 Task: Look for space in Parchim, Germany from 2nd August, 2023 to 12th August, 2023 for 2 adults in price range Rs.5000 to Rs.10000. Place can be private room with 1  bedroom having 1 bed and 1 bathroom. Property type can be house, flat, guest house, hotel. Booking option can be shelf check-in. Required host language is English.
Action: Mouse moved to (316, 157)
Screenshot: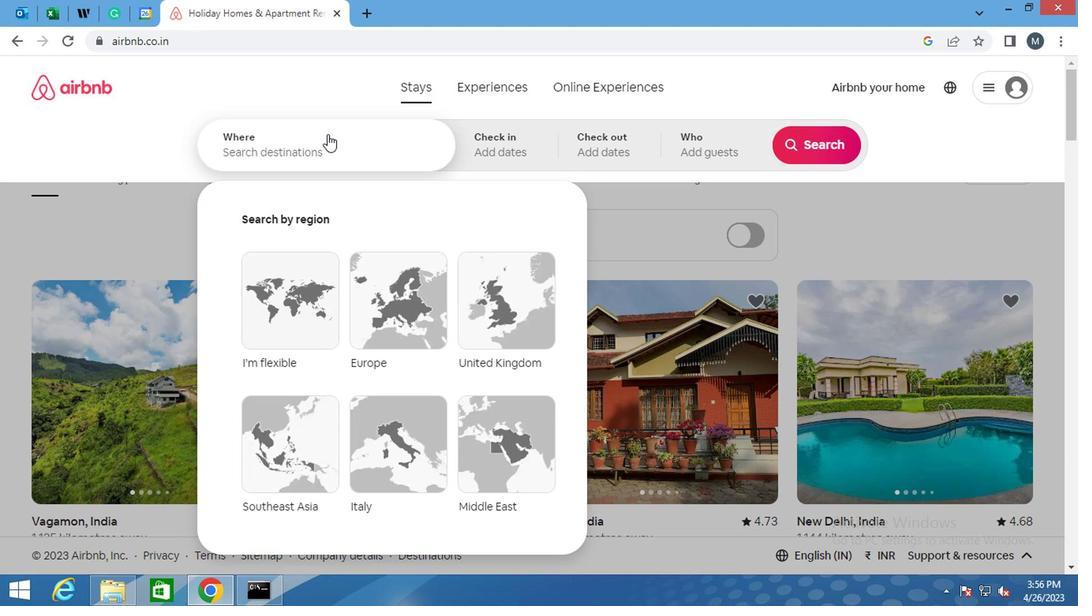 
Action: Mouse pressed left at (316, 157)
Screenshot: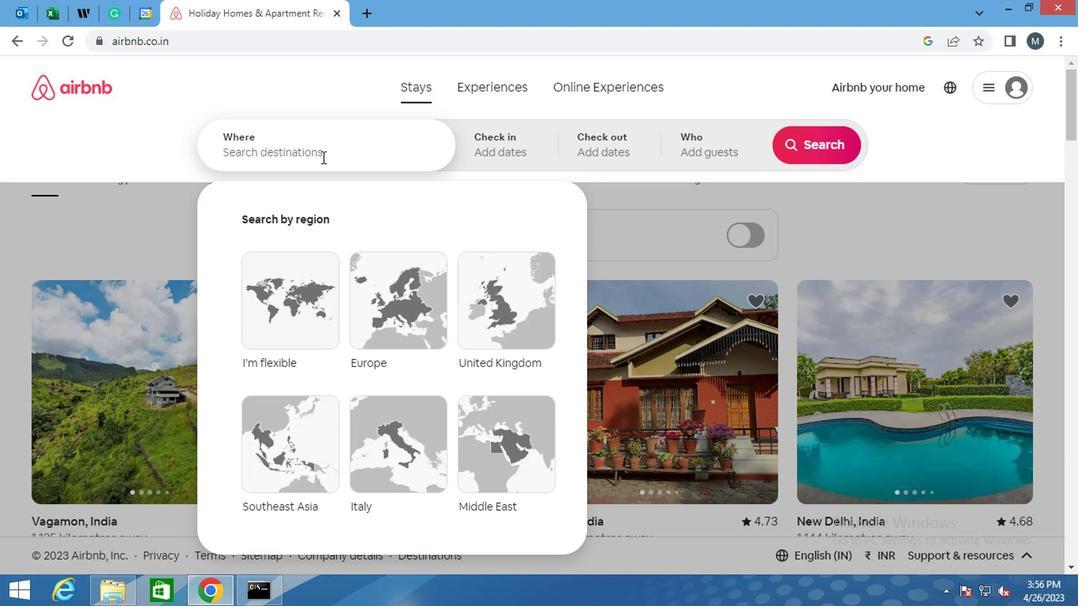 
Action: Mouse moved to (316, 156)
Screenshot: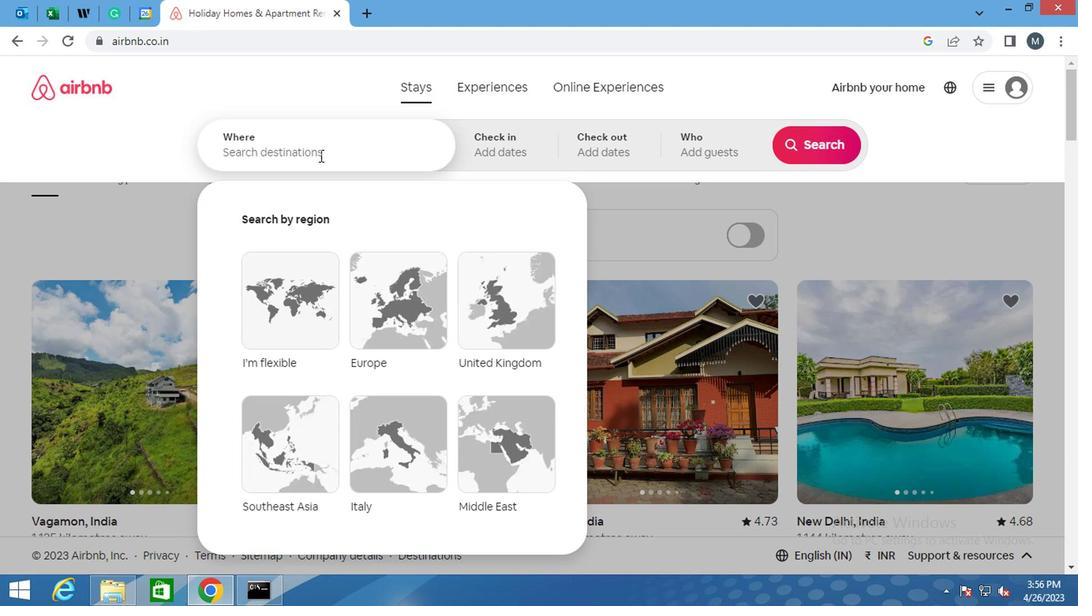 
Action: Key pressed <Key.shift>PARCHIM,<Key.space><Key.shift><Key.shift><Key.shift><Key.shift><Key.shift><Key.shift><Key.shift><Key.shift><Key.shift>GERM
Screenshot: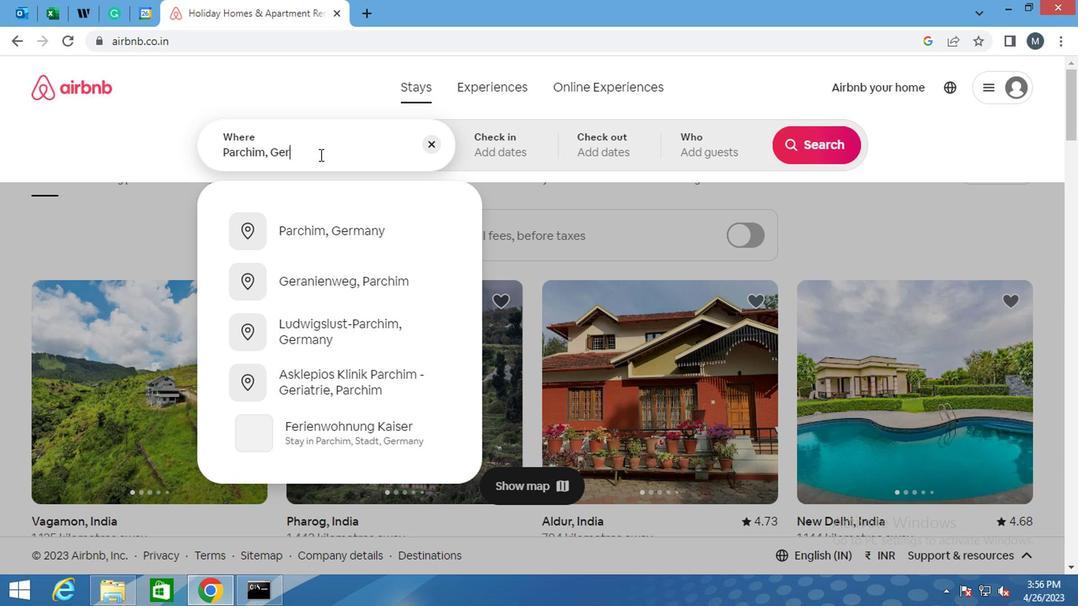 
Action: Mouse moved to (353, 229)
Screenshot: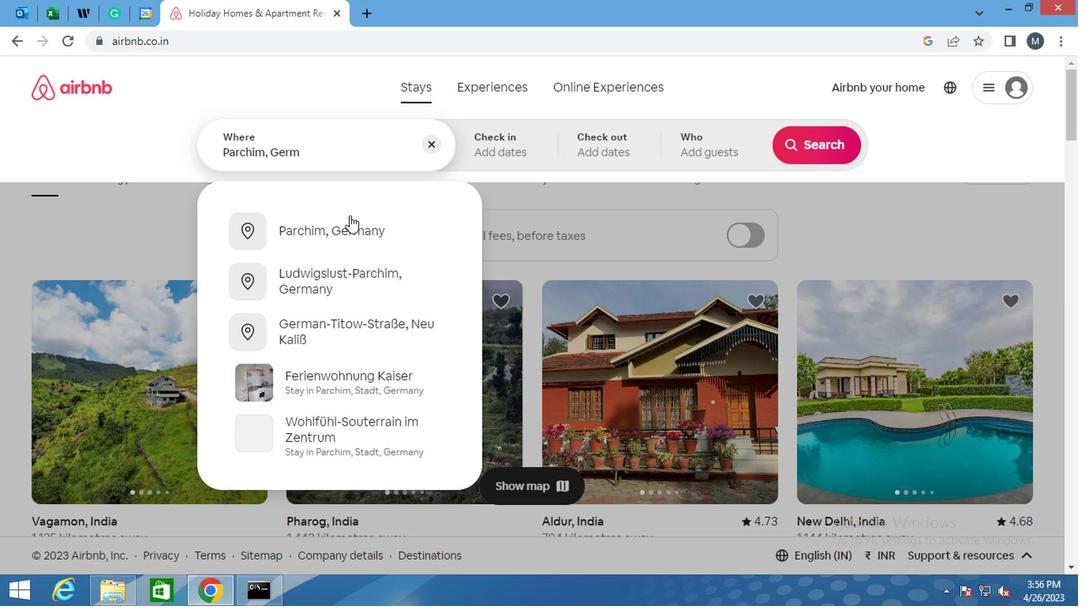 
Action: Mouse pressed left at (353, 229)
Screenshot: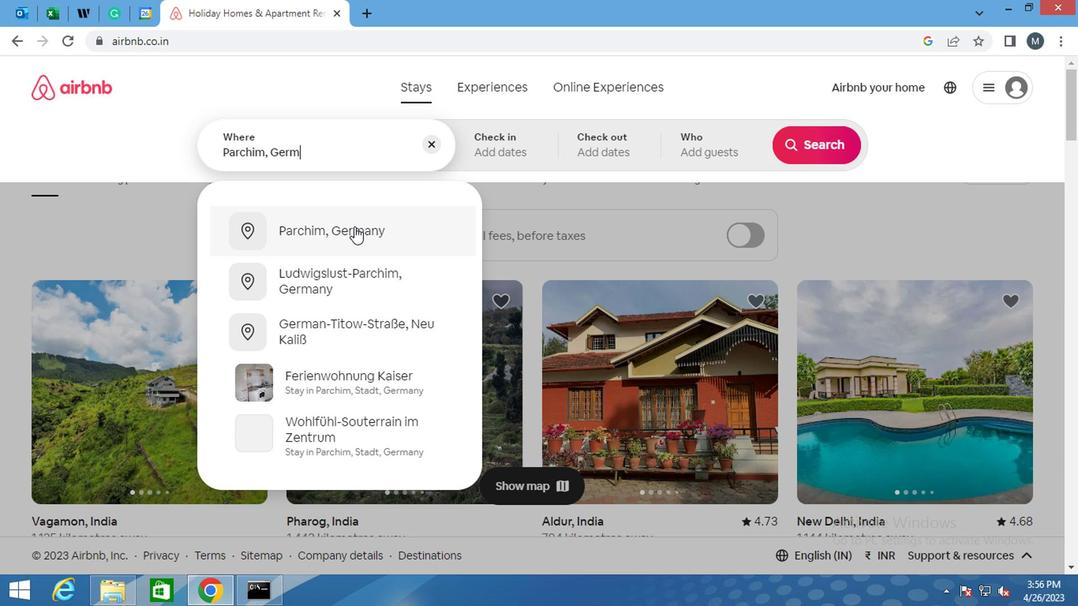 
Action: Mouse moved to (802, 274)
Screenshot: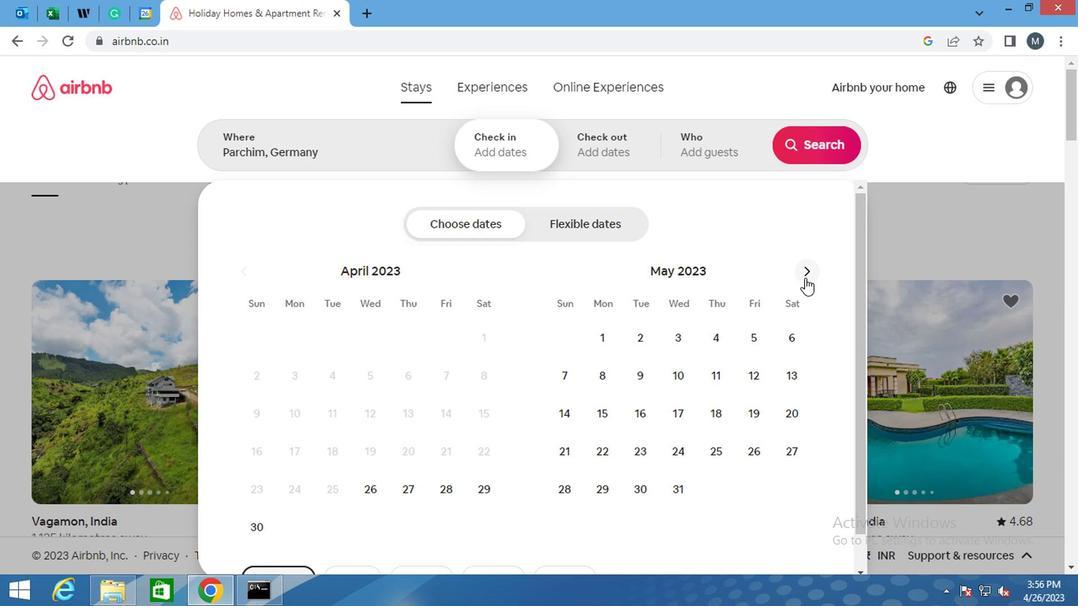 
Action: Mouse pressed left at (802, 274)
Screenshot: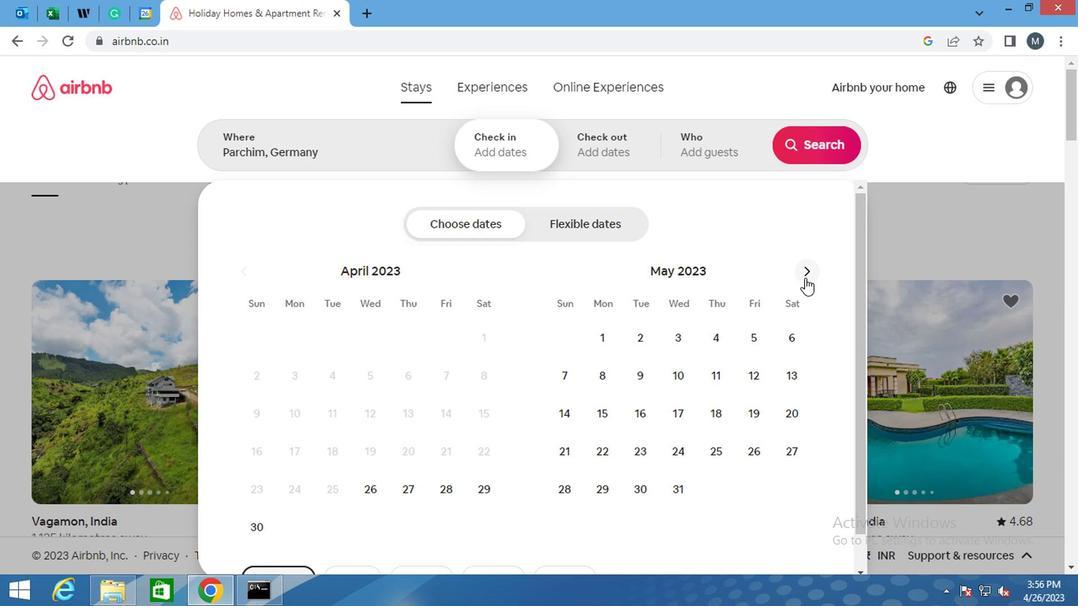 
Action: Mouse pressed left at (802, 274)
Screenshot: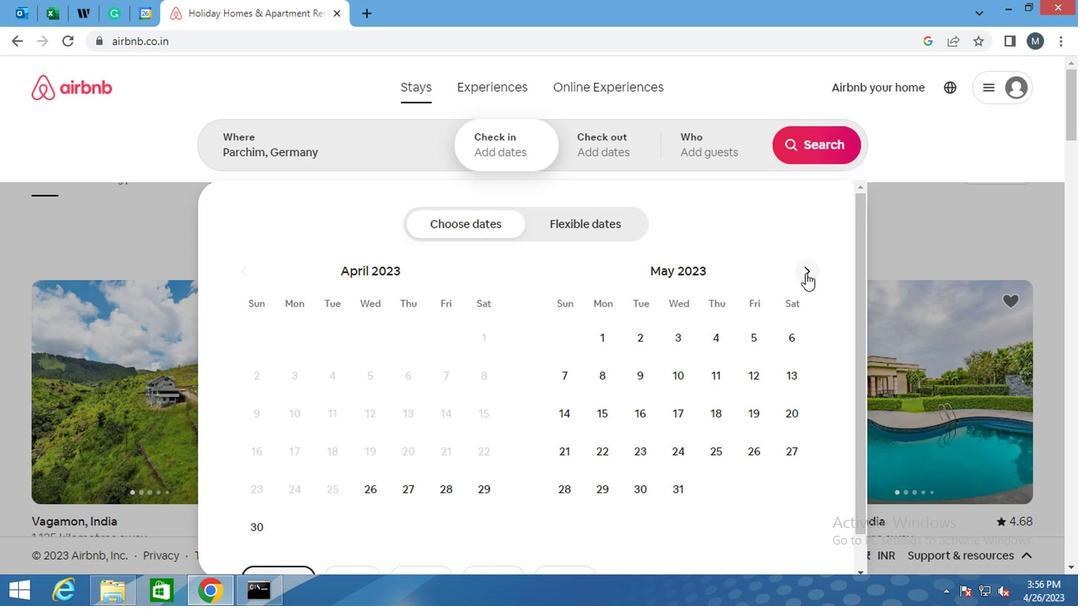 
Action: Mouse pressed left at (802, 274)
Screenshot: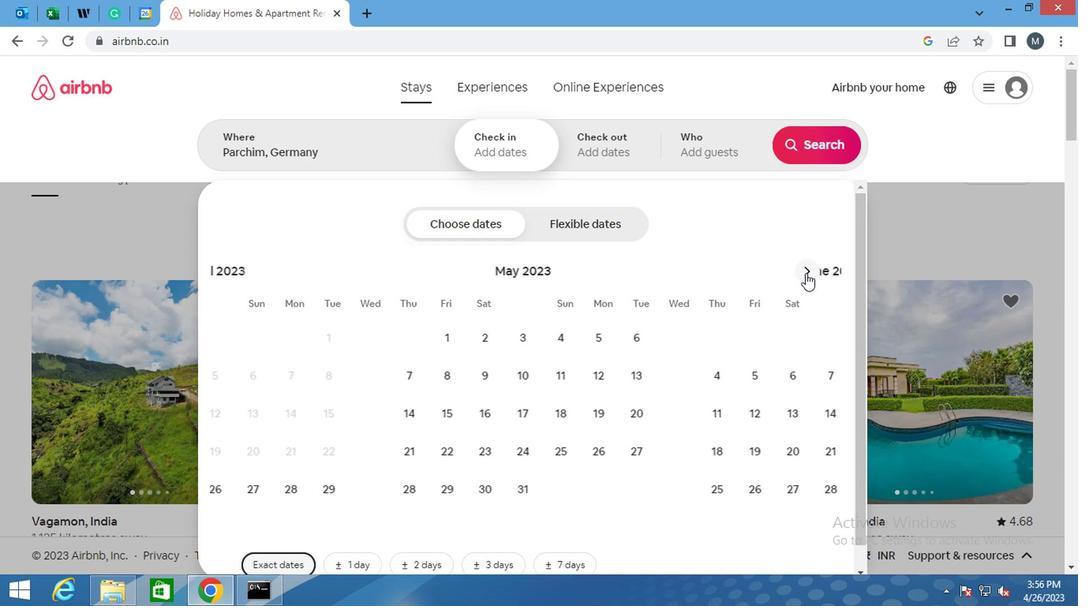 
Action: Mouse pressed left at (802, 274)
Screenshot: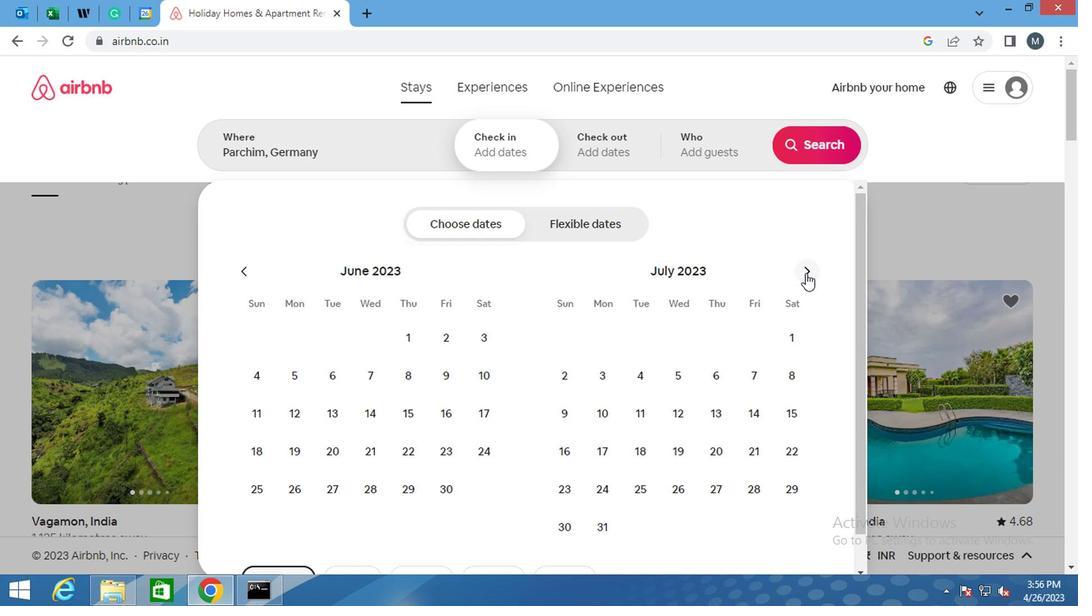 
Action: Mouse moved to (676, 333)
Screenshot: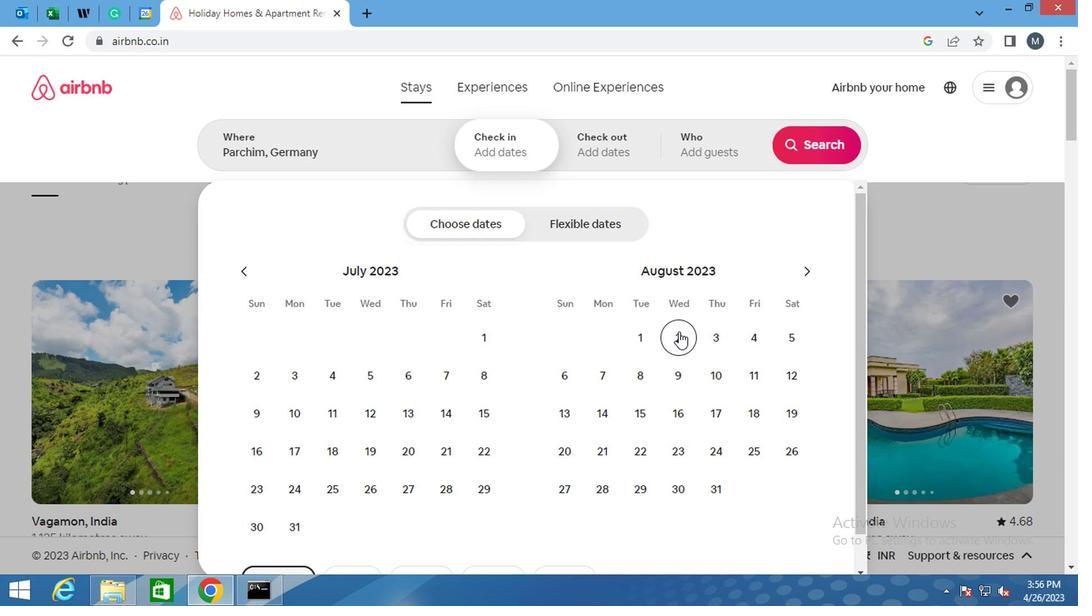 
Action: Mouse pressed left at (676, 333)
Screenshot: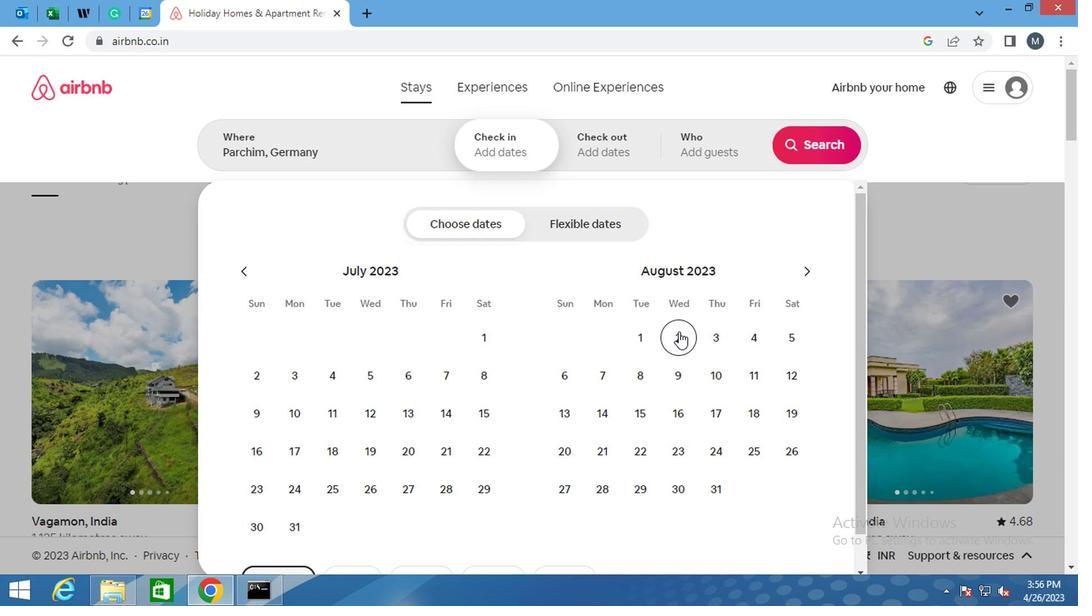 
Action: Mouse moved to (784, 383)
Screenshot: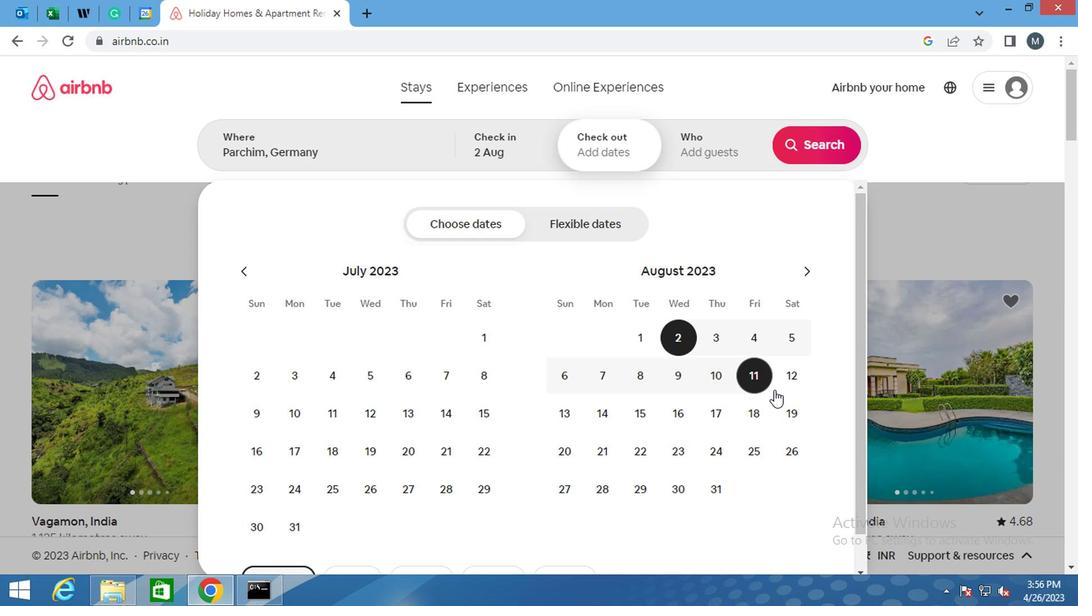 
Action: Mouse pressed left at (784, 383)
Screenshot: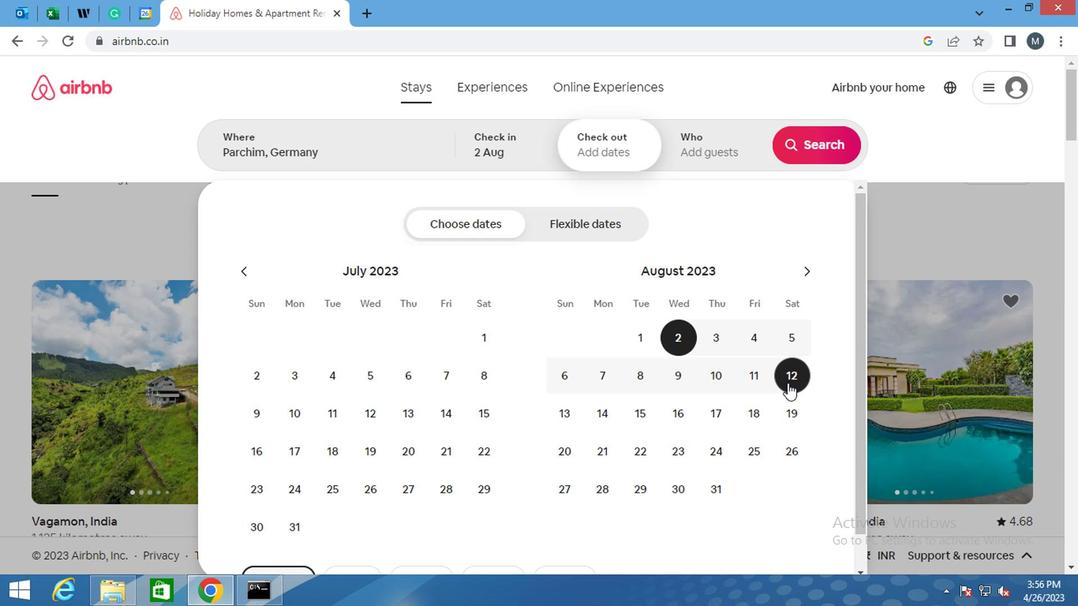 
Action: Mouse moved to (723, 156)
Screenshot: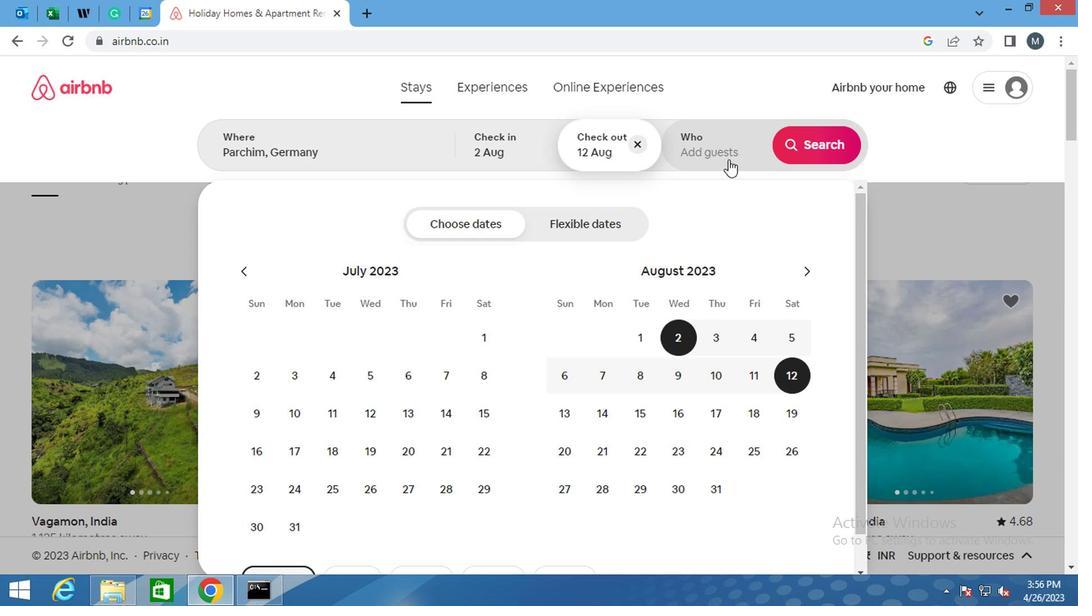 
Action: Mouse pressed left at (723, 156)
Screenshot: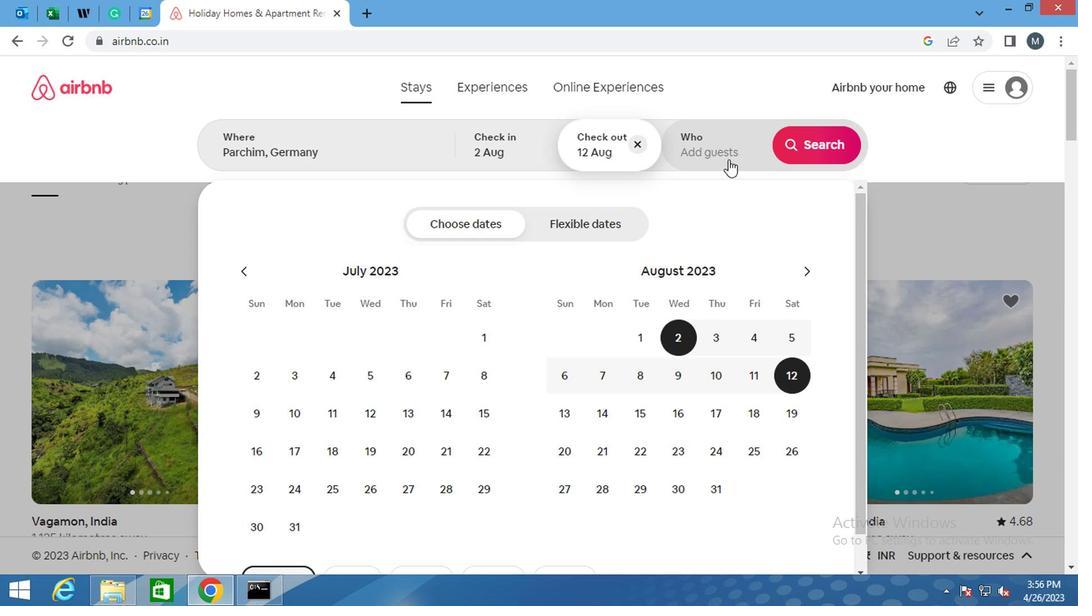 
Action: Mouse moved to (808, 233)
Screenshot: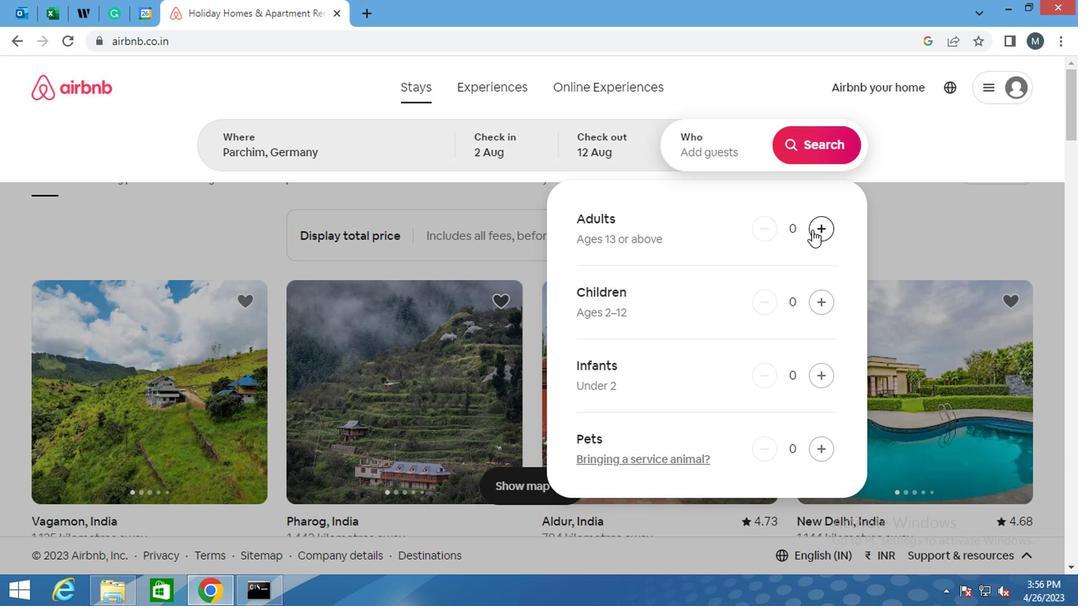 
Action: Mouse pressed left at (808, 233)
Screenshot: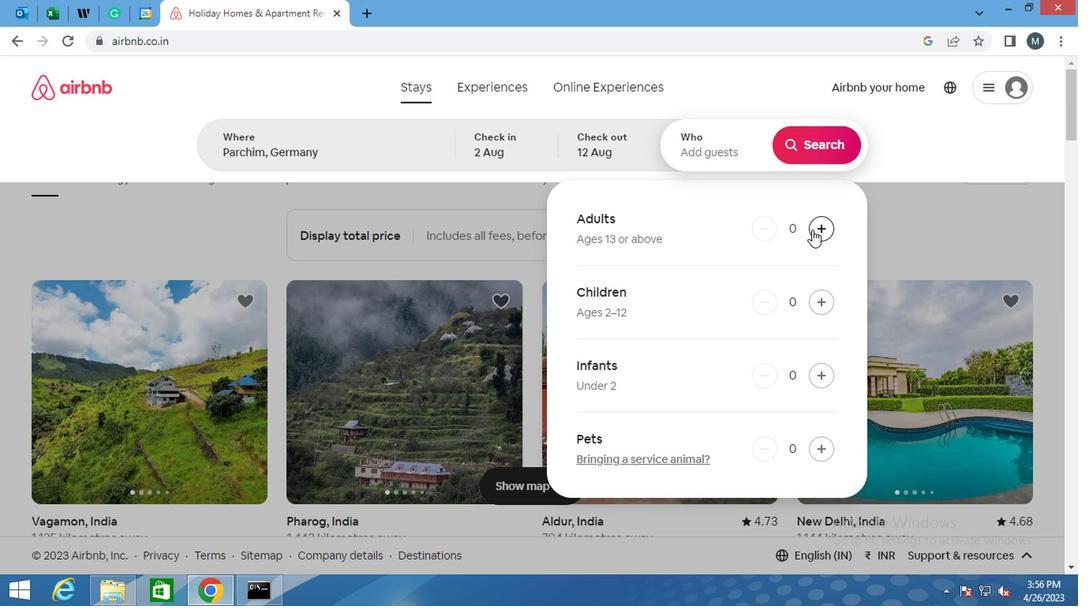 
Action: Mouse moved to (809, 233)
Screenshot: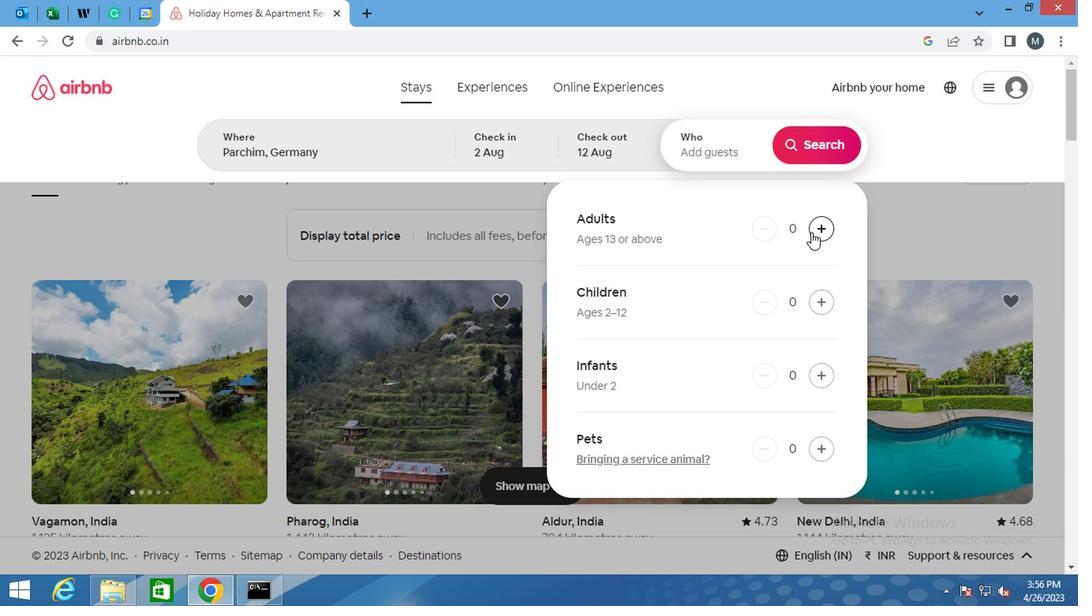 
Action: Mouse pressed left at (809, 233)
Screenshot: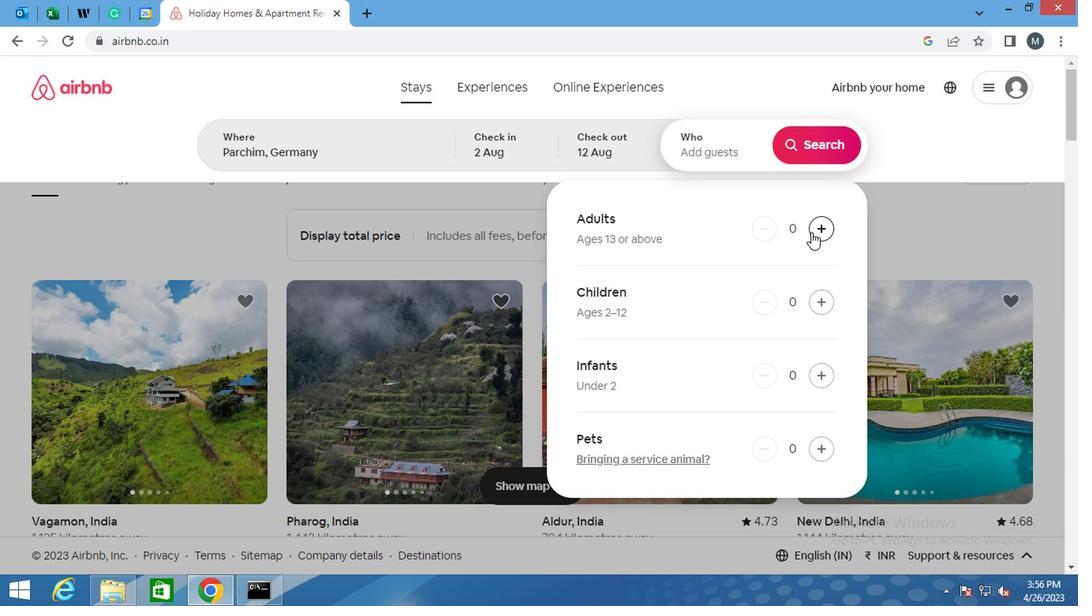 
Action: Mouse moved to (808, 146)
Screenshot: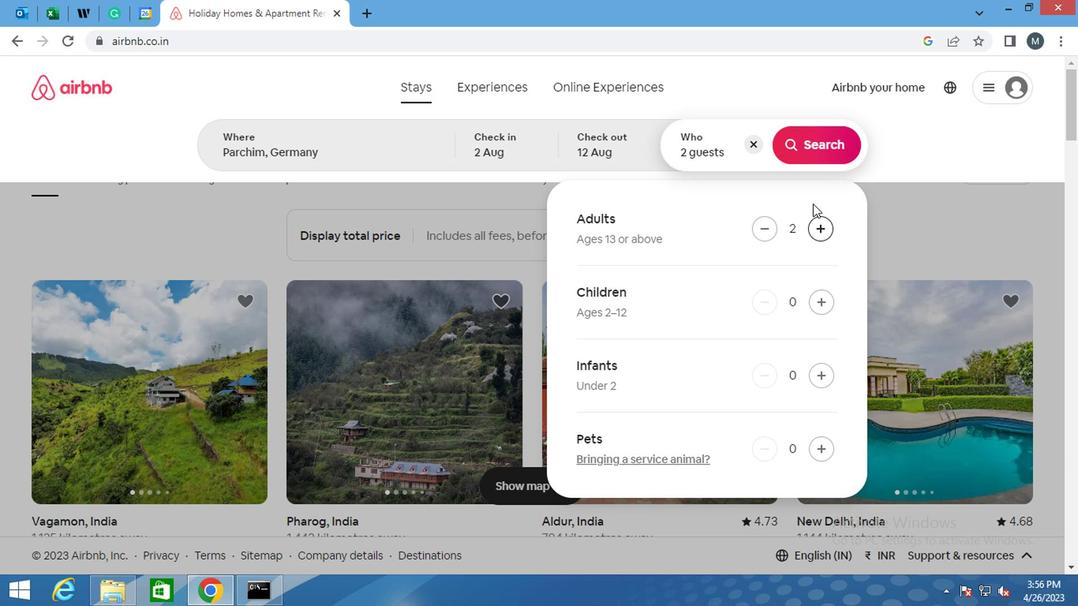 
Action: Mouse pressed left at (808, 146)
Screenshot: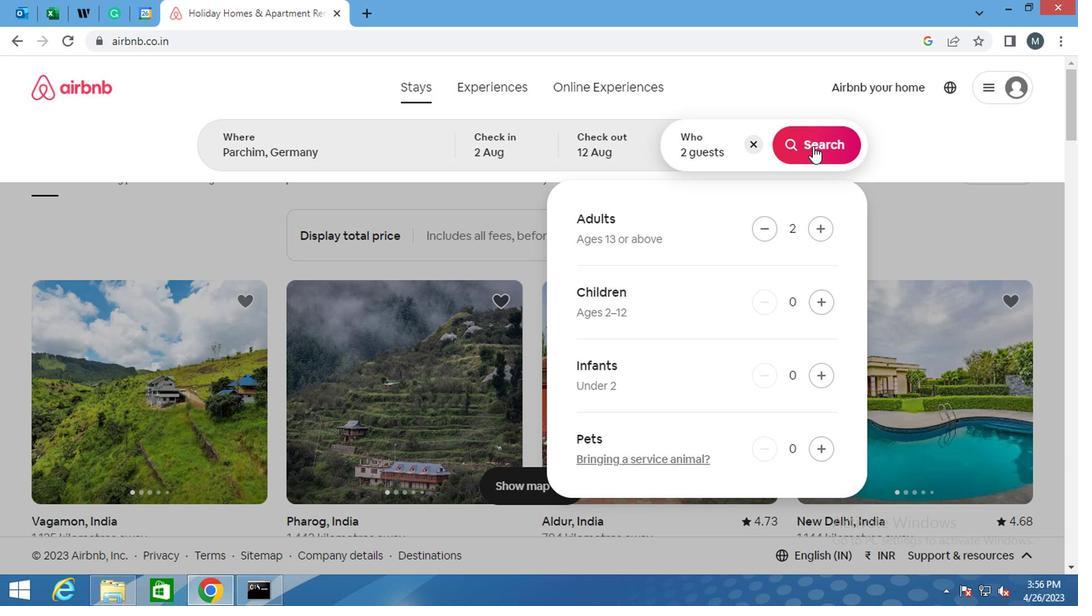 
Action: Mouse moved to (1016, 158)
Screenshot: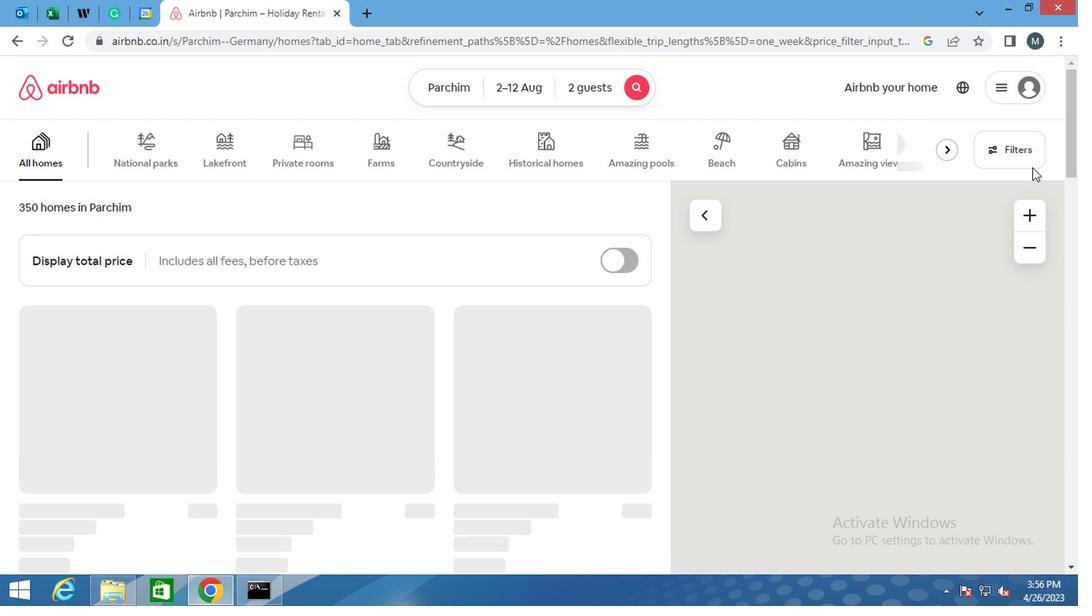 
Action: Mouse pressed left at (1016, 158)
Screenshot: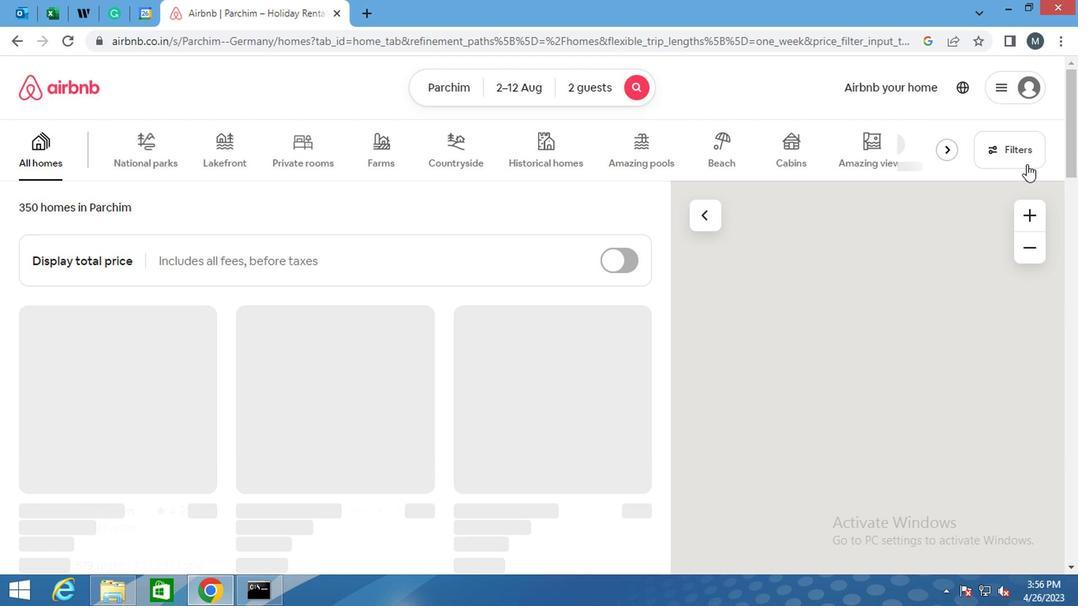 
Action: Mouse moved to (394, 345)
Screenshot: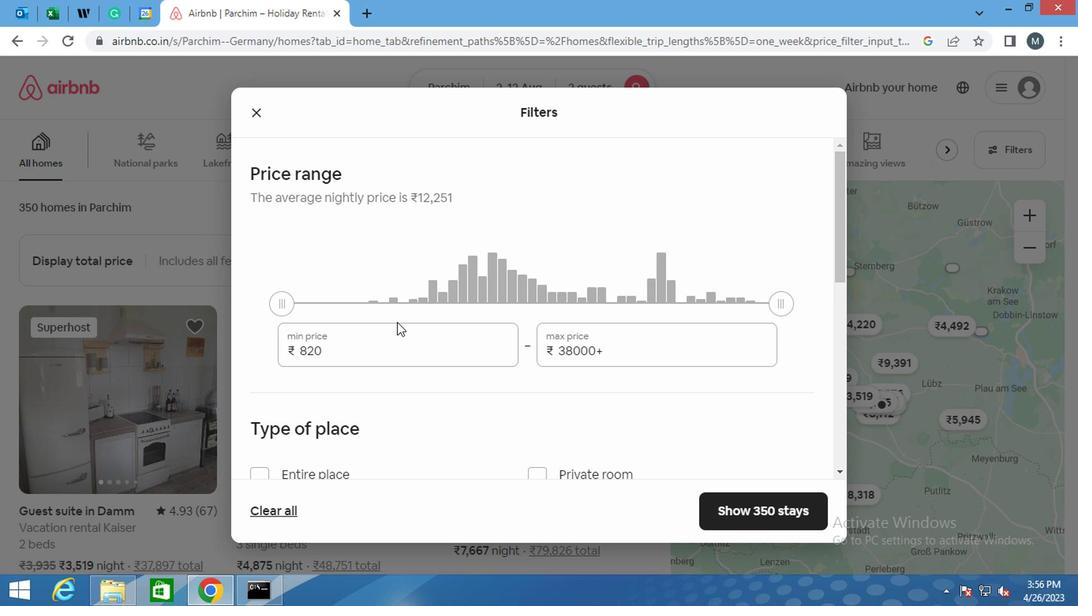 
Action: Mouse pressed left at (394, 345)
Screenshot: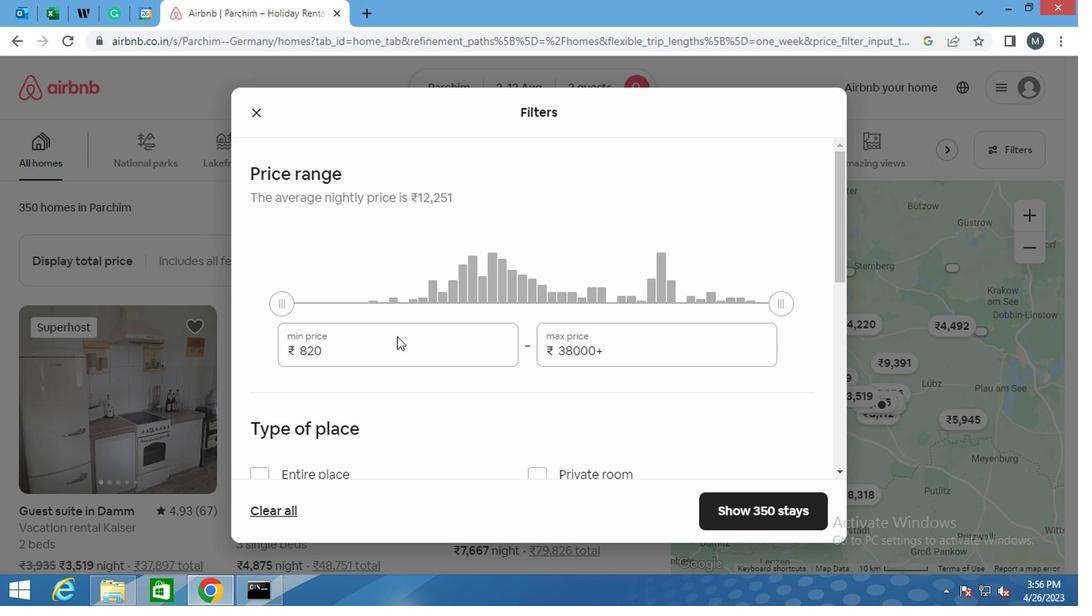 
Action: Mouse moved to (391, 346)
Screenshot: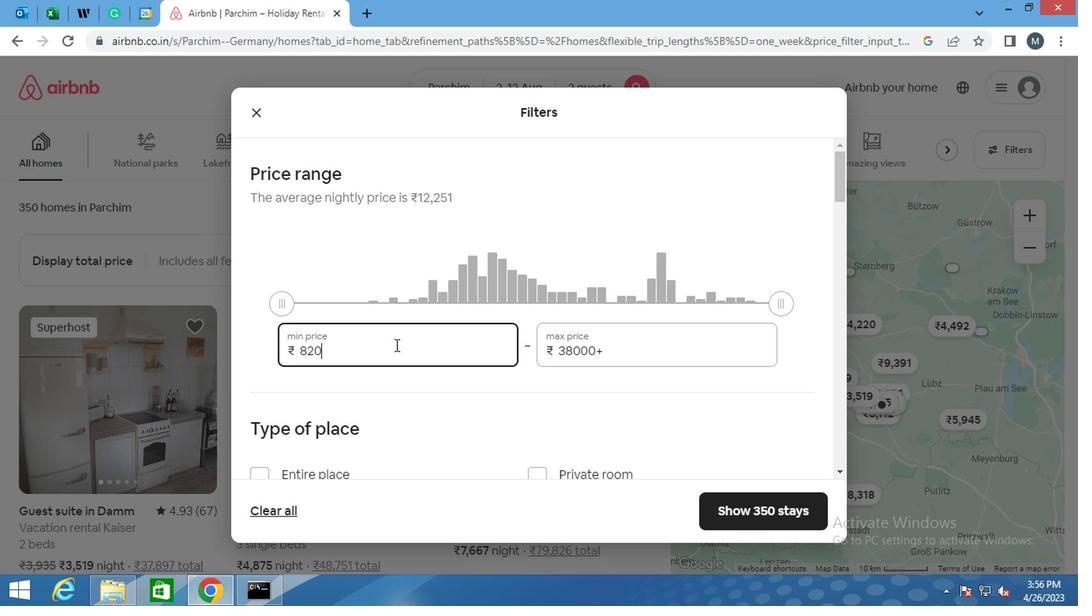 
Action: Key pressed <Key.backspace><Key.backspace><Key.backspace>5000
Screenshot: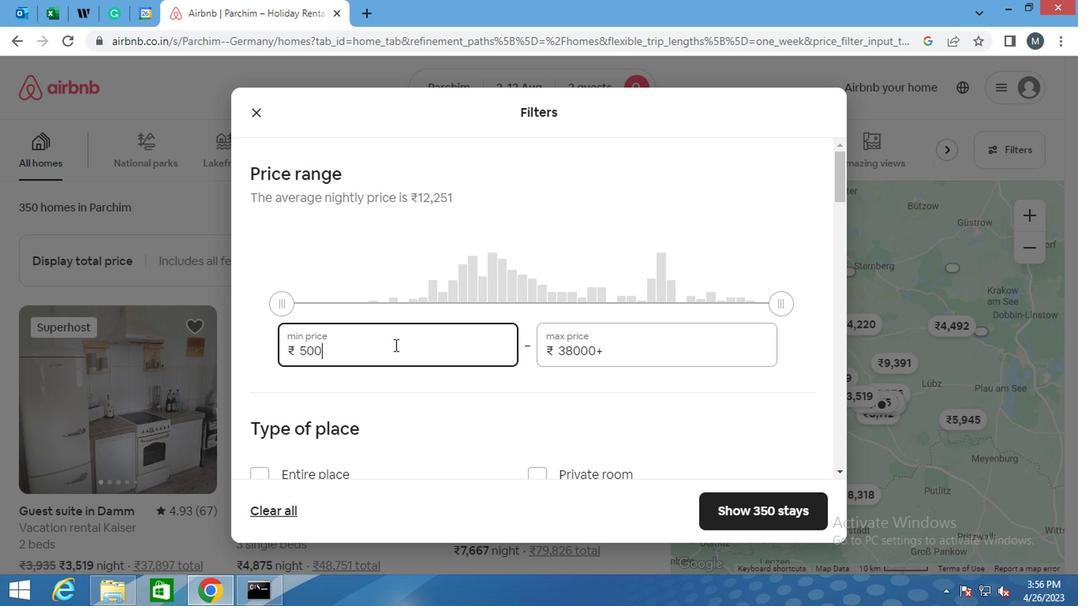 
Action: Mouse moved to (637, 350)
Screenshot: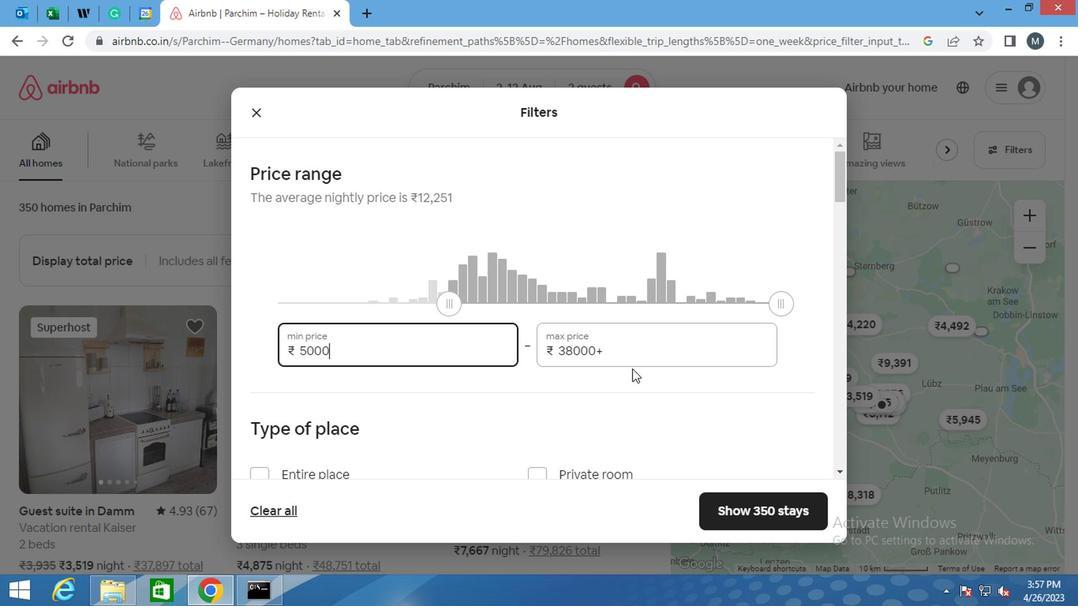 
Action: Mouse pressed left at (637, 350)
Screenshot: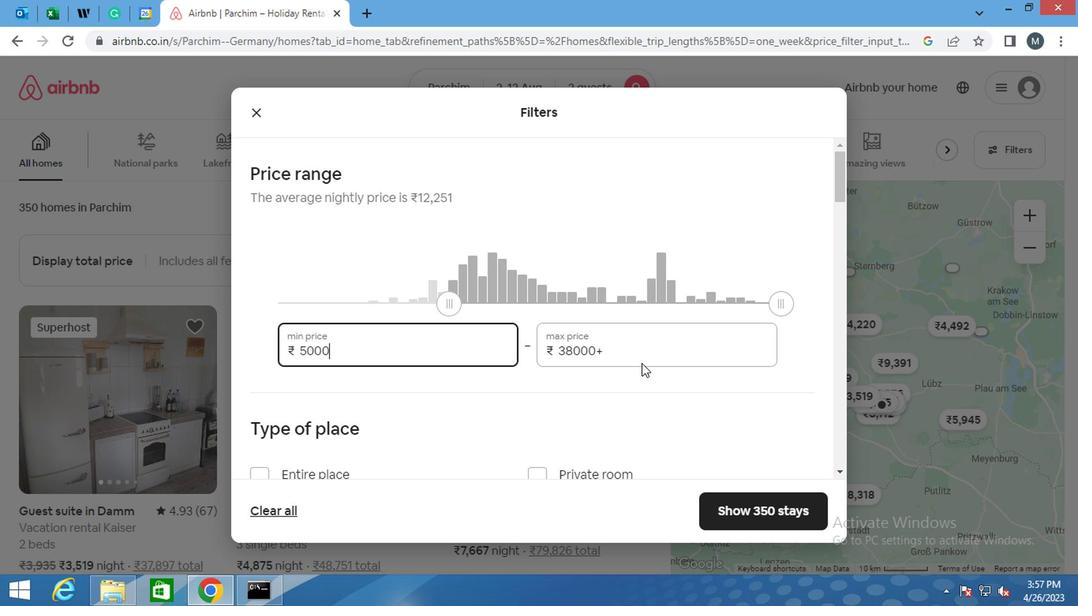 
Action: Mouse moved to (636, 350)
Screenshot: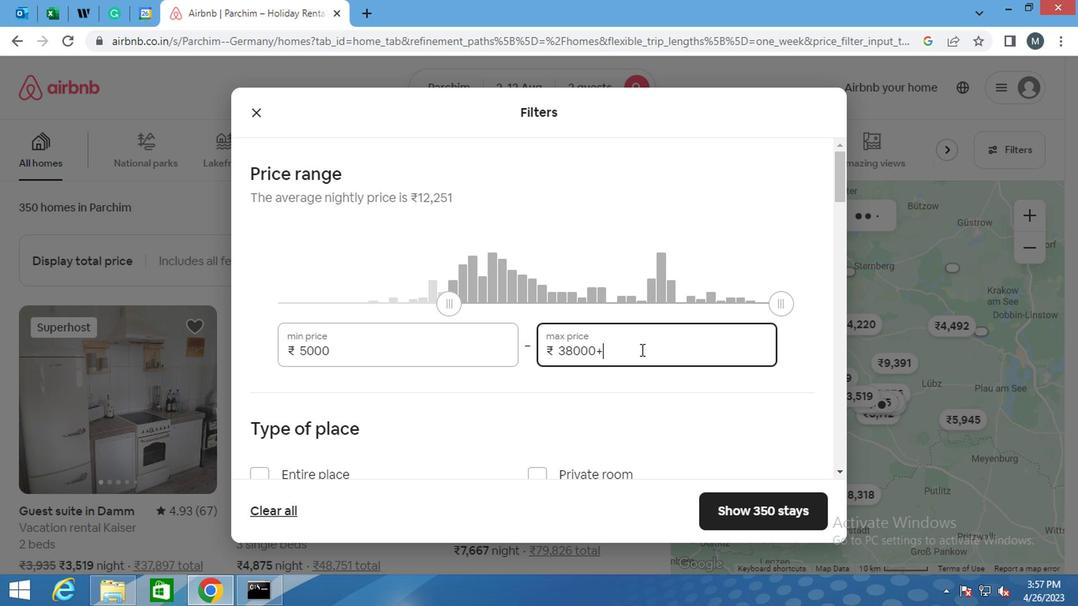 
Action: Key pressed <Key.backspace><Key.backspace><Key.backspace><Key.backspace><Key.backspace><Key.backspace><Key.backspace><Key.backspace><Key.backspace><Key.backspace><Key.backspace><Key.backspace><Key.backspace><Key.backspace><Key.backspace>1
Screenshot: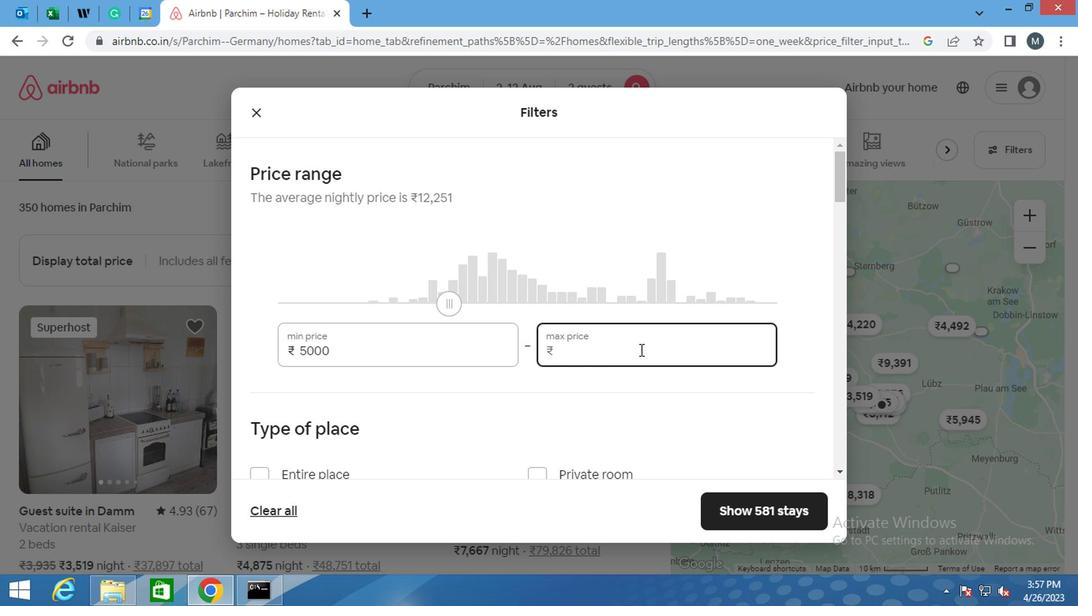 
Action: Mouse moved to (634, 354)
Screenshot: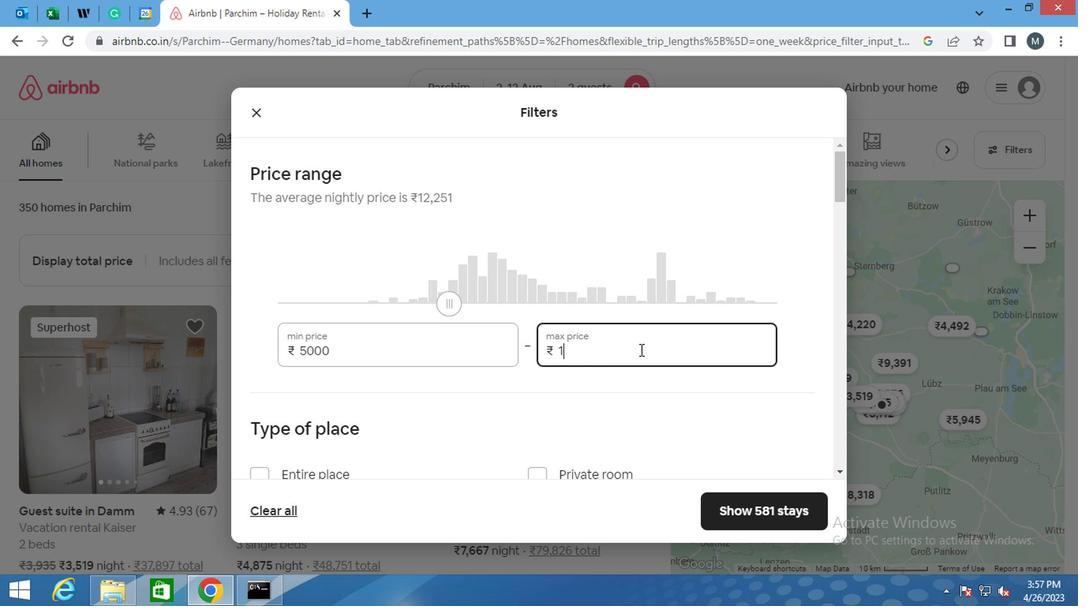 
Action: Key pressed 0000
Screenshot: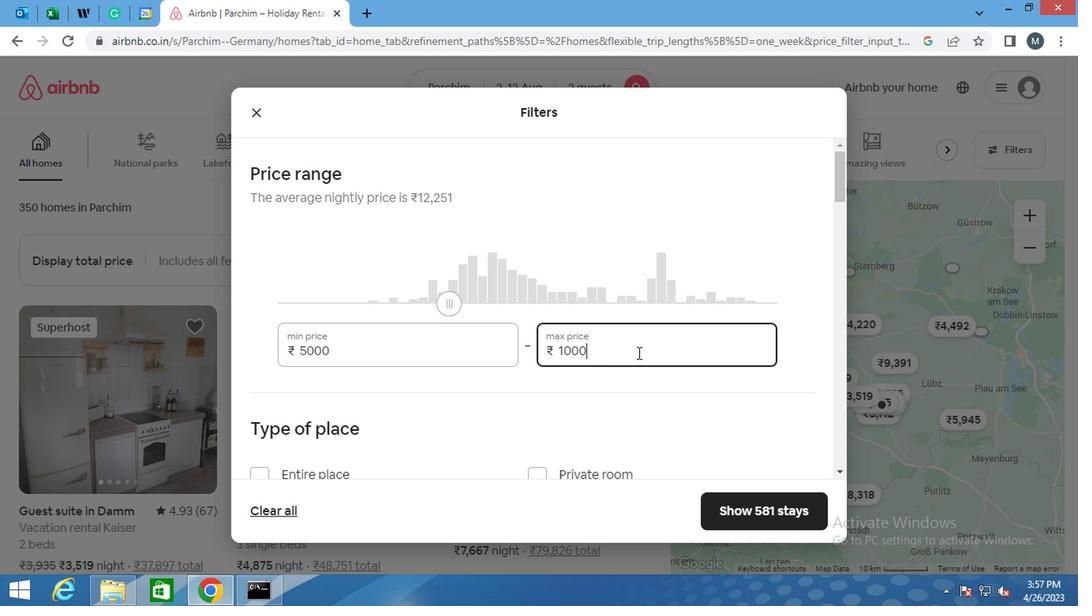 
Action: Mouse moved to (498, 335)
Screenshot: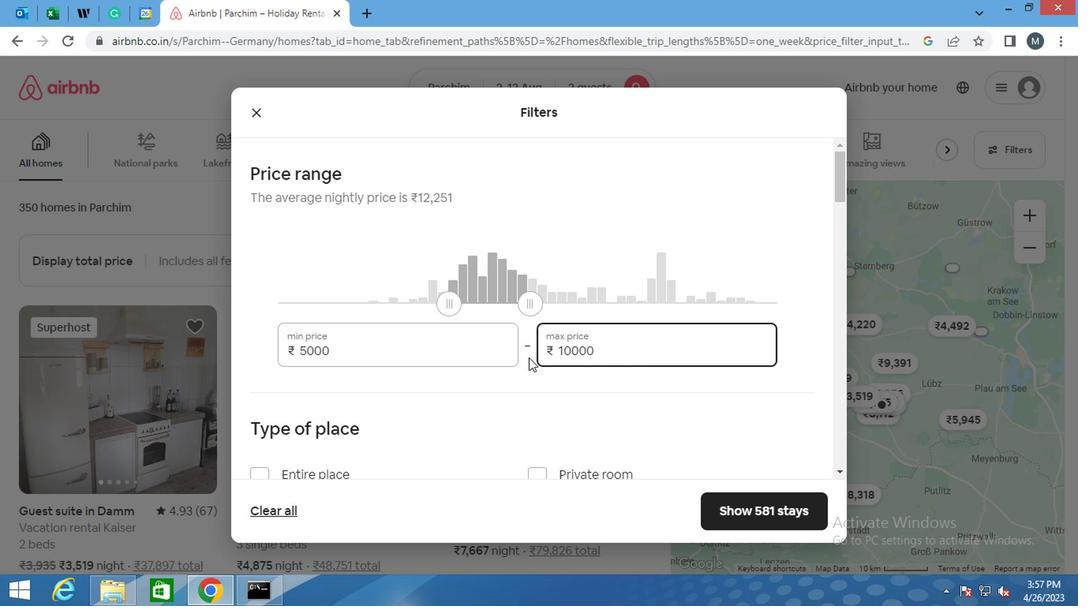 
Action: Mouse scrolled (498, 334) with delta (0, 0)
Screenshot: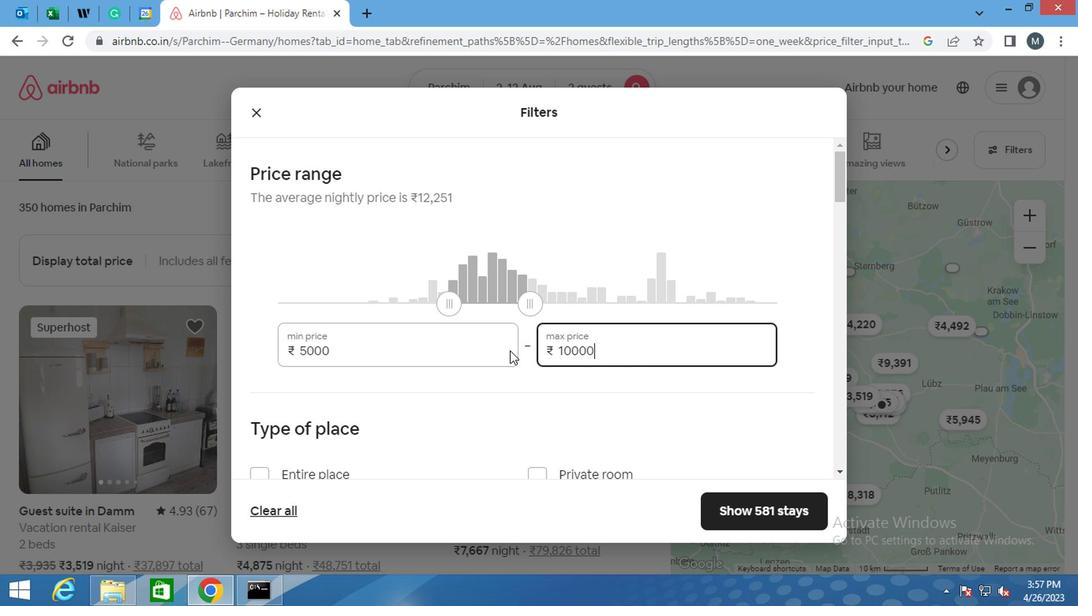 
Action: Mouse scrolled (498, 334) with delta (0, 0)
Screenshot: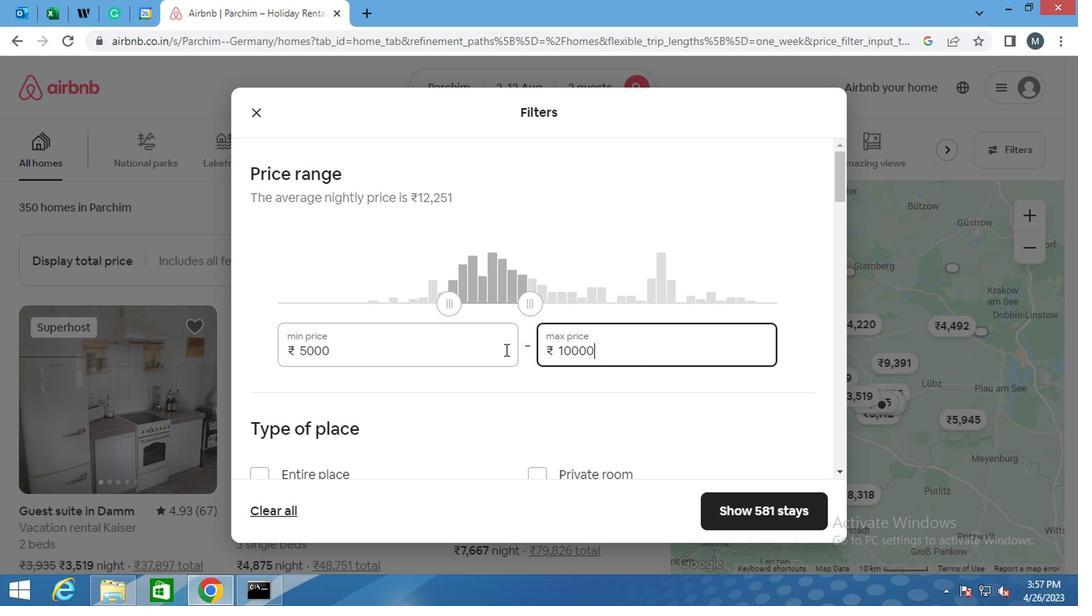 
Action: Mouse moved to (480, 342)
Screenshot: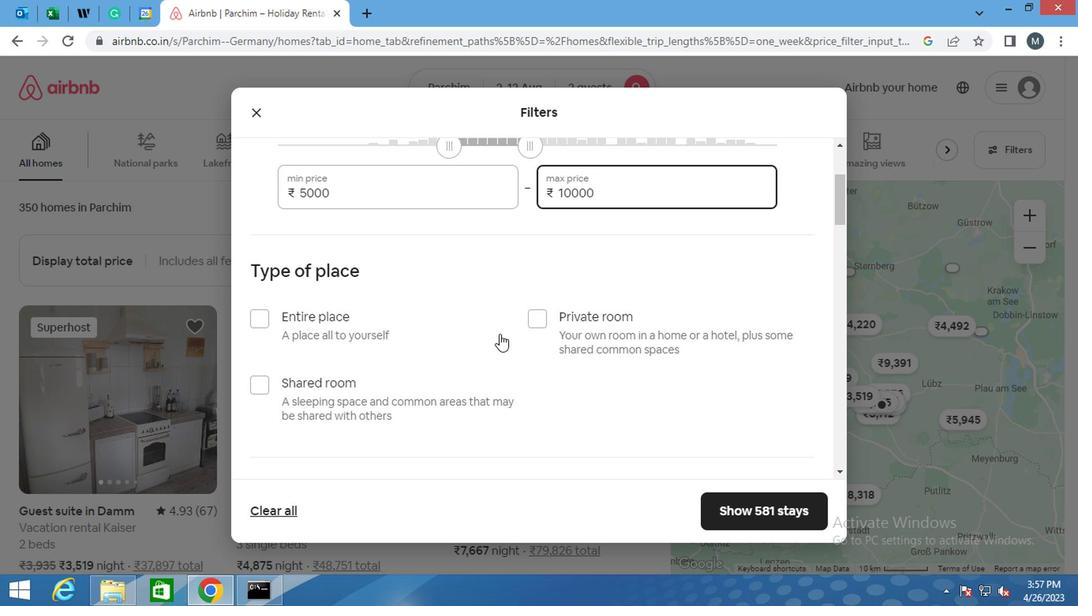 
Action: Mouse scrolled (480, 341) with delta (0, -1)
Screenshot: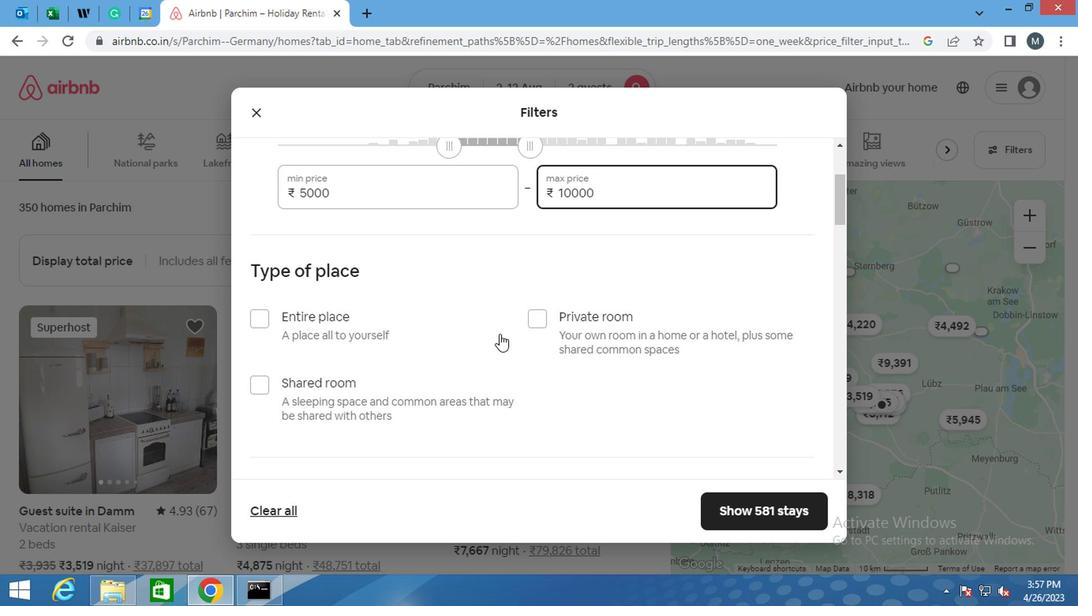 
Action: Mouse moved to (480, 344)
Screenshot: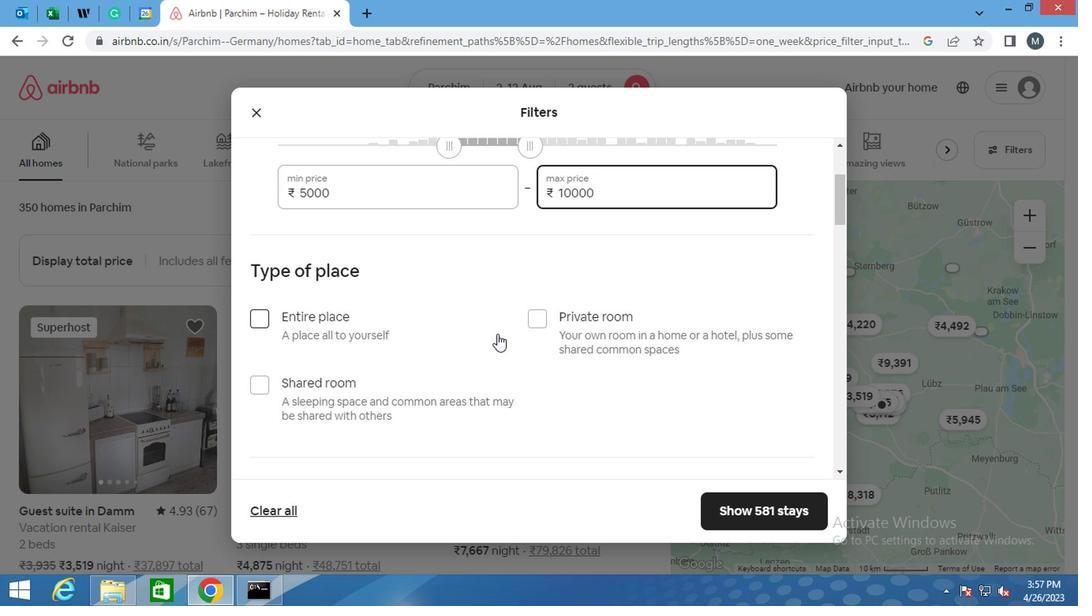
Action: Mouse scrolled (480, 343) with delta (0, -1)
Screenshot: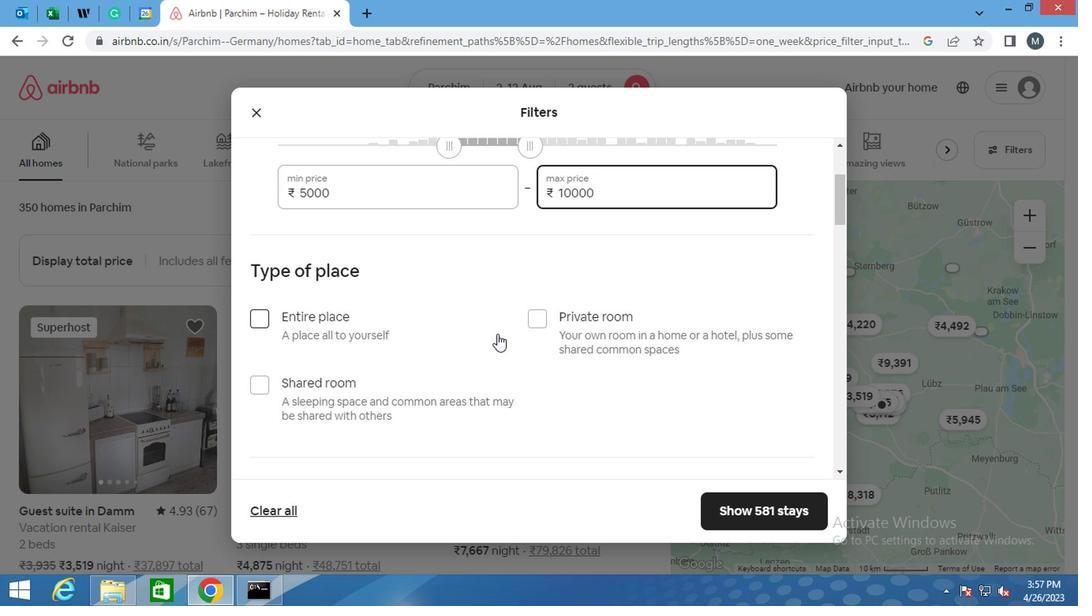 
Action: Mouse moved to (544, 163)
Screenshot: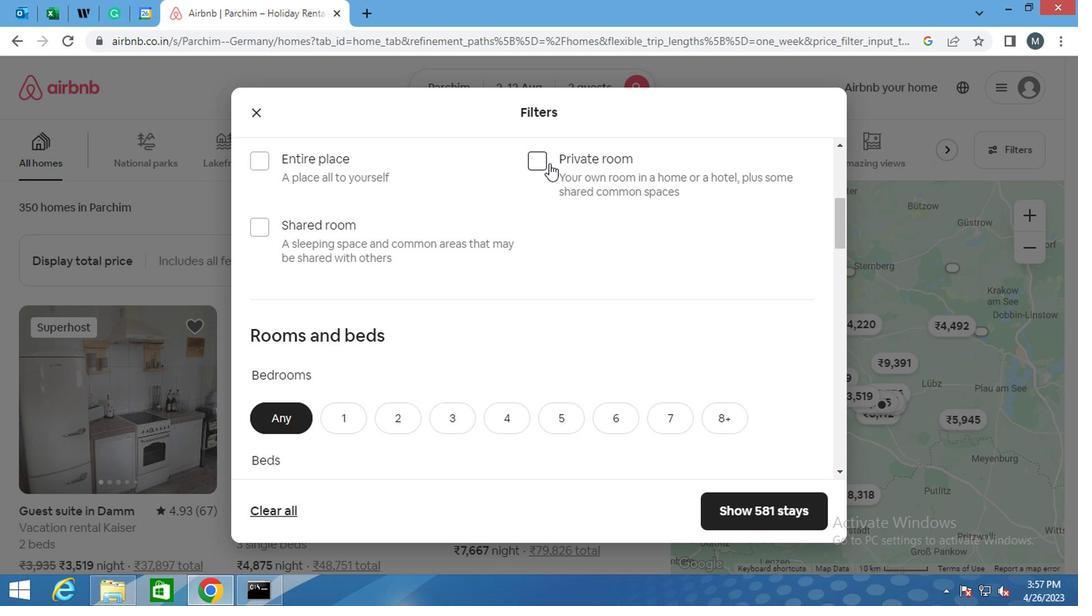 
Action: Mouse pressed left at (544, 163)
Screenshot: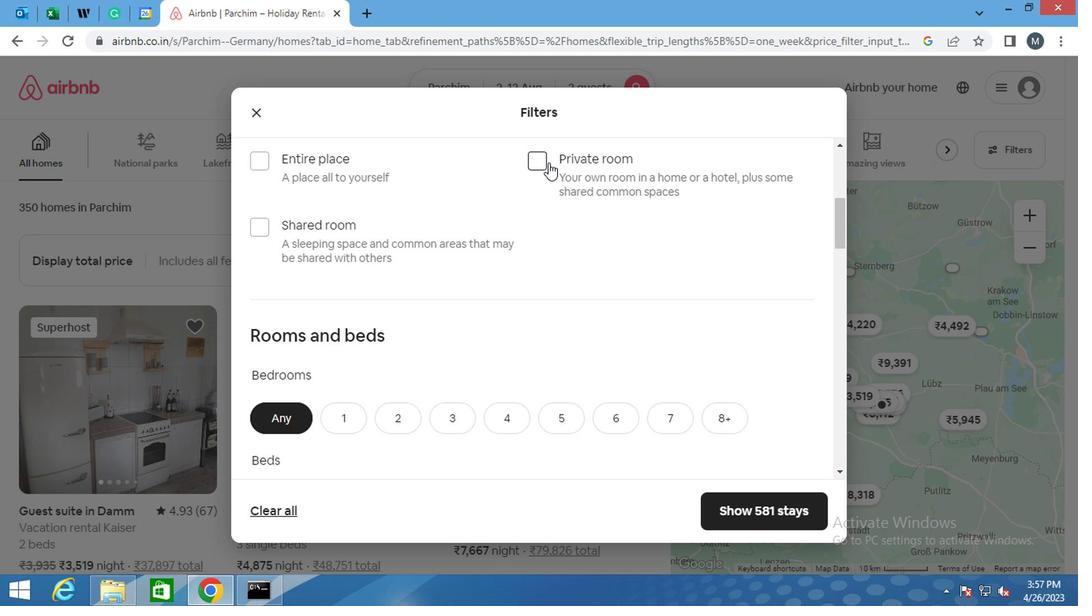 
Action: Mouse moved to (318, 283)
Screenshot: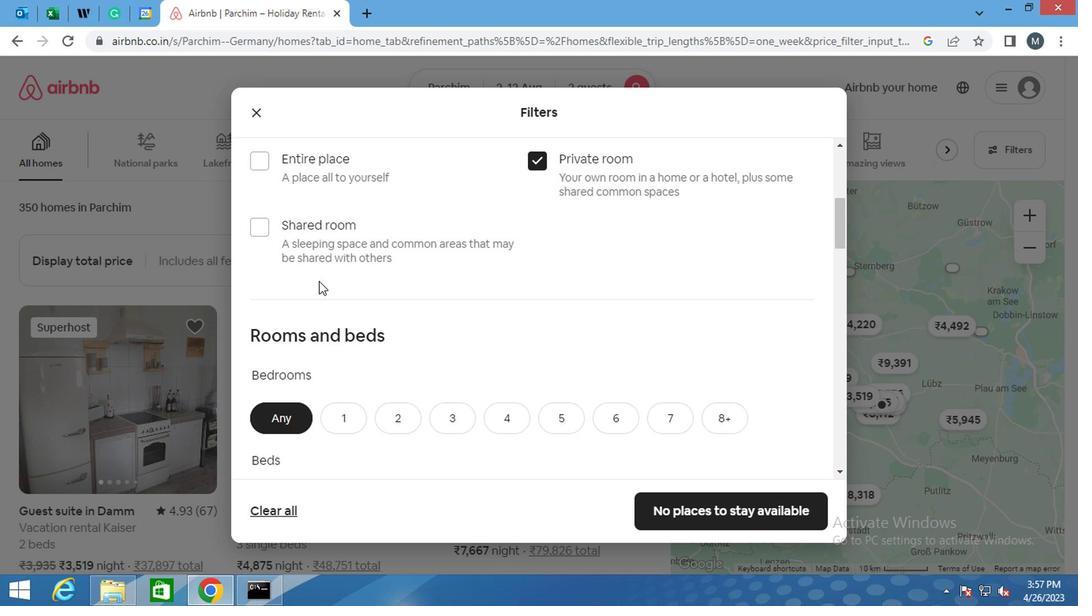 
Action: Mouse scrolled (318, 282) with delta (0, -1)
Screenshot: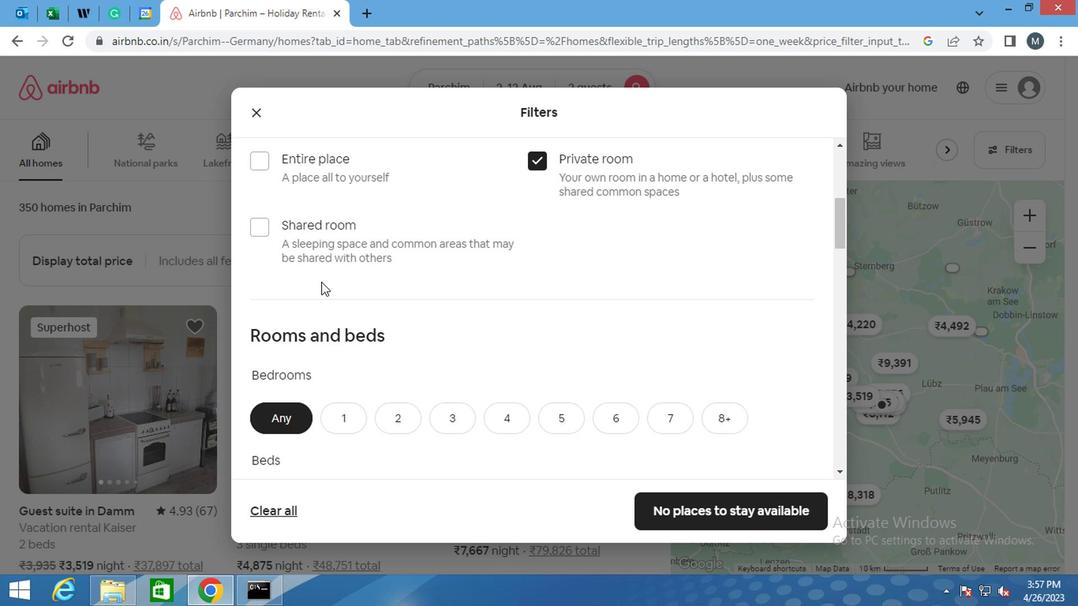
Action: Mouse scrolled (318, 282) with delta (0, -1)
Screenshot: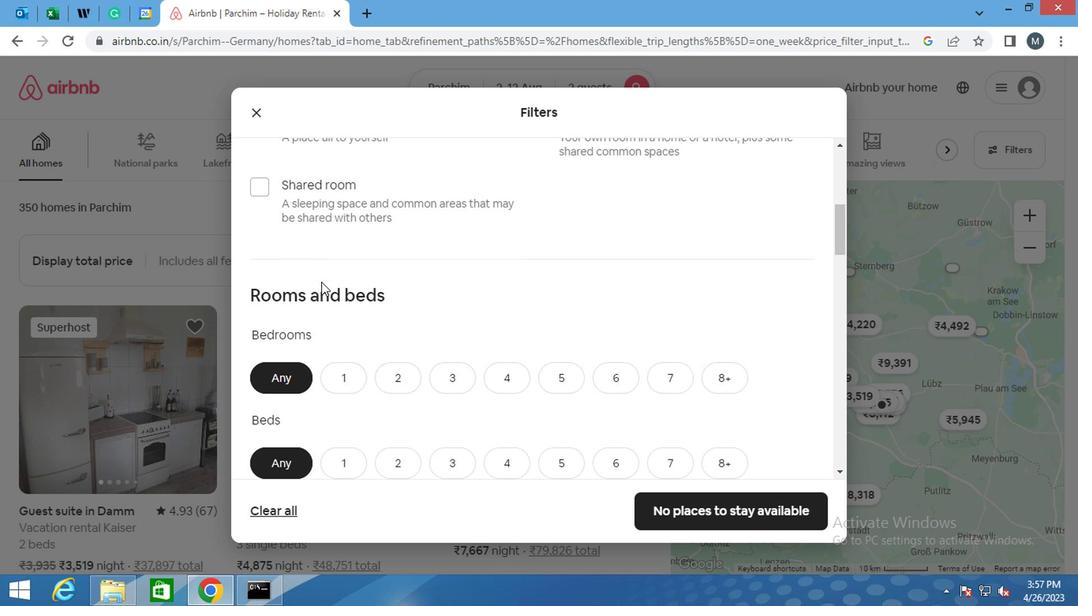 
Action: Mouse moved to (318, 283)
Screenshot: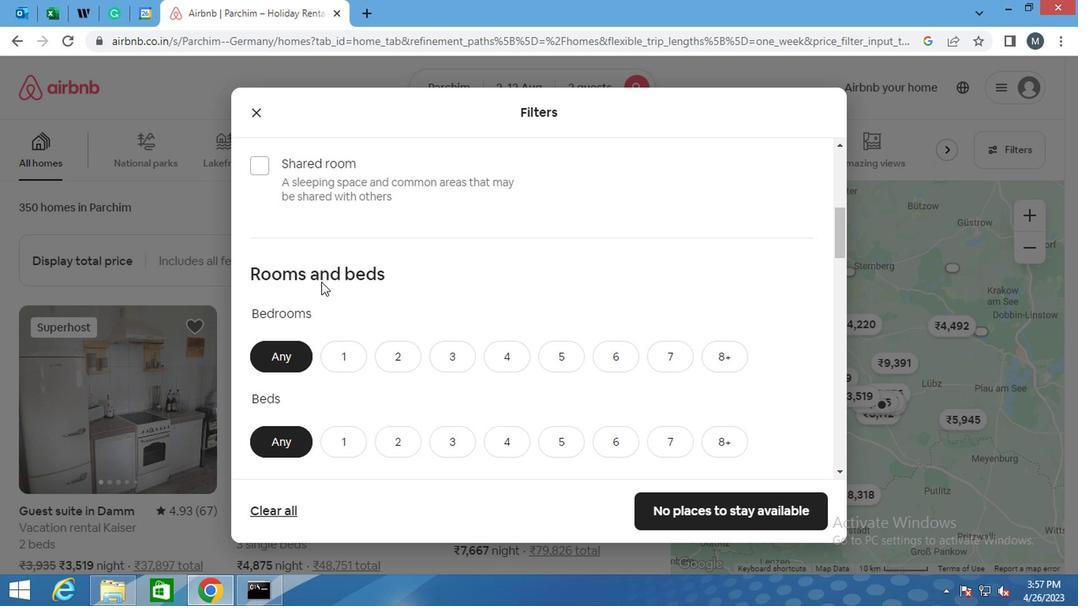 
Action: Mouse scrolled (318, 282) with delta (0, -1)
Screenshot: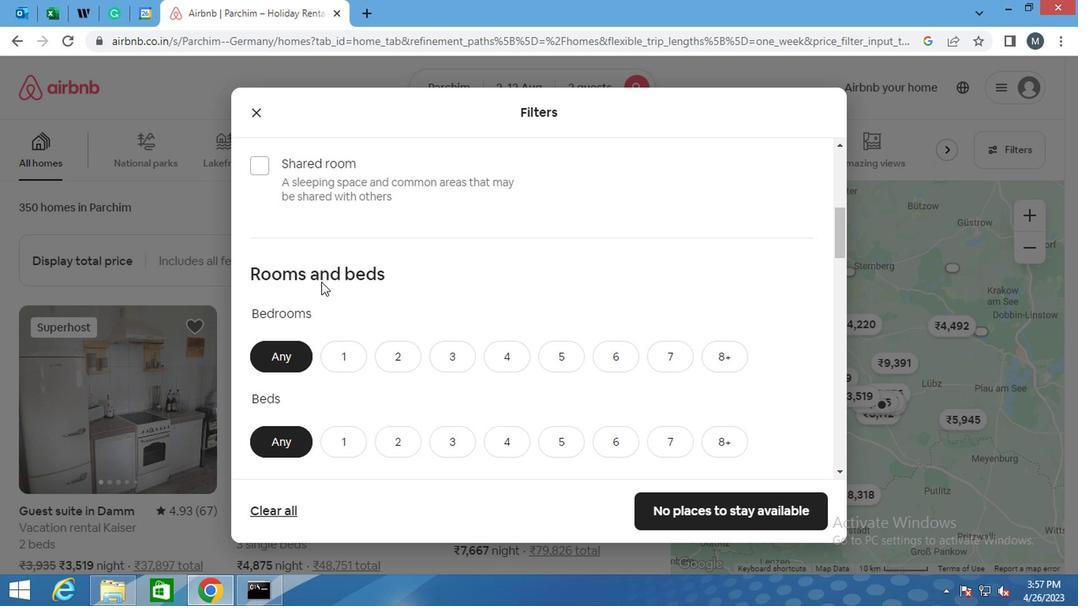 
Action: Mouse moved to (339, 167)
Screenshot: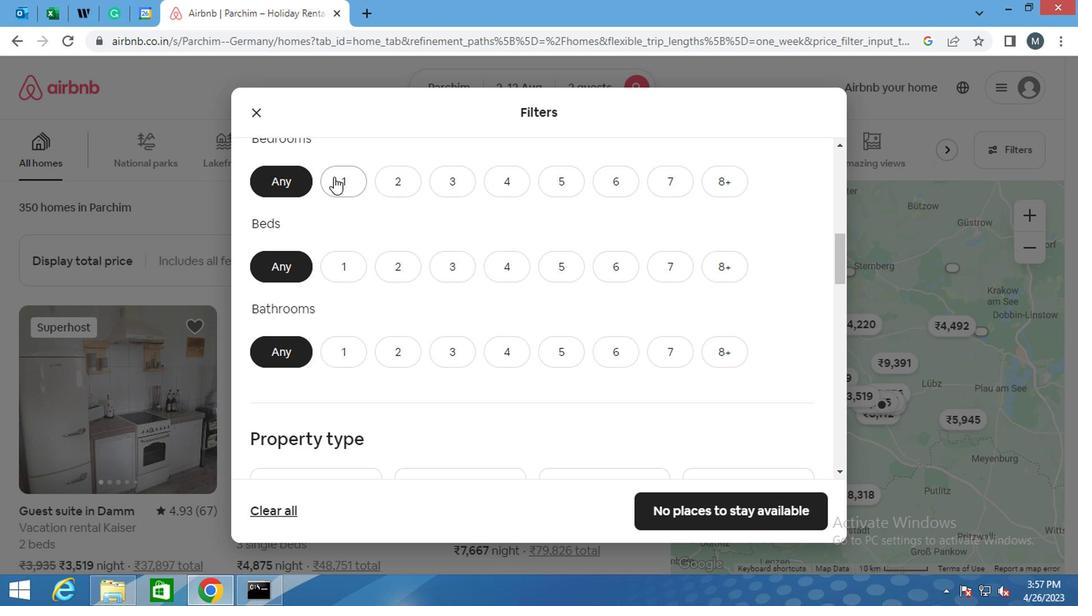 
Action: Mouse pressed left at (339, 167)
Screenshot: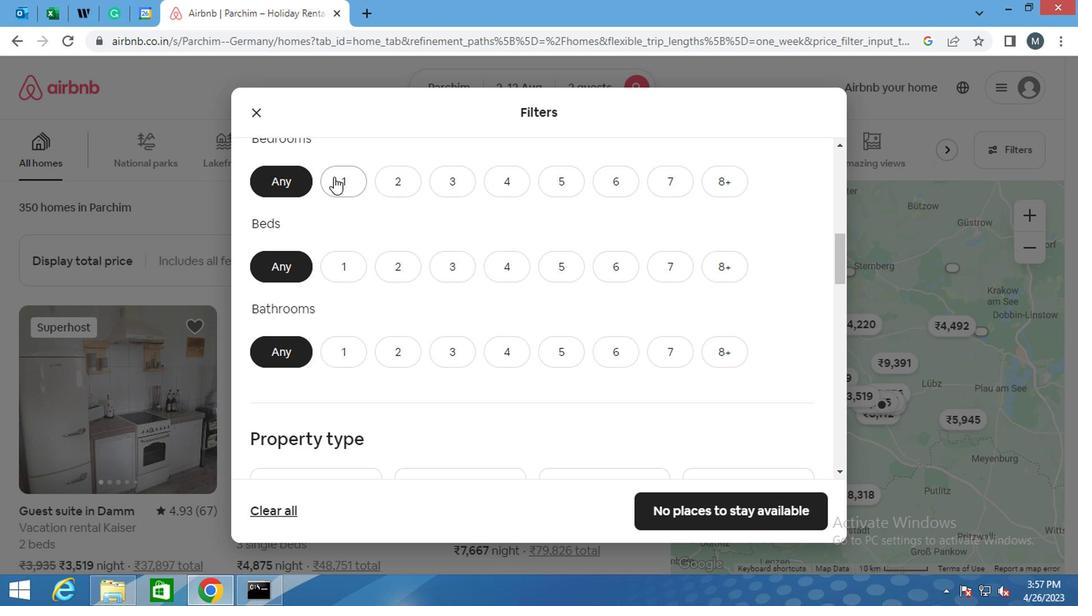 
Action: Mouse moved to (347, 270)
Screenshot: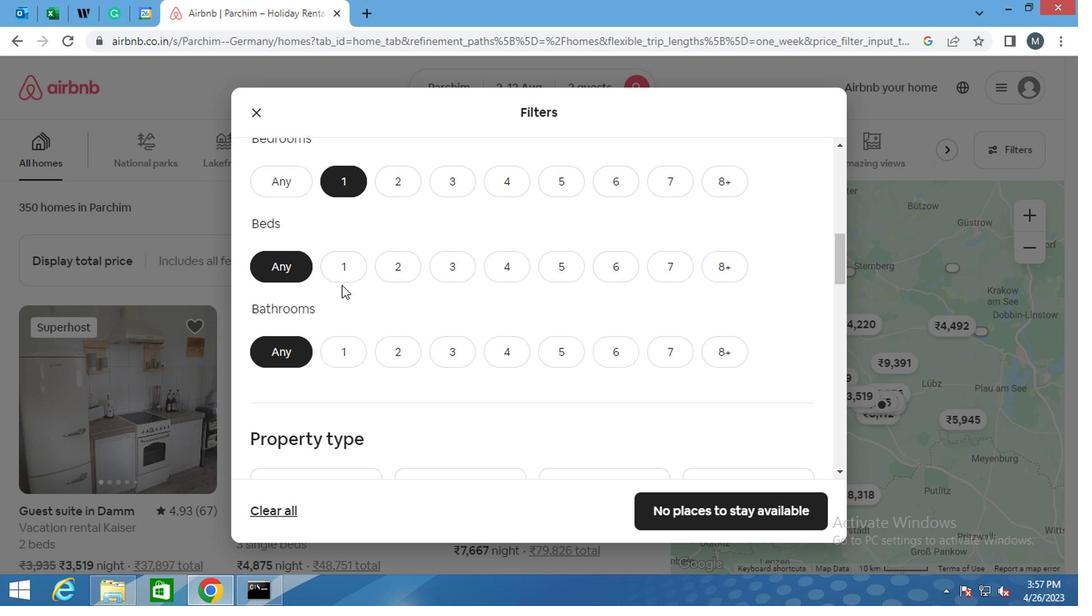 
Action: Mouse pressed left at (347, 270)
Screenshot: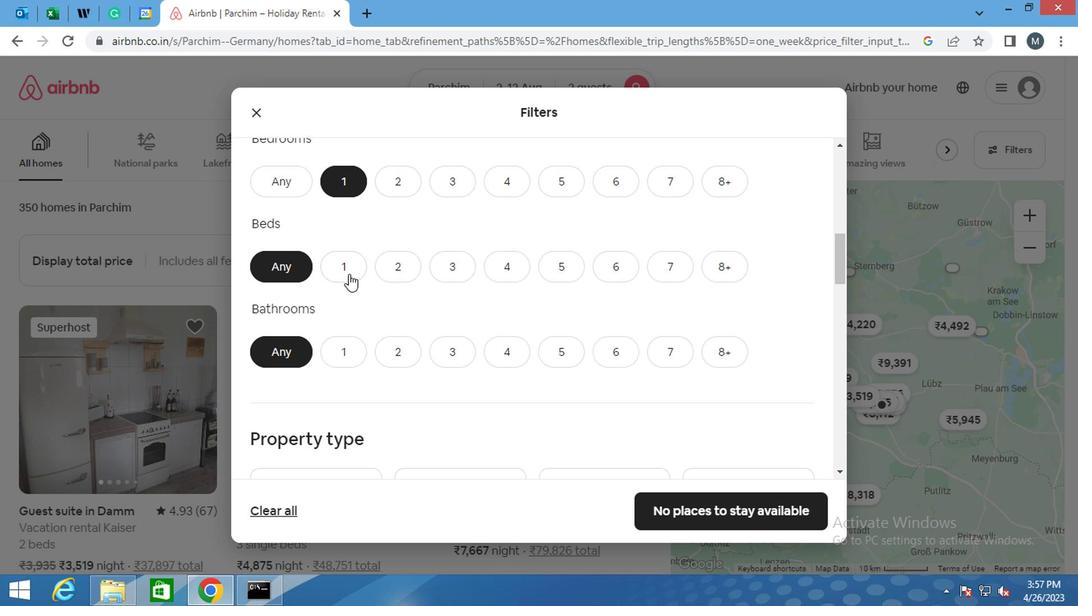 
Action: Mouse moved to (328, 345)
Screenshot: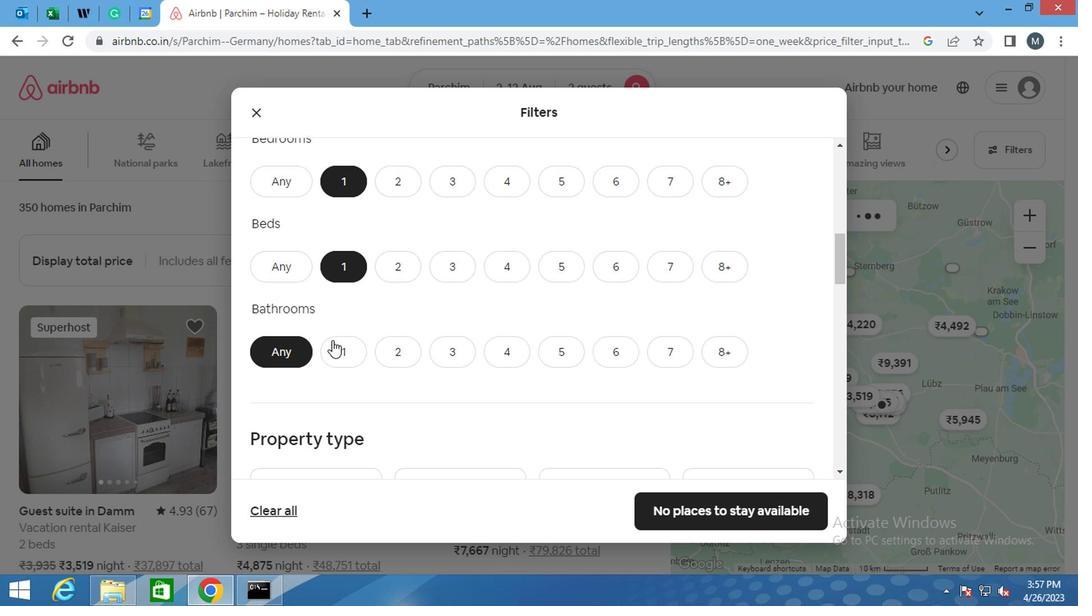 
Action: Mouse pressed left at (328, 345)
Screenshot: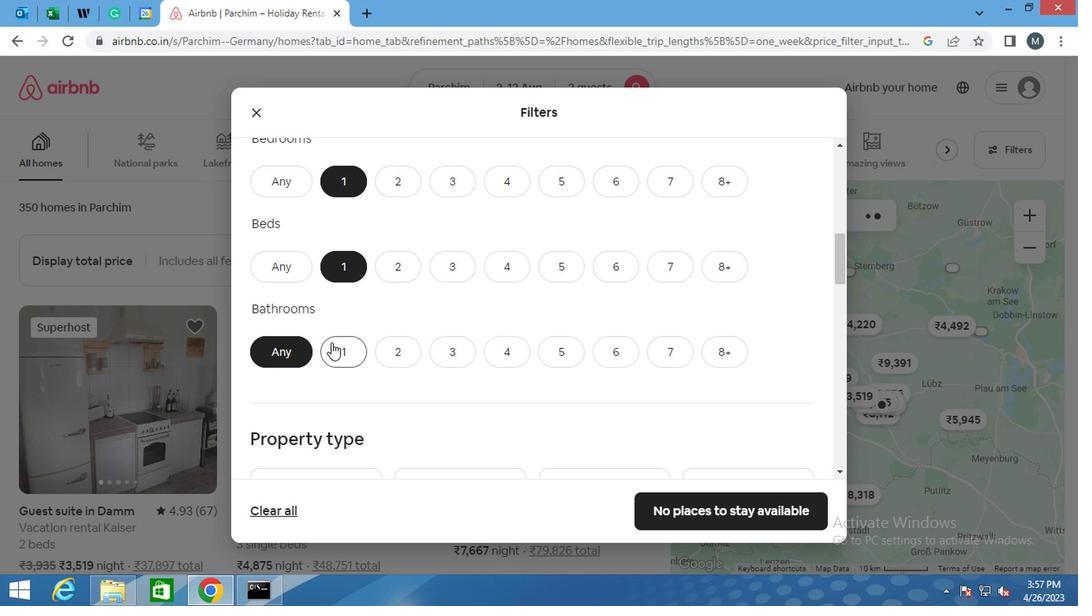 
Action: Mouse moved to (334, 295)
Screenshot: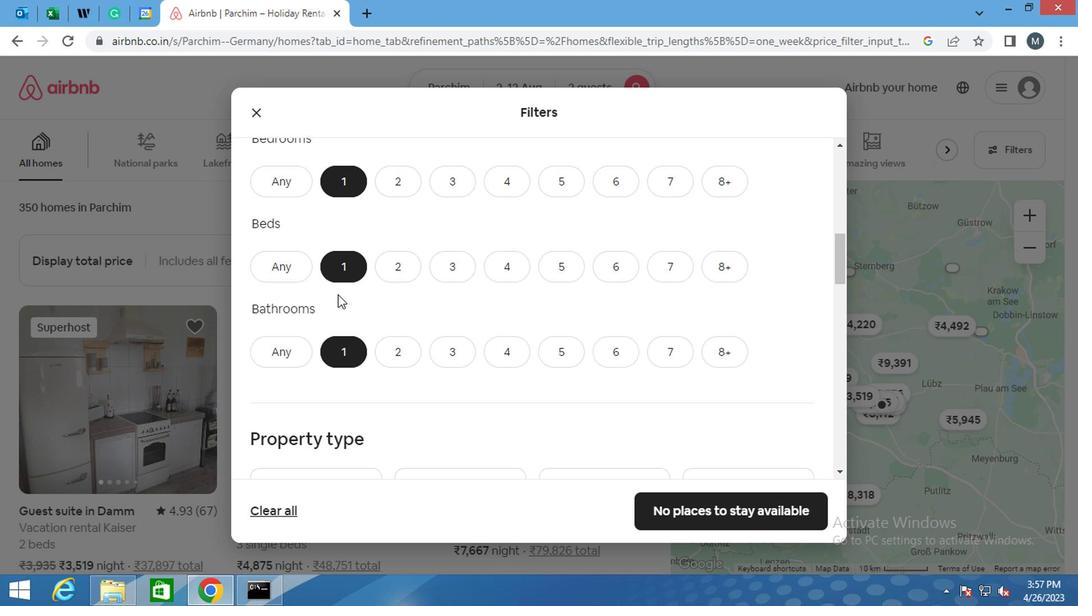 
Action: Mouse scrolled (334, 294) with delta (0, -1)
Screenshot: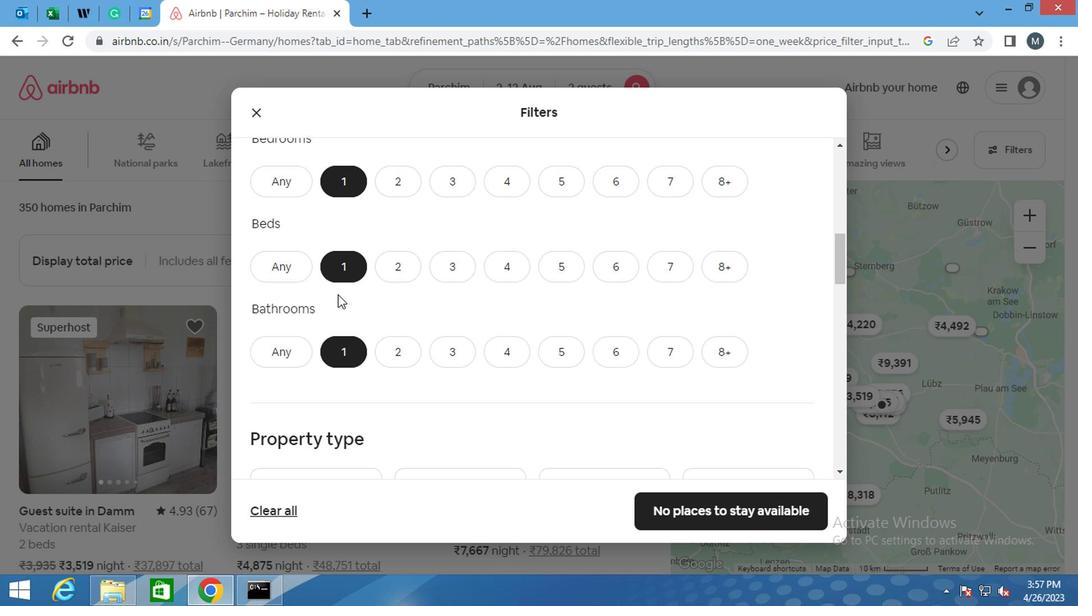 
Action: Mouse moved to (334, 296)
Screenshot: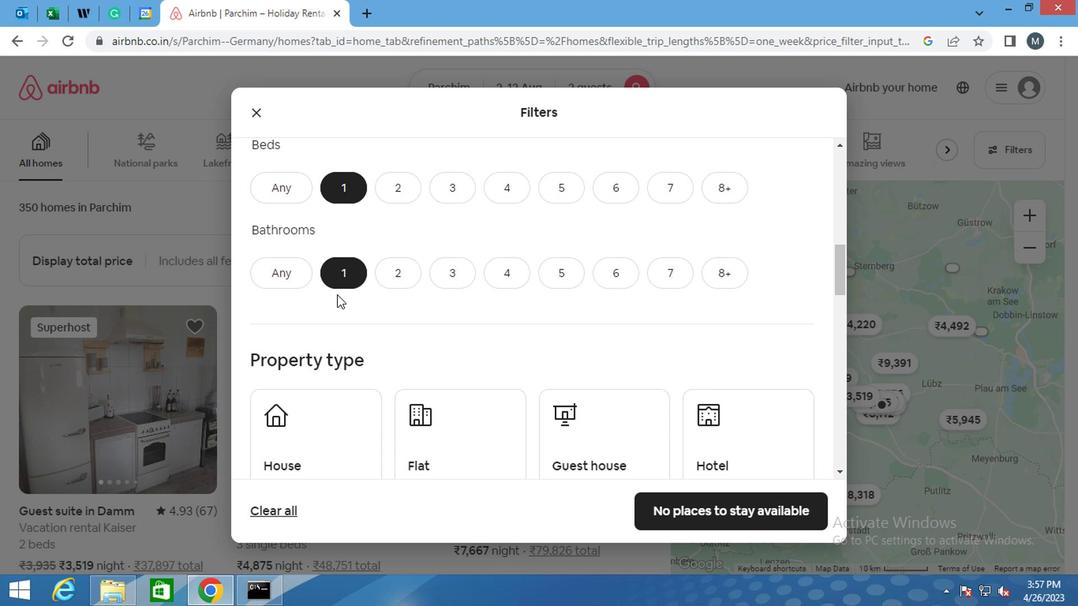 
Action: Mouse scrolled (334, 295) with delta (0, 0)
Screenshot: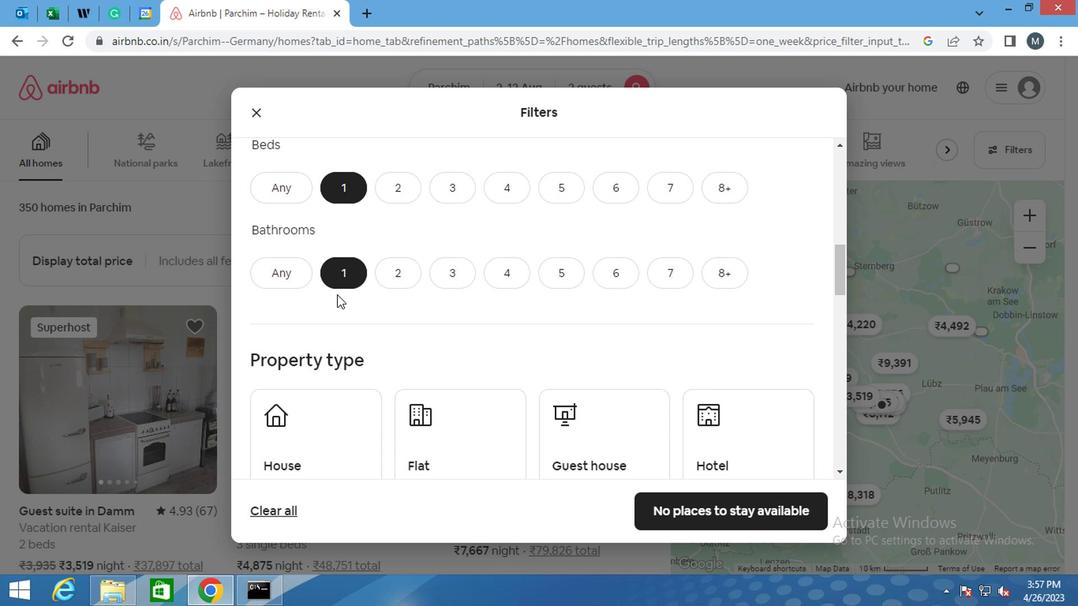 
Action: Mouse moved to (316, 370)
Screenshot: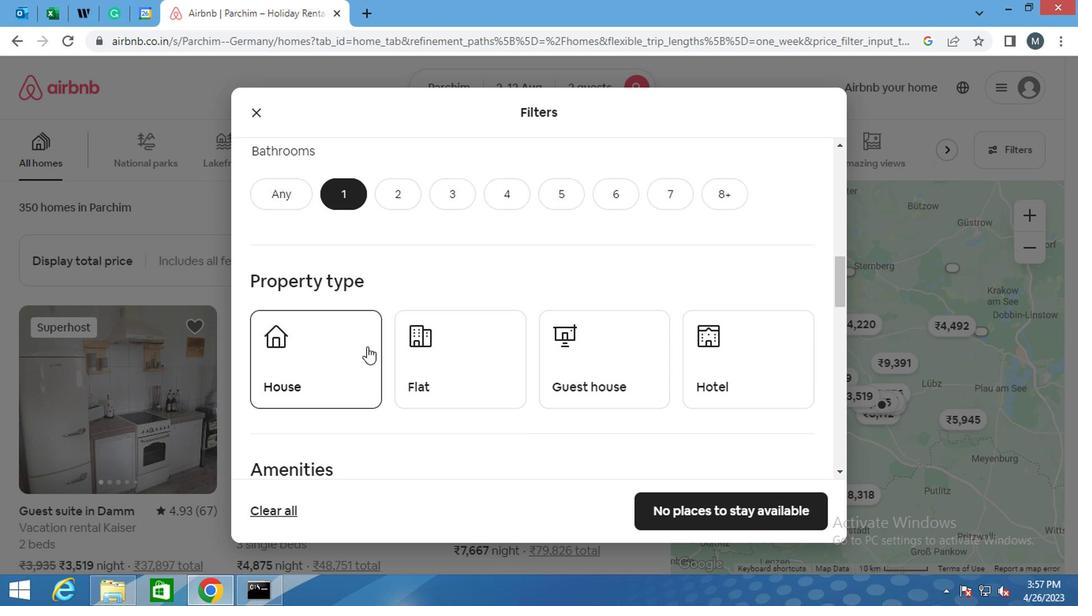 
Action: Mouse pressed left at (316, 370)
Screenshot: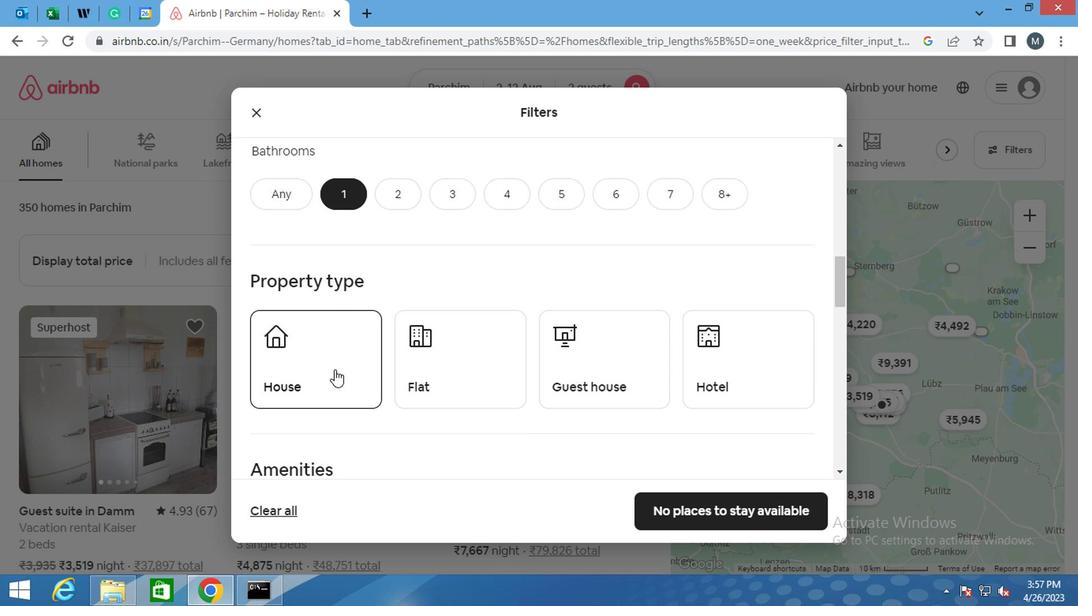 
Action: Mouse moved to (420, 363)
Screenshot: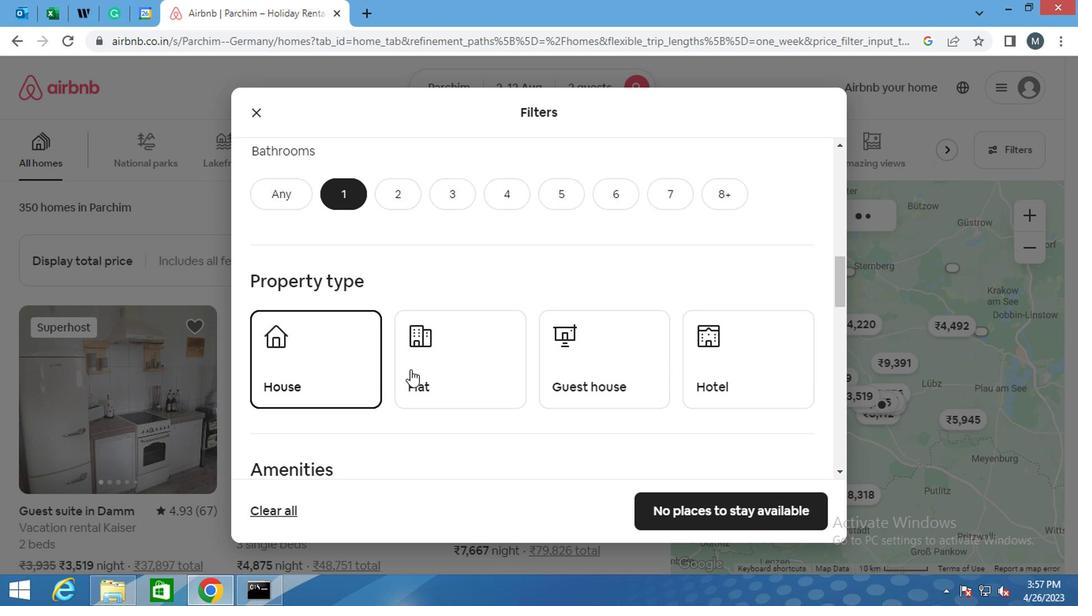 
Action: Mouse pressed left at (420, 363)
Screenshot: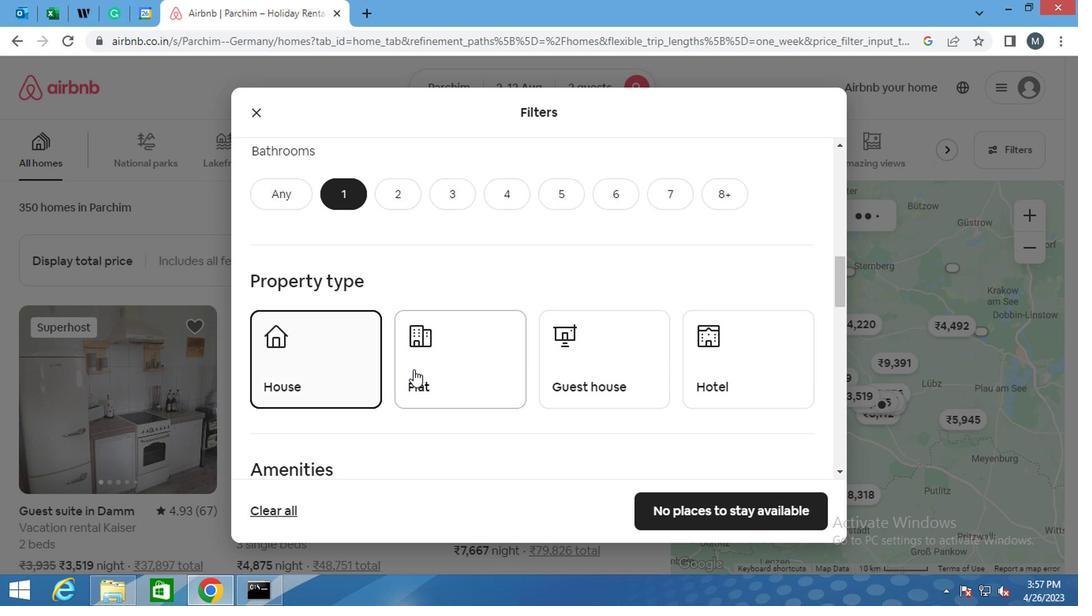 
Action: Mouse moved to (585, 364)
Screenshot: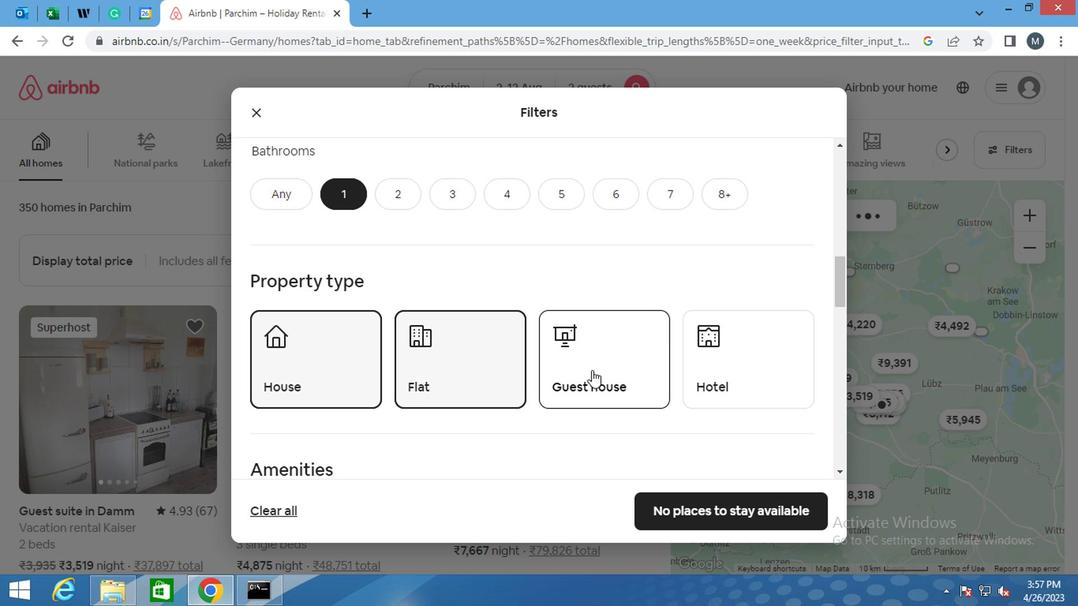 
Action: Mouse pressed left at (585, 364)
Screenshot: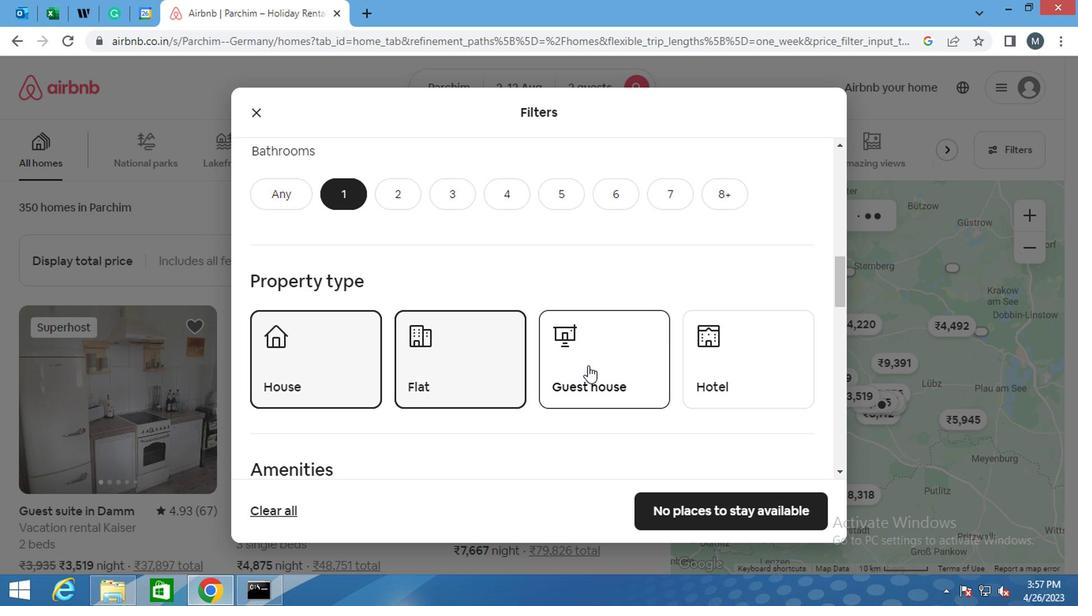 
Action: Mouse moved to (720, 366)
Screenshot: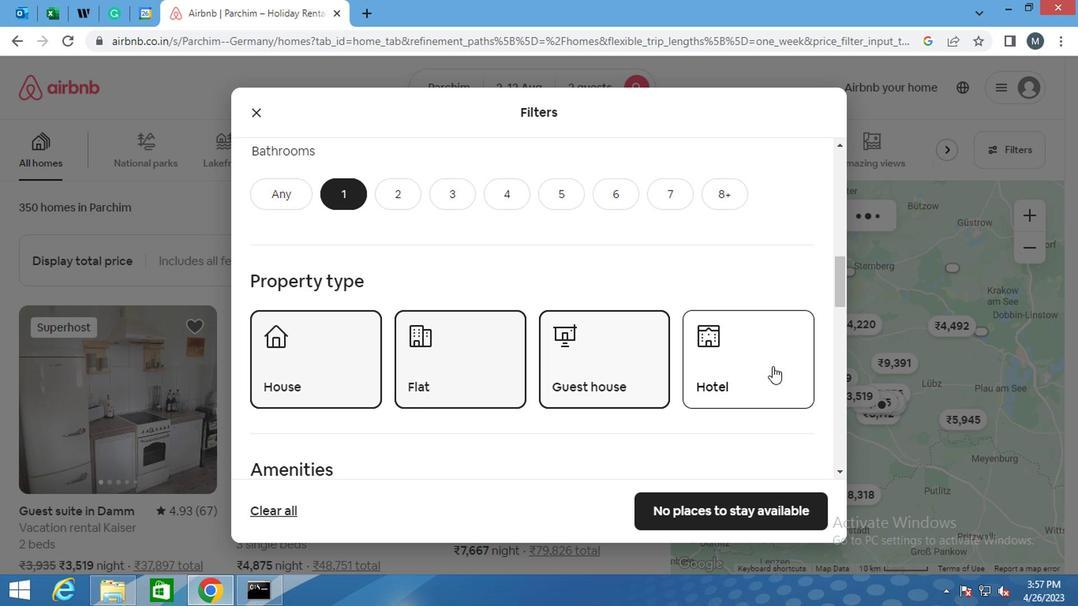 
Action: Mouse pressed left at (720, 366)
Screenshot: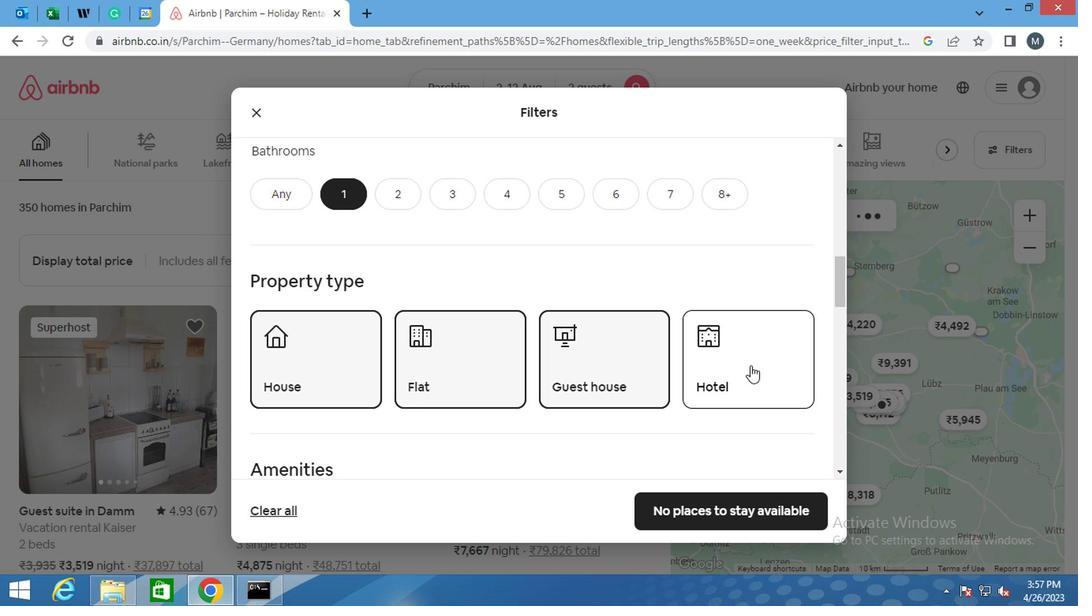 
Action: Mouse moved to (544, 366)
Screenshot: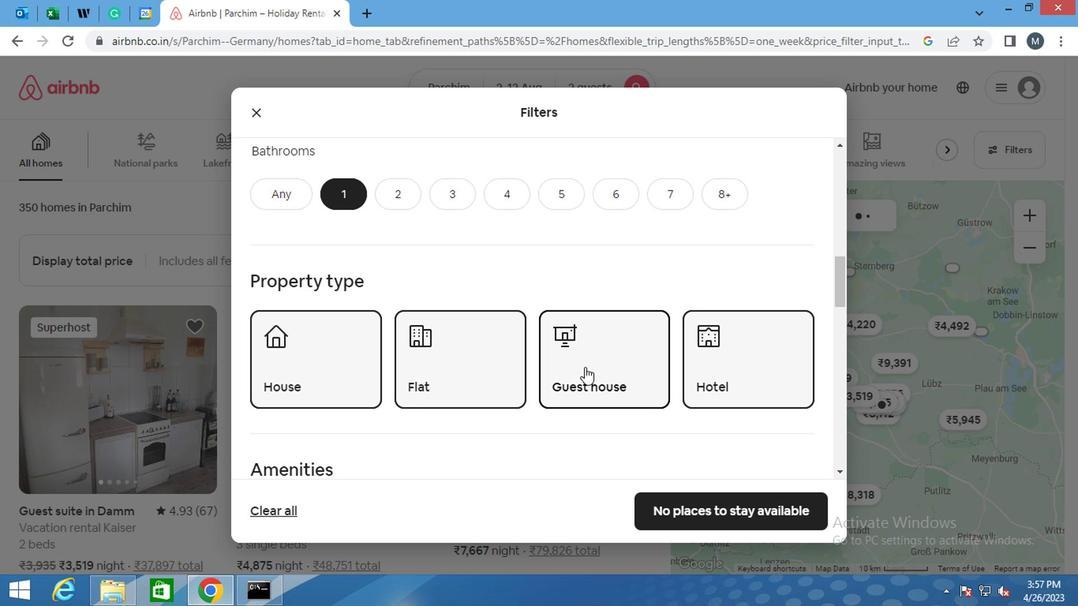 
Action: Mouse scrolled (544, 365) with delta (0, 0)
Screenshot: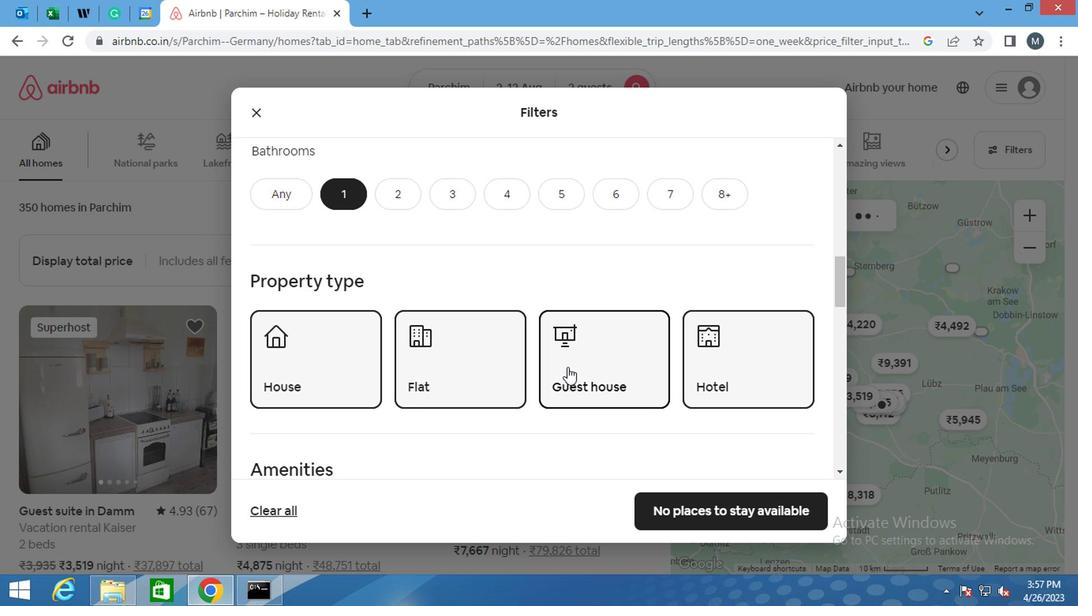 
Action: Mouse scrolled (544, 365) with delta (0, 0)
Screenshot: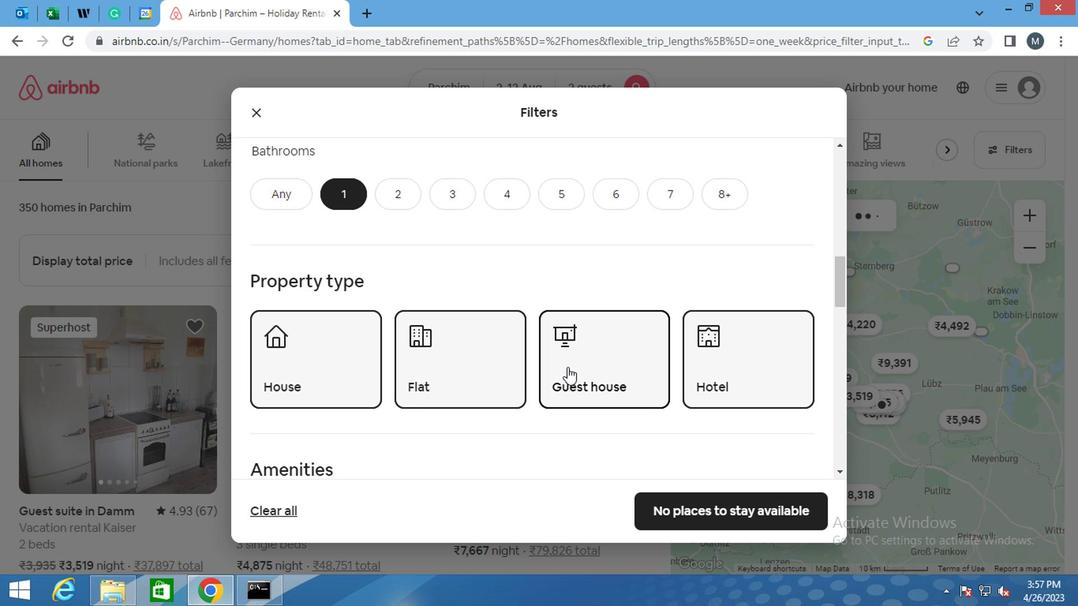 
Action: Mouse scrolled (544, 365) with delta (0, 0)
Screenshot: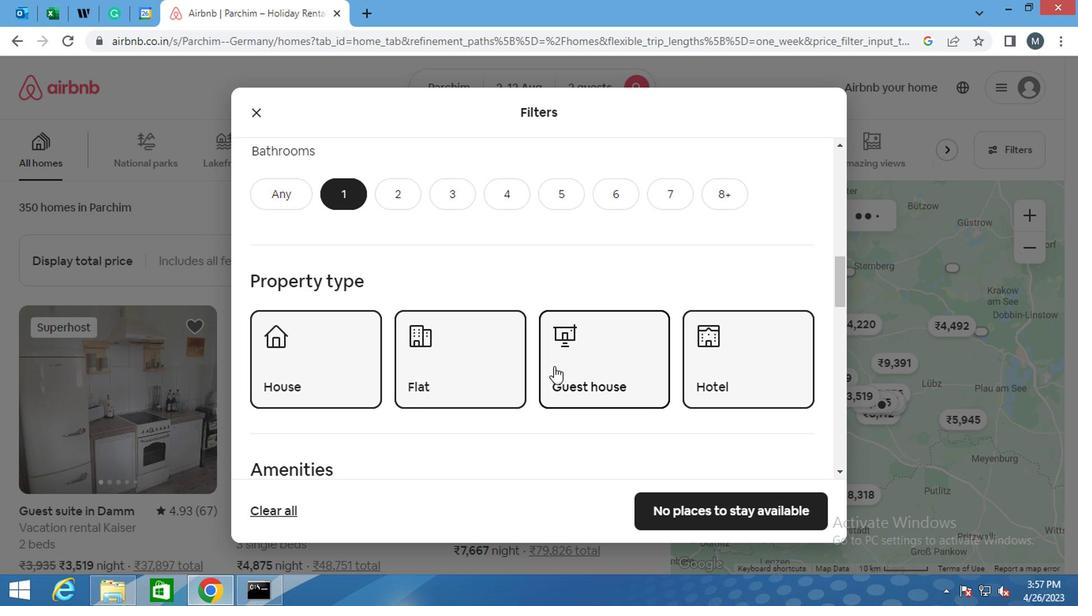 
Action: Mouse moved to (532, 364)
Screenshot: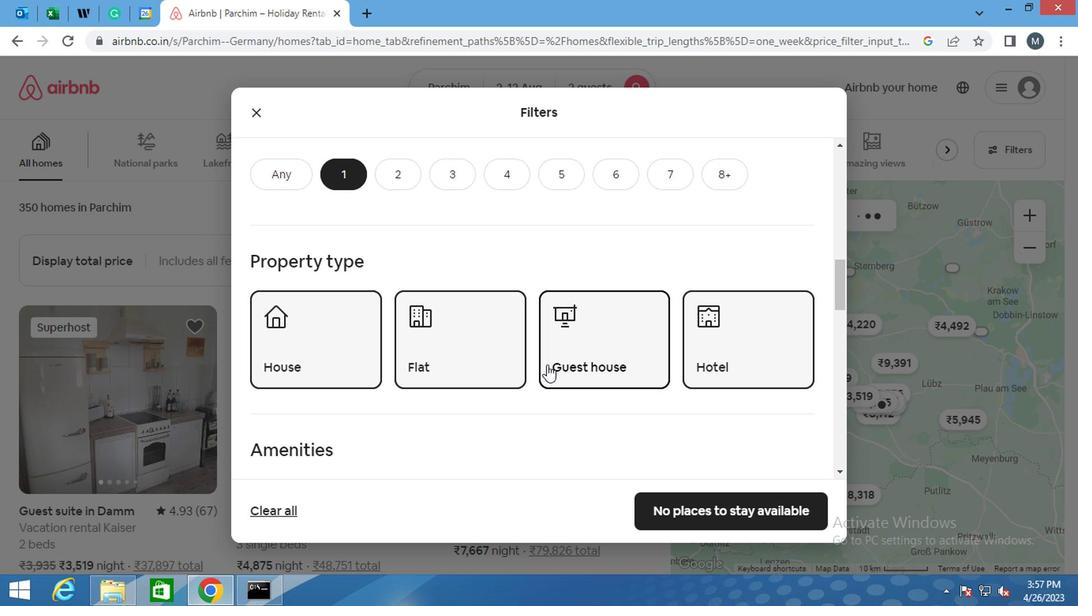
Action: Mouse scrolled (532, 363) with delta (0, 0)
Screenshot: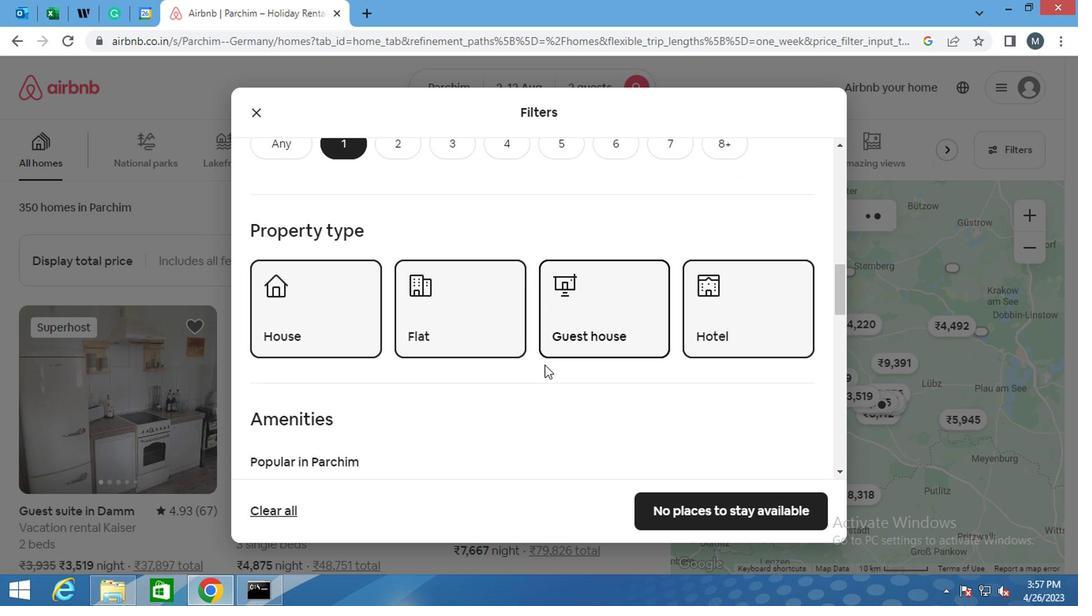 
Action: Mouse moved to (529, 364)
Screenshot: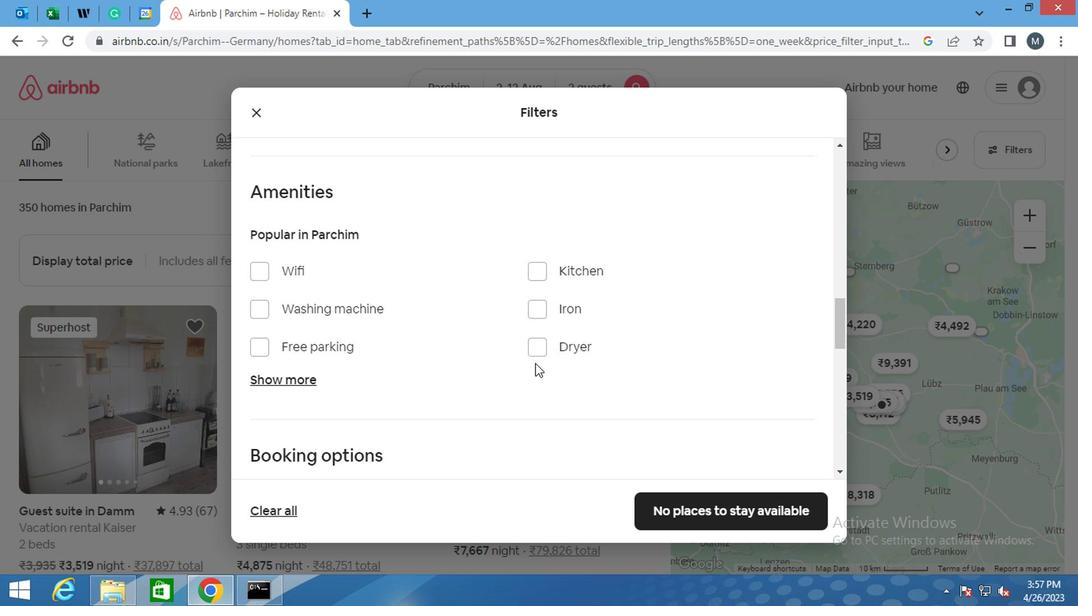 
Action: Mouse scrolled (529, 363) with delta (0, 0)
Screenshot: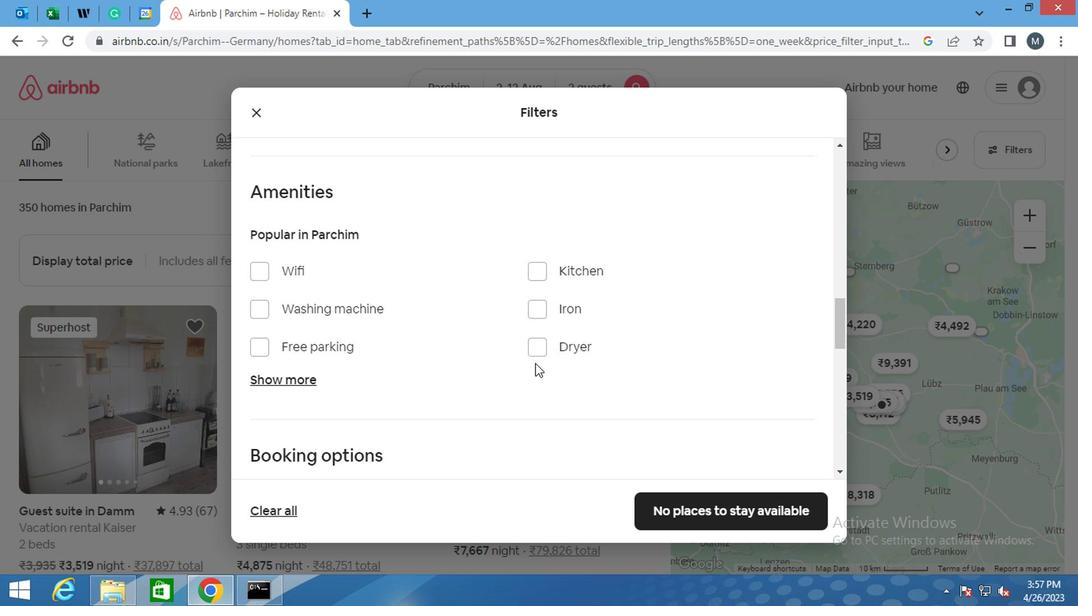 
Action: Mouse moved to (273, 332)
Screenshot: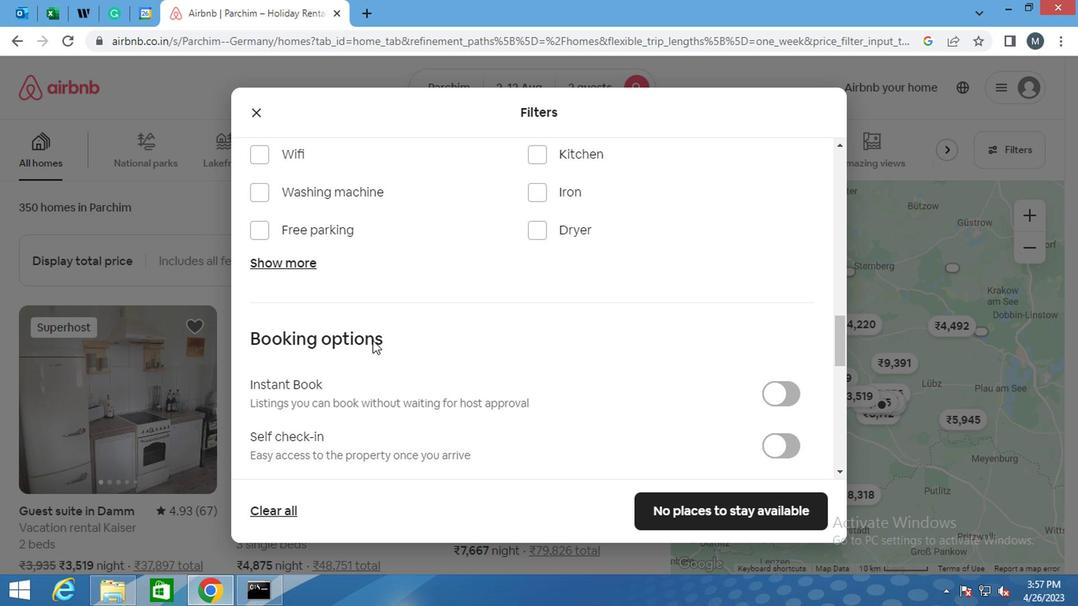 
Action: Mouse scrolled (273, 332) with delta (0, 0)
Screenshot: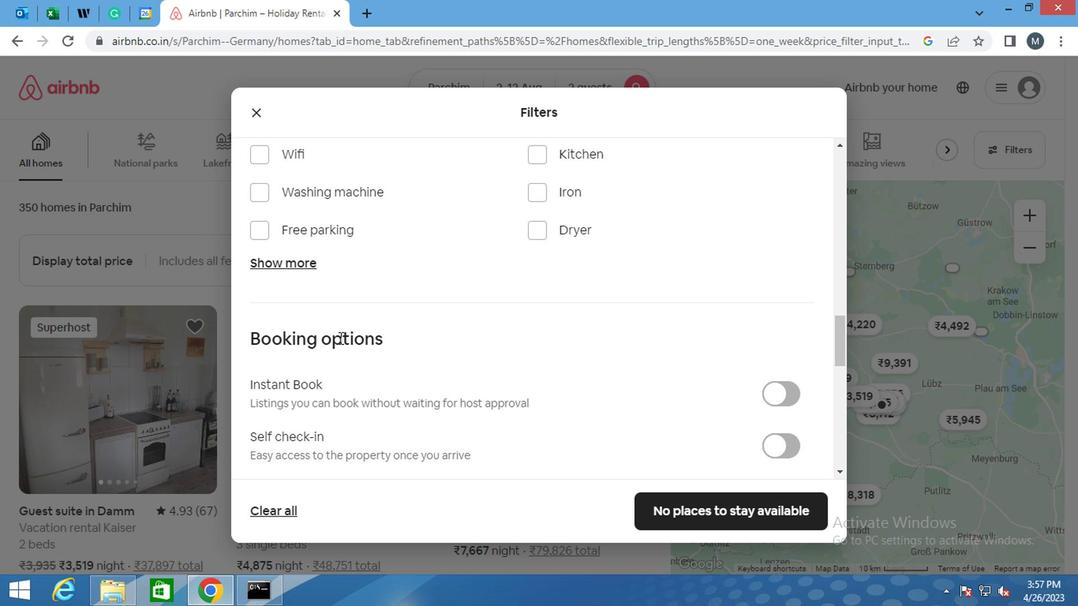 
Action: Mouse scrolled (273, 332) with delta (0, 0)
Screenshot: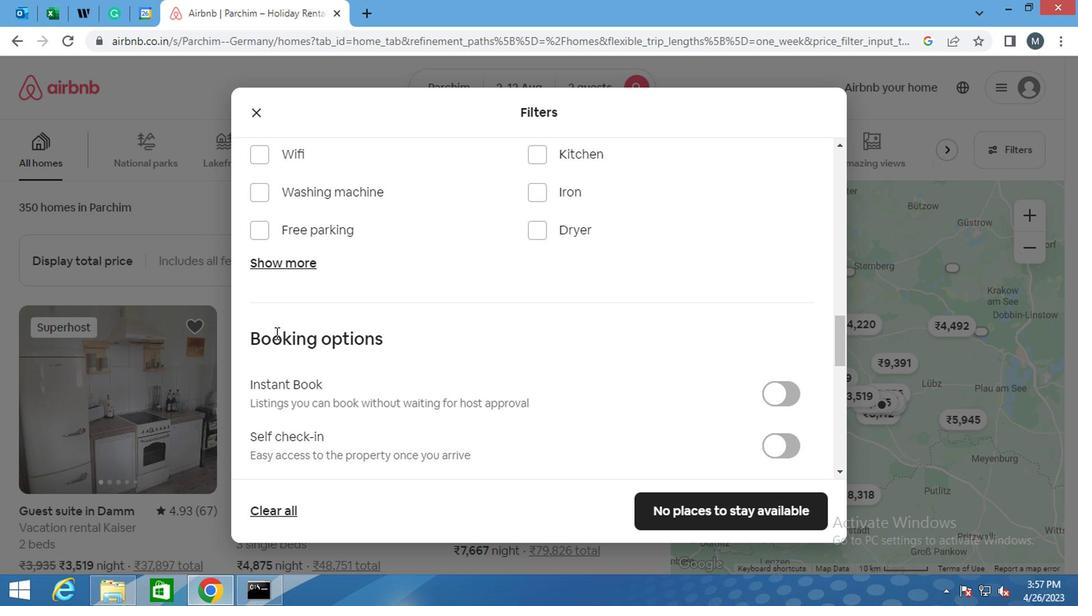 
Action: Mouse moved to (438, 332)
Screenshot: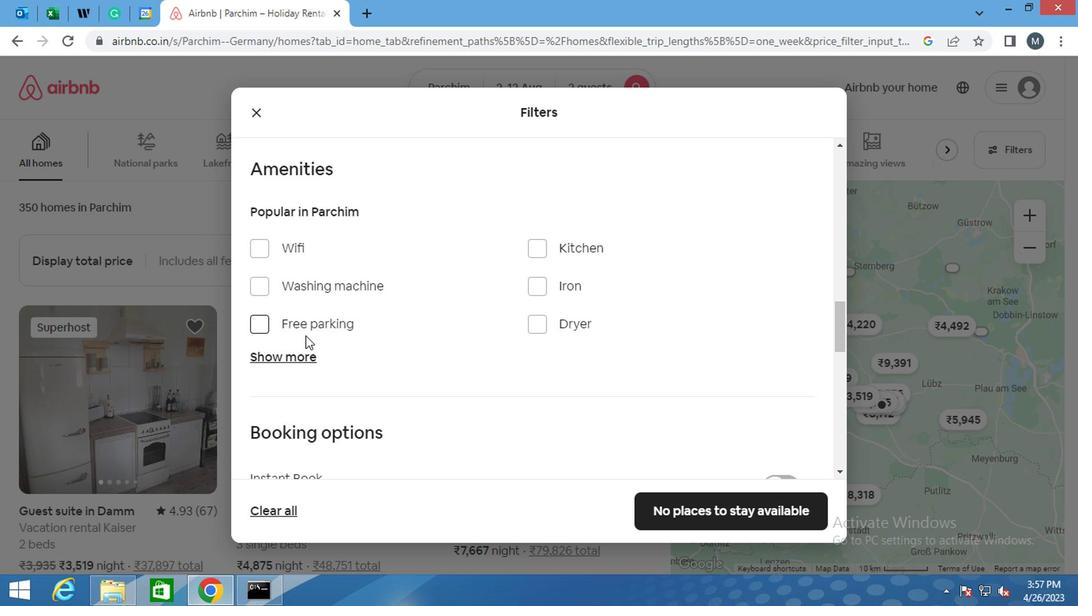 
Action: Mouse scrolled (438, 332) with delta (0, 0)
Screenshot: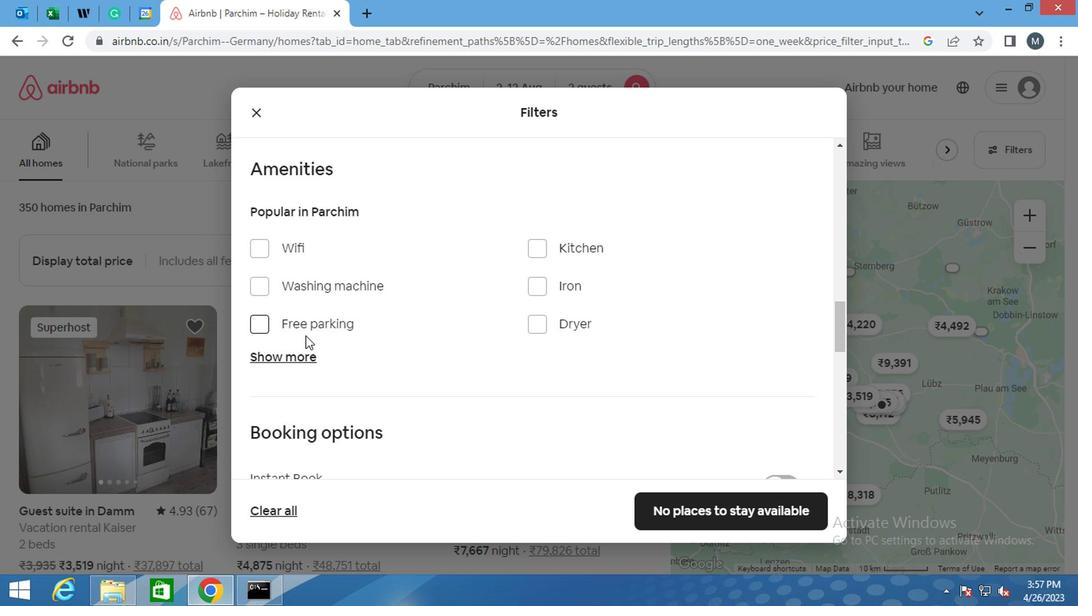 
Action: Mouse moved to (438, 334)
Screenshot: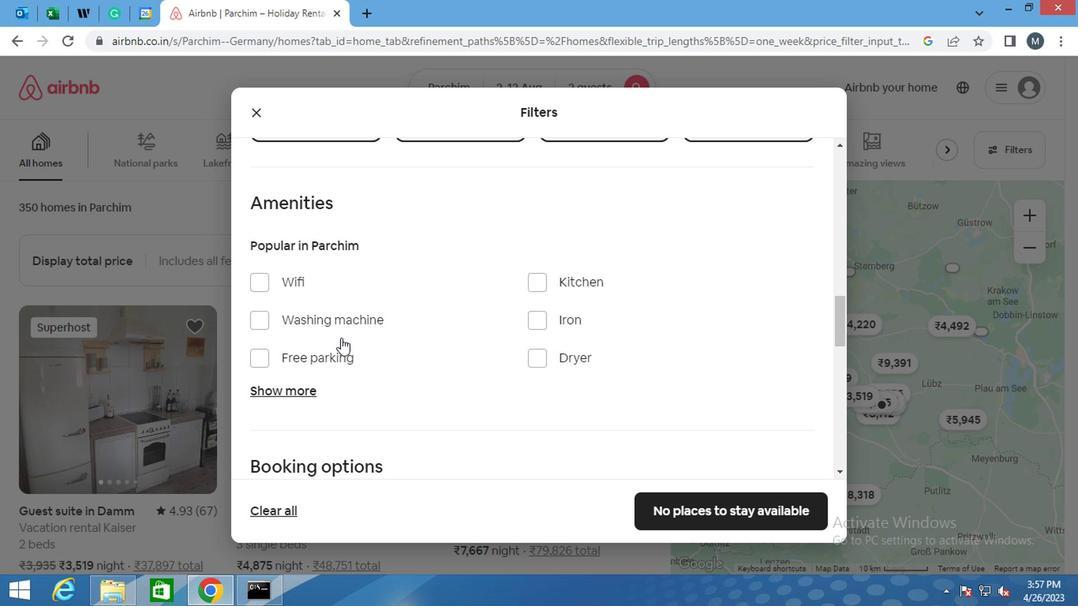 
Action: Mouse scrolled (438, 333) with delta (0, -1)
Screenshot: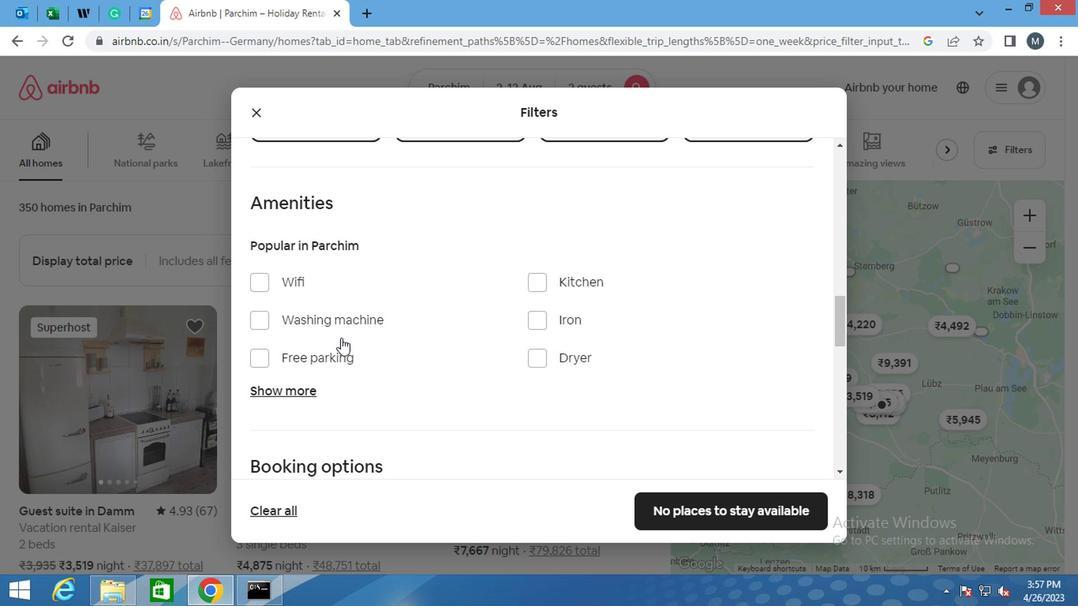 
Action: Mouse moved to (438, 336)
Screenshot: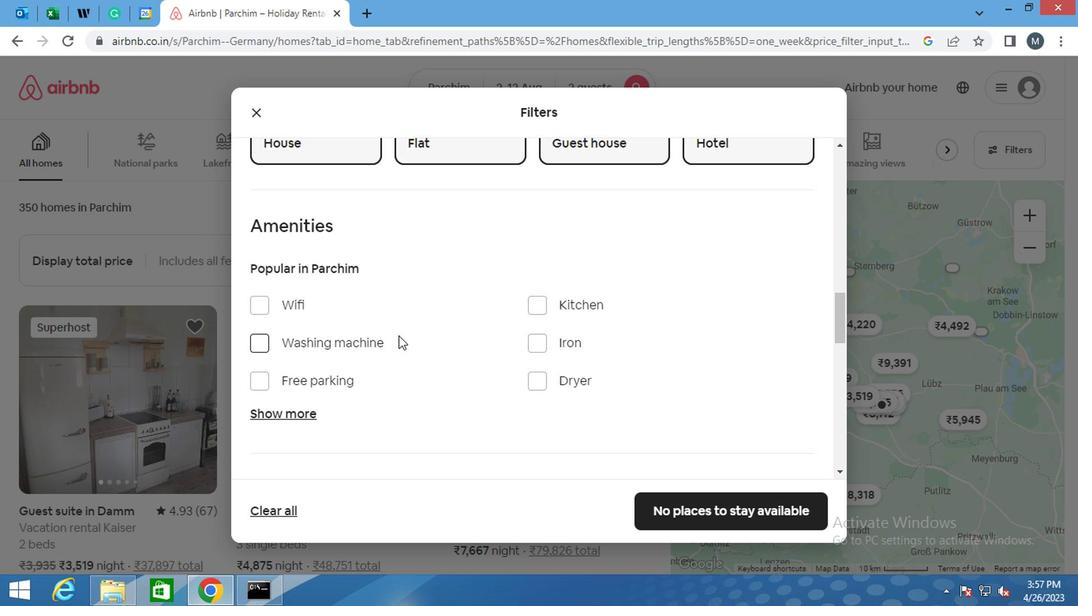 
Action: Mouse scrolled (438, 335) with delta (0, -1)
Screenshot: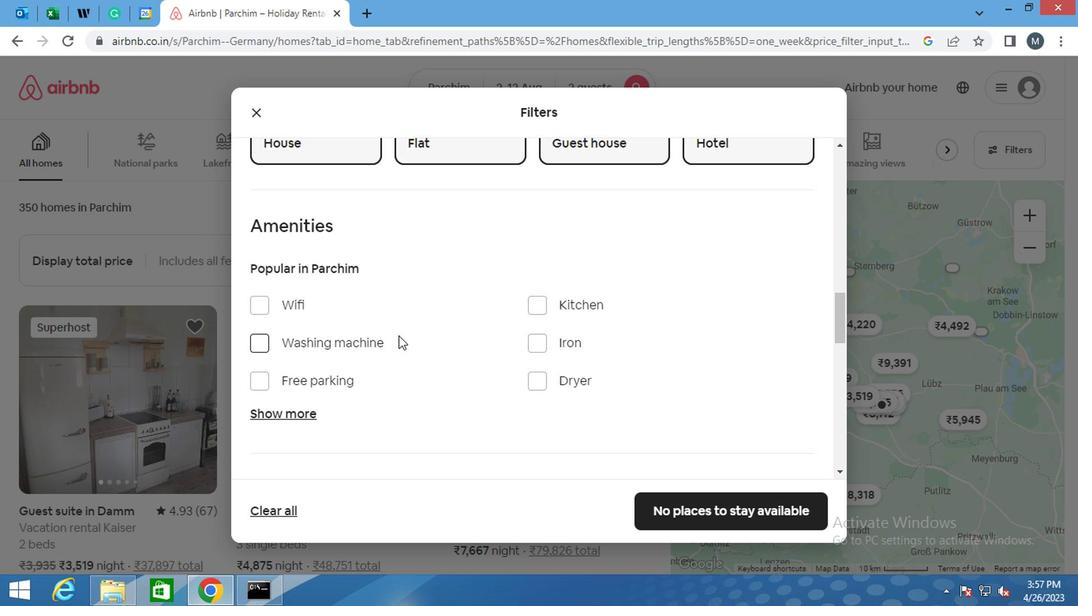 
Action: Mouse moved to (480, 339)
Screenshot: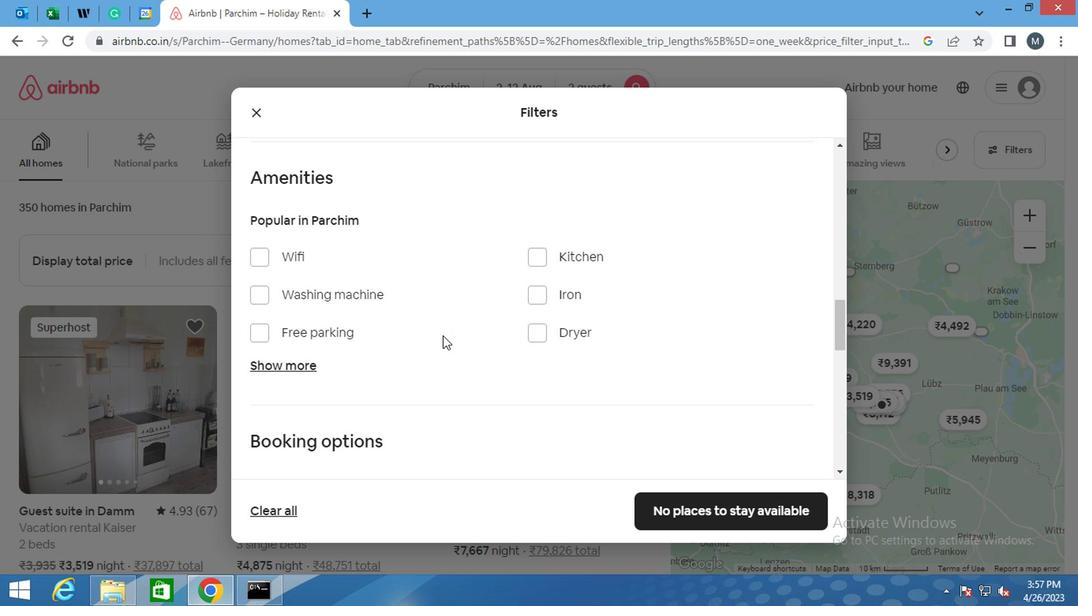 
Action: Mouse scrolled (480, 338) with delta (0, 0)
Screenshot: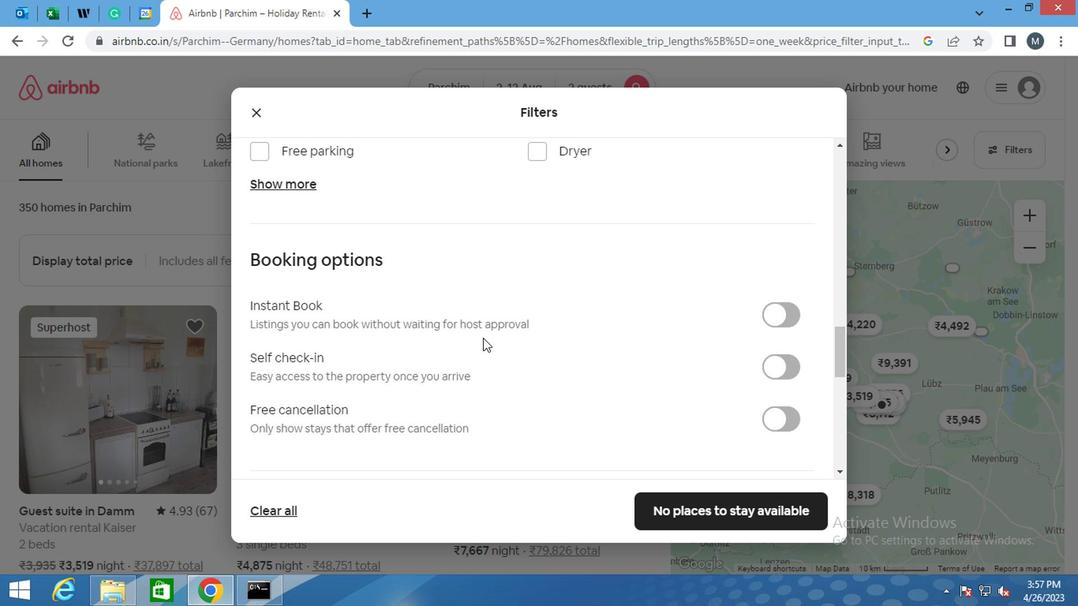 
Action: Mouse moved to (788, 291)
Screenshot: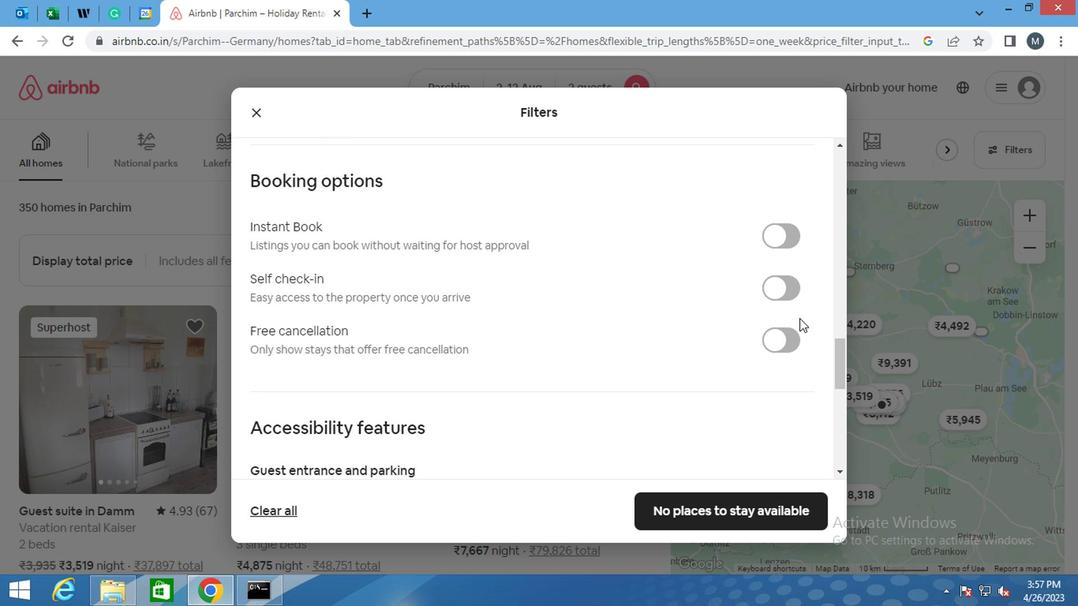
Action: Mouse pressed left at (788, 291)
Screenshot: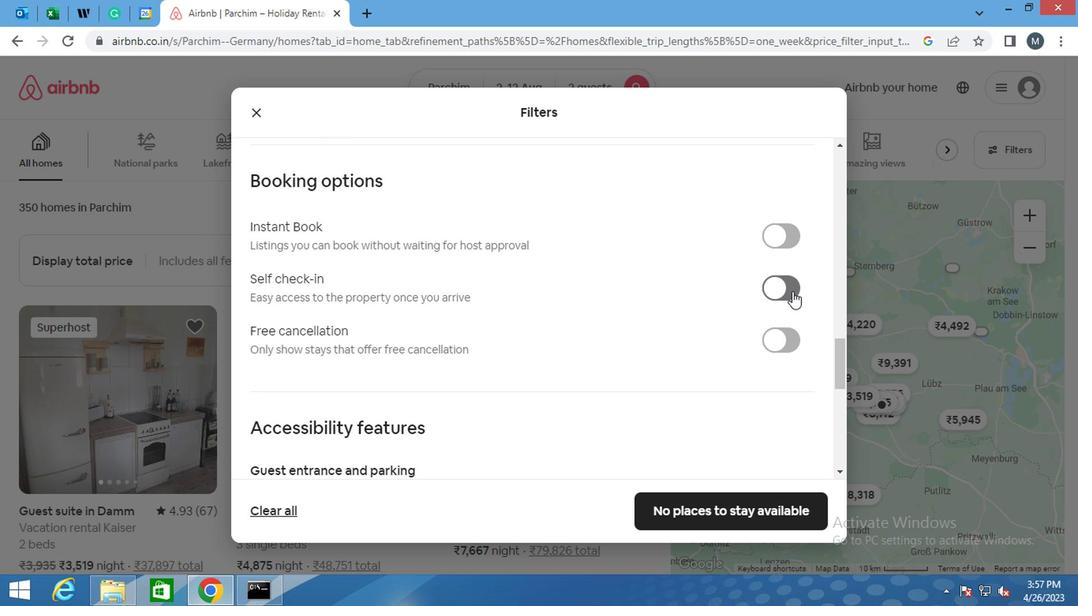 
Action: Mouse moved to (529, 325)
Screenshot: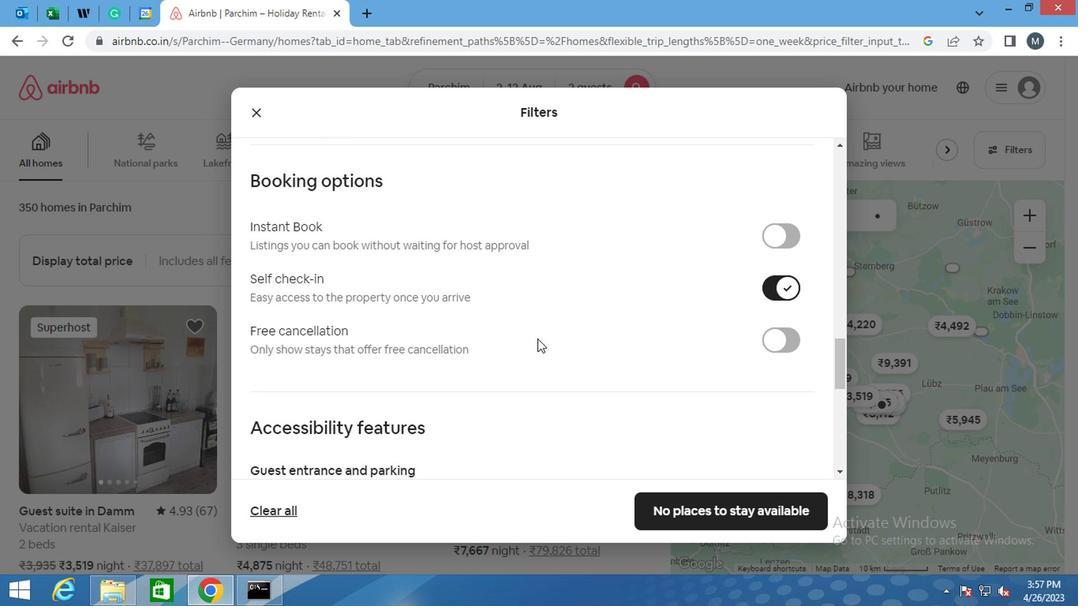 
Action: Mouse scrolled (529, 325) with delta (0, 0)
Screenshot: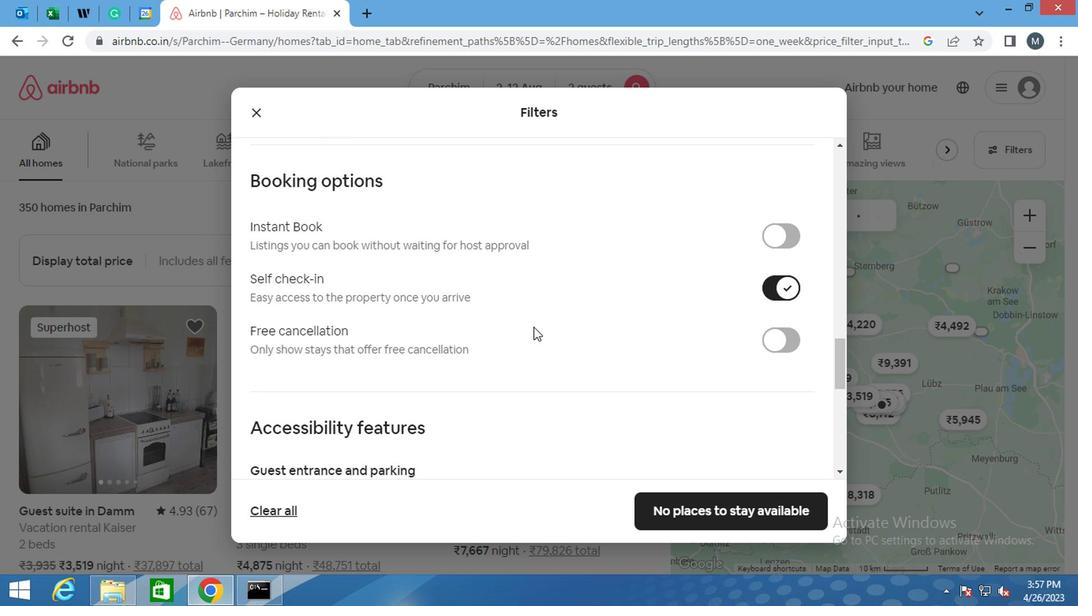 
Action: Mouse scrolled (529, 325) with delta (0, 0)
Screenshot: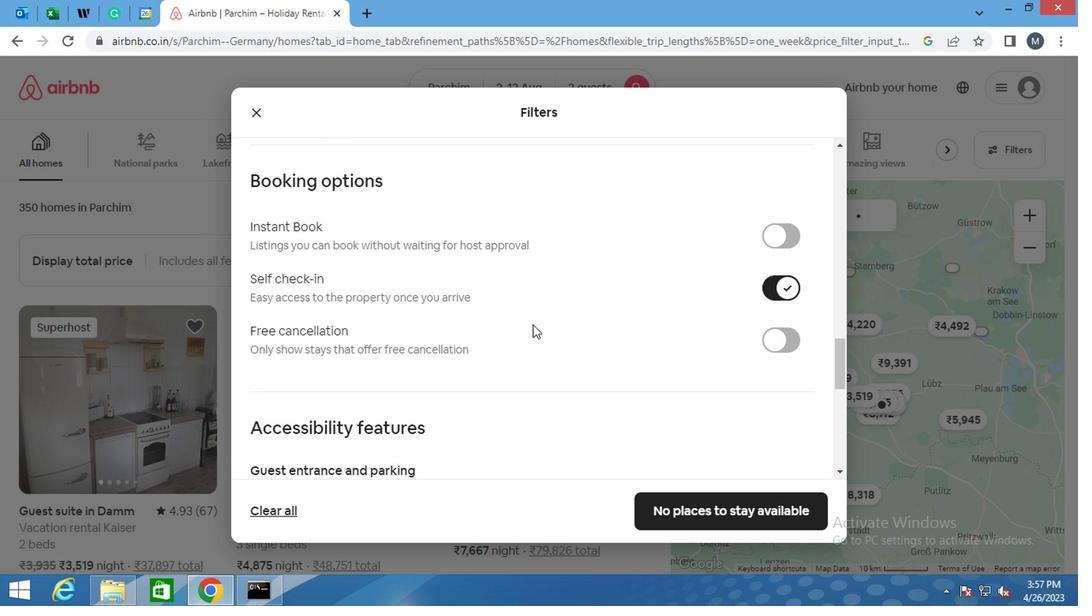 
Action: Mouse moved to (528, 325)
Screenshot: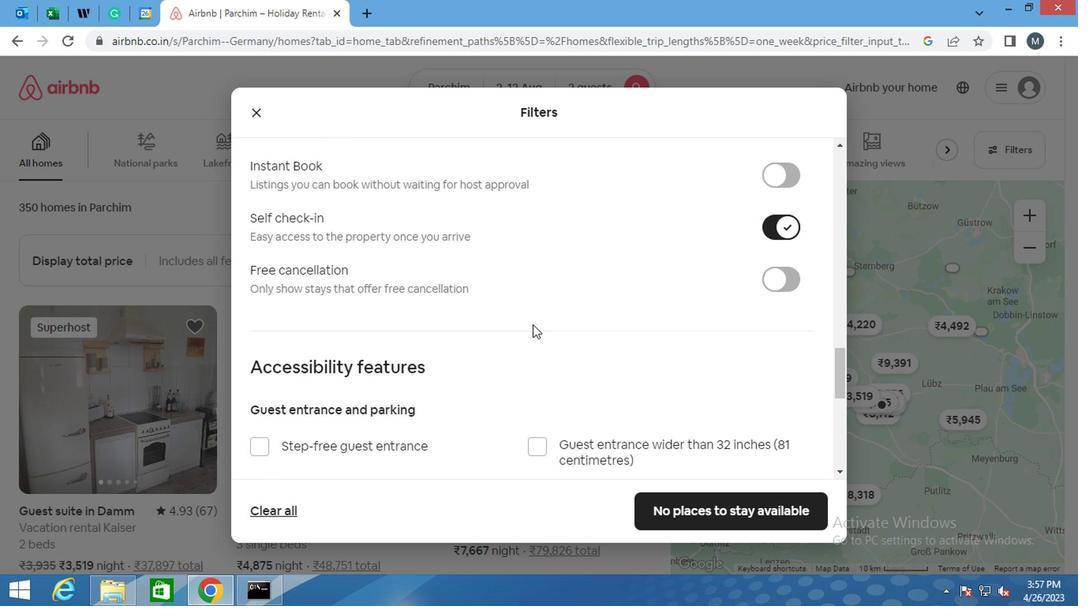 
Action: Mouse scrolled (528, 324) with delta (0, 0)
Screenshot: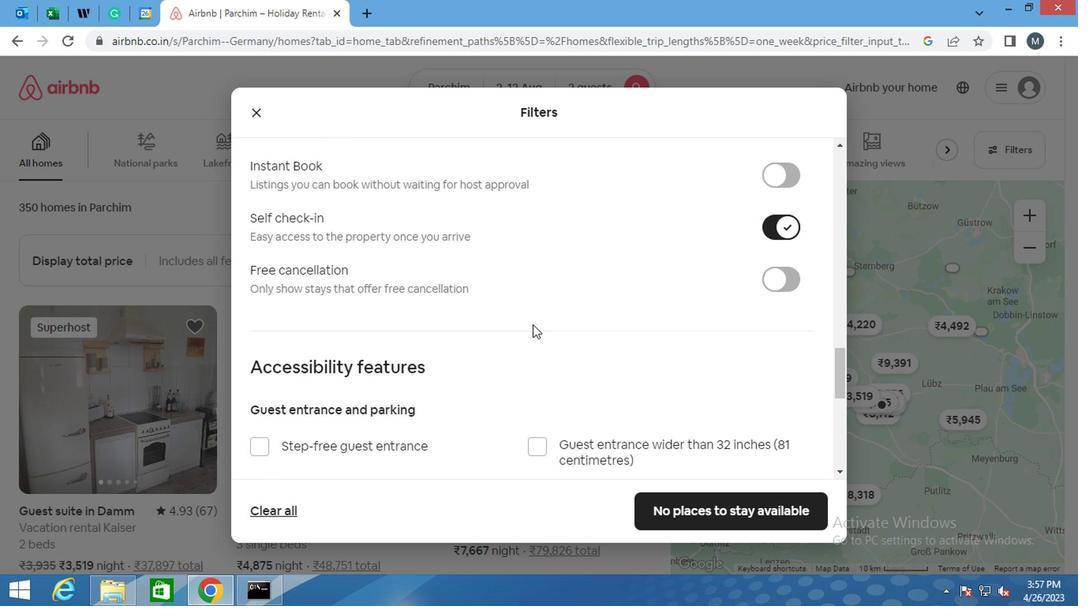 
Action: Mouse scrolled (528, 324) with delta (0, 0)
Screenshot: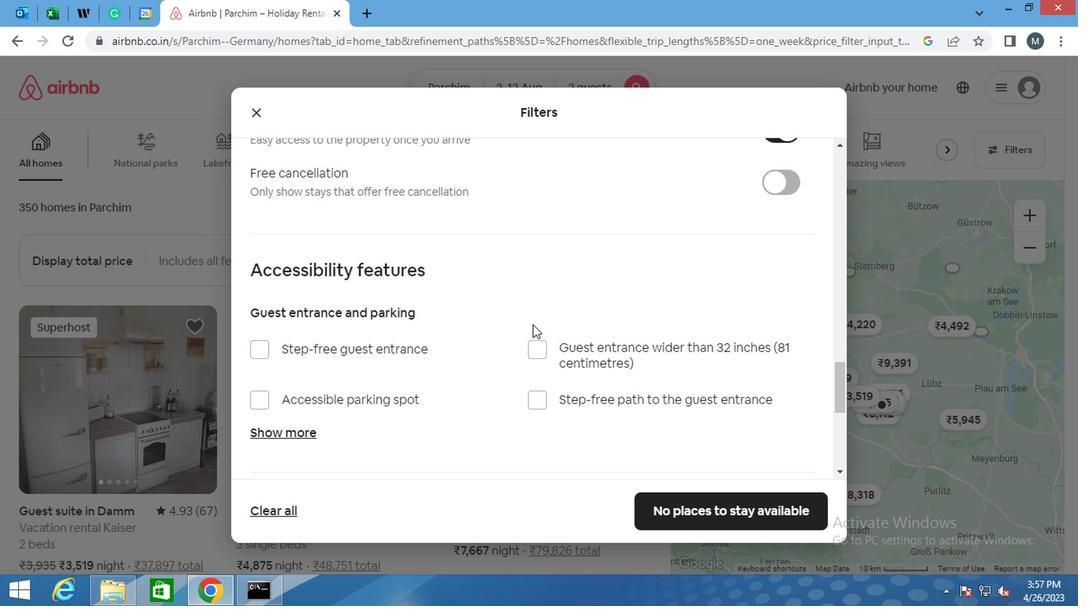 
Action: Mouse moved to (527, 325)
Screenshot: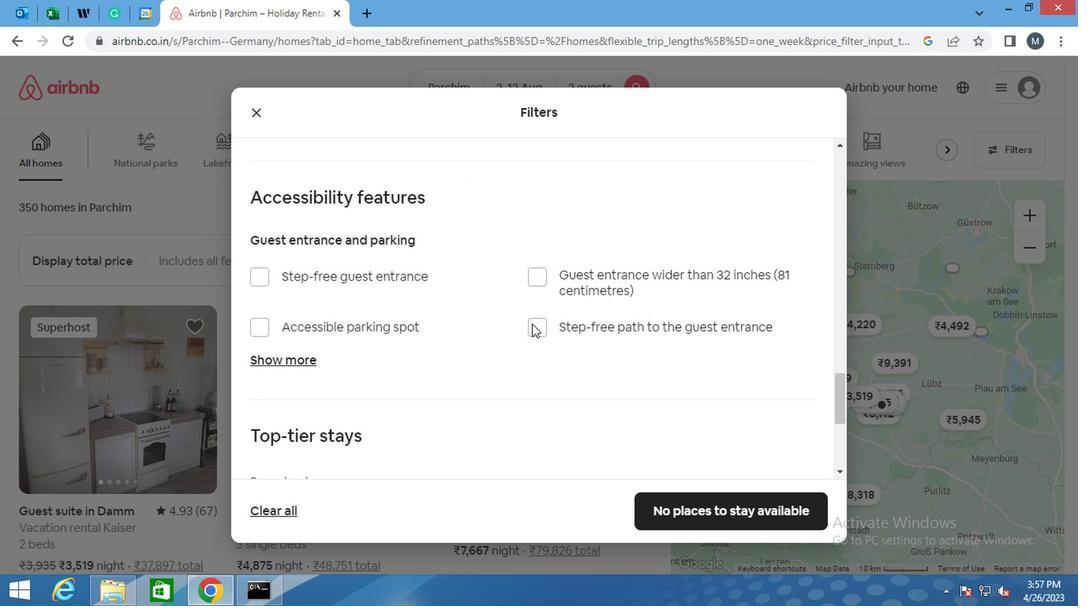 
Action: Mouse scrolled (527, 324) with delta (0, 0)
Screenshot: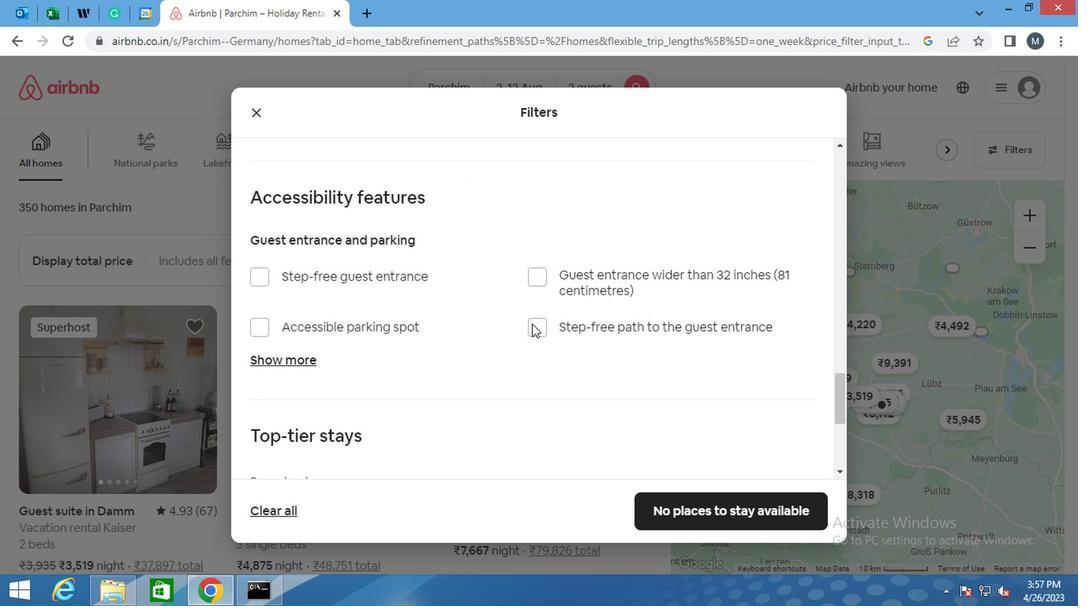 
Action: Mouse scrolled (527, 324) with delta (0, 0)
Screenshot: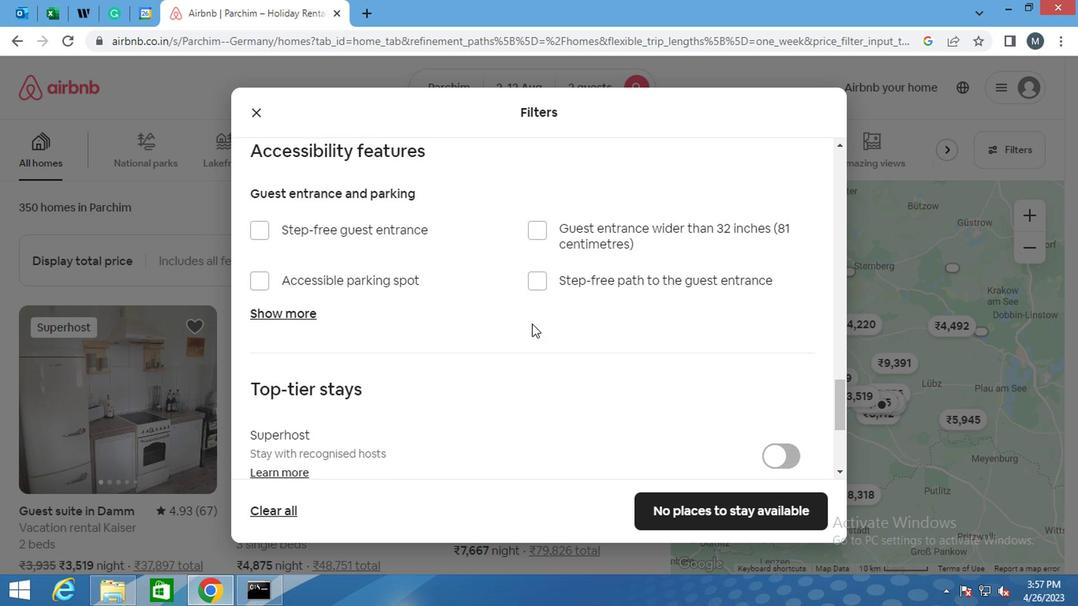 
Action: Mouse moved to (511, 332)
Screenshot: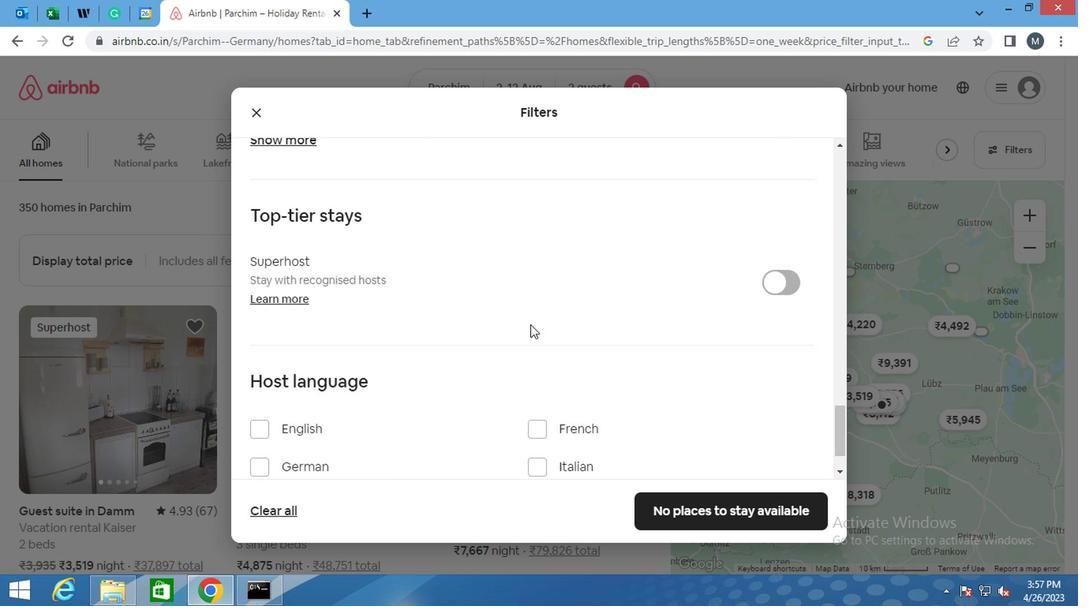 
Action: Mouse scrolled (511, 332) with delta (0, 0)
Screenshot: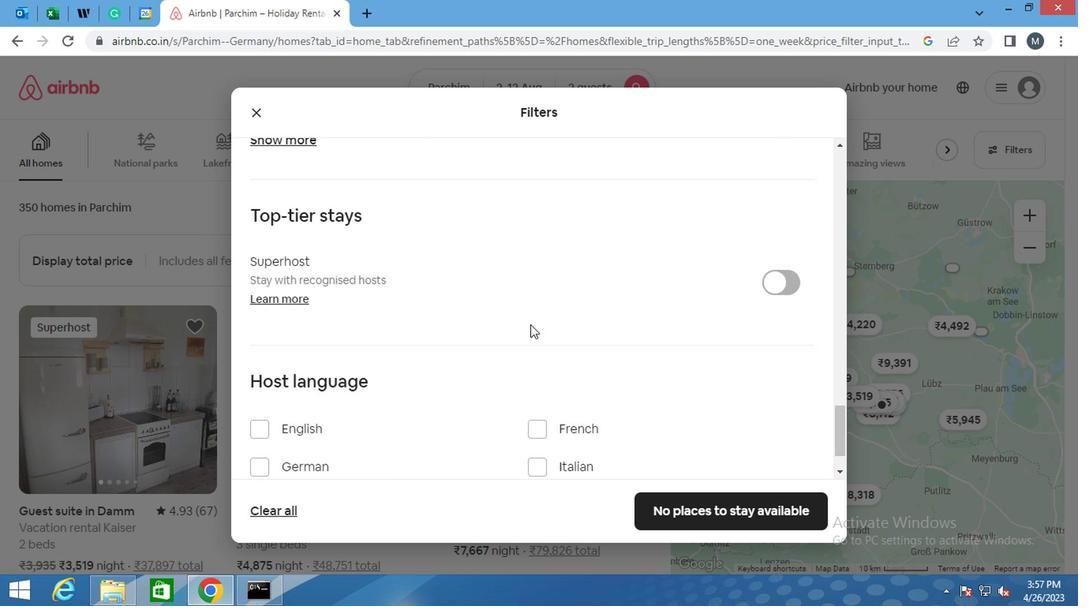 
Action: Mouse moved to (509, 333)
Screenshot: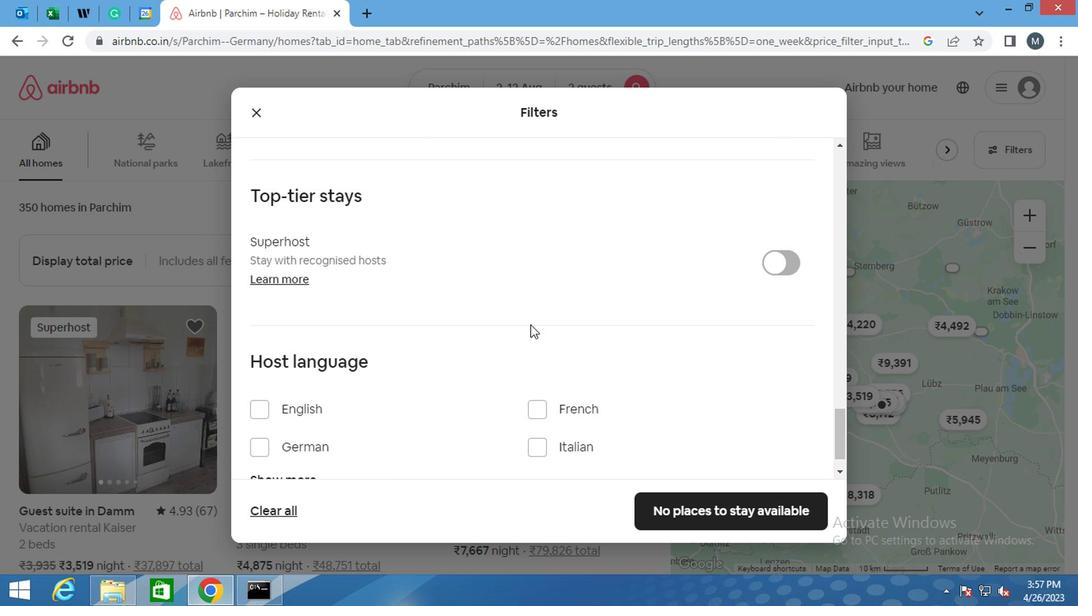 
Action: Mouse scrolled (509, 332) with delta (0, 0)
Screenshot: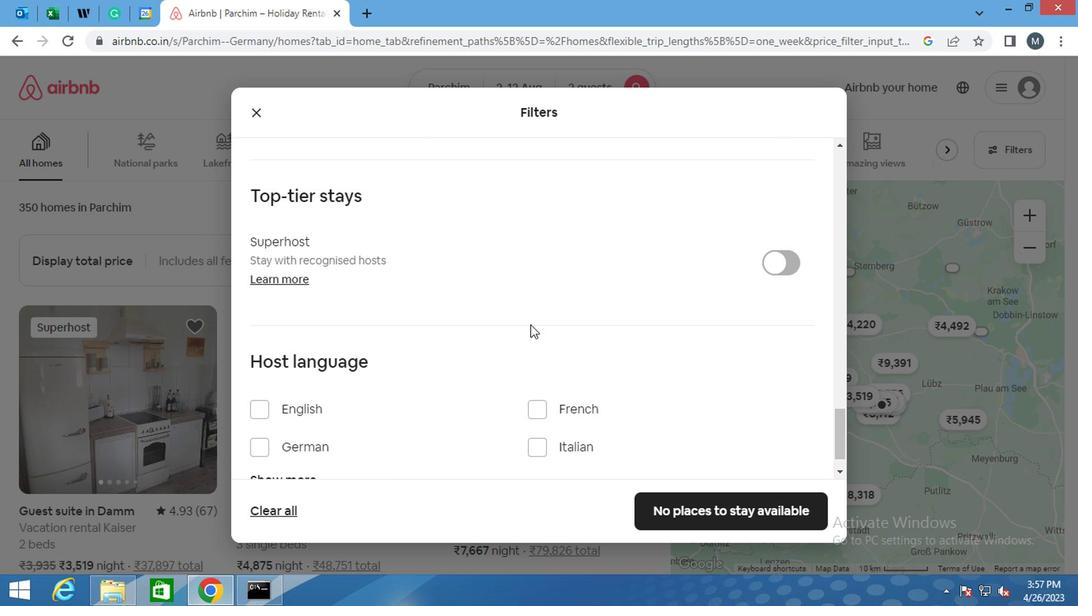
Action: Mouse moved to (509, 334)
Screenshot: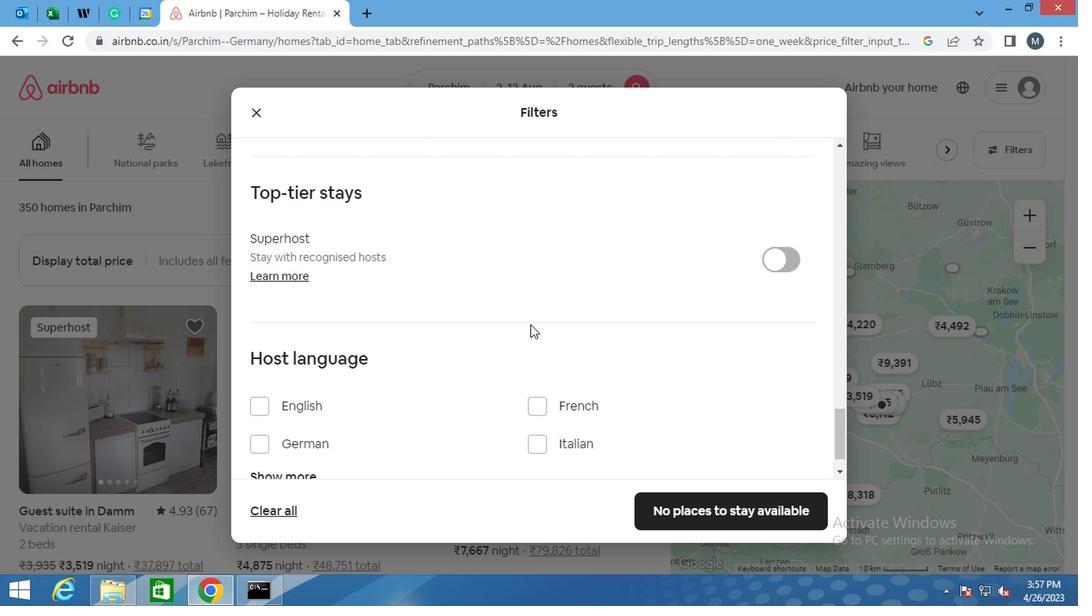 
Action: Mouse scrolled (509, 333) with delta (0, -1)
Screenshot: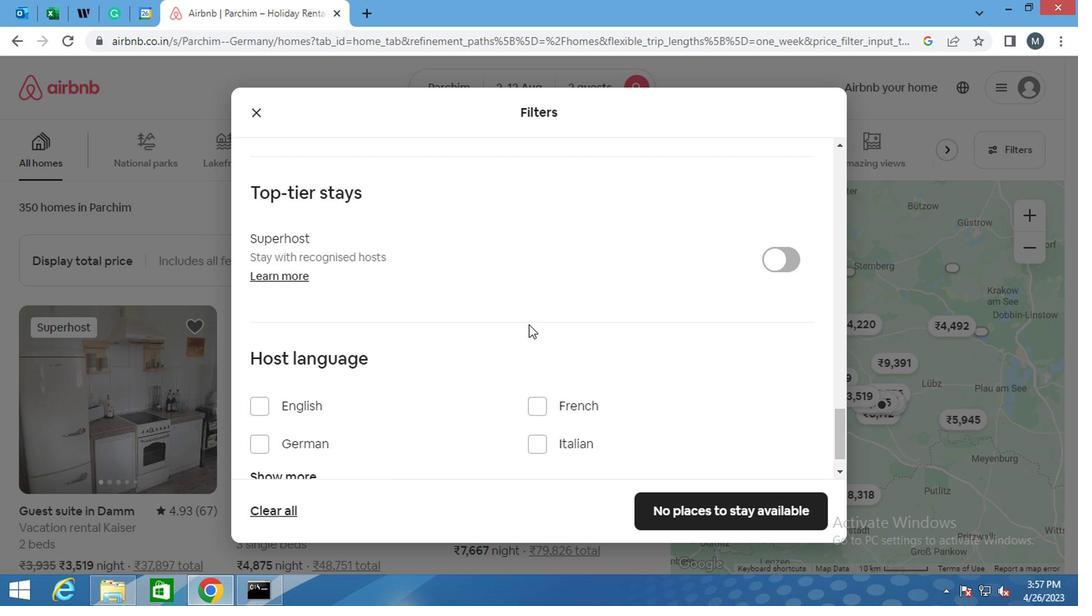 
Action: Mouse moved to (274, 366)
Screenshot: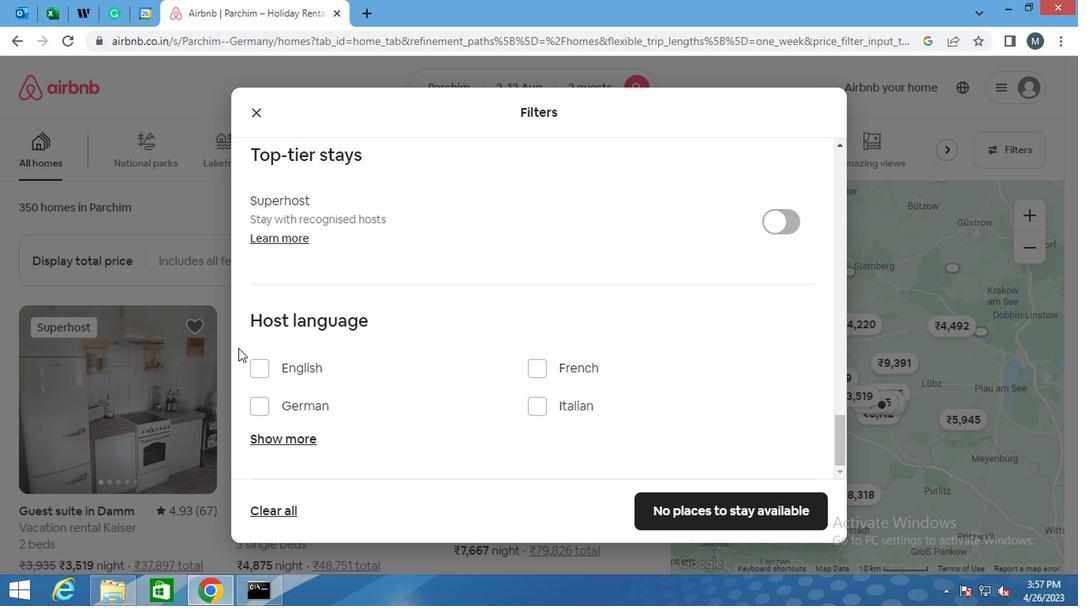 
Action: Mouse pressed left at (274, 366)
Screenshot: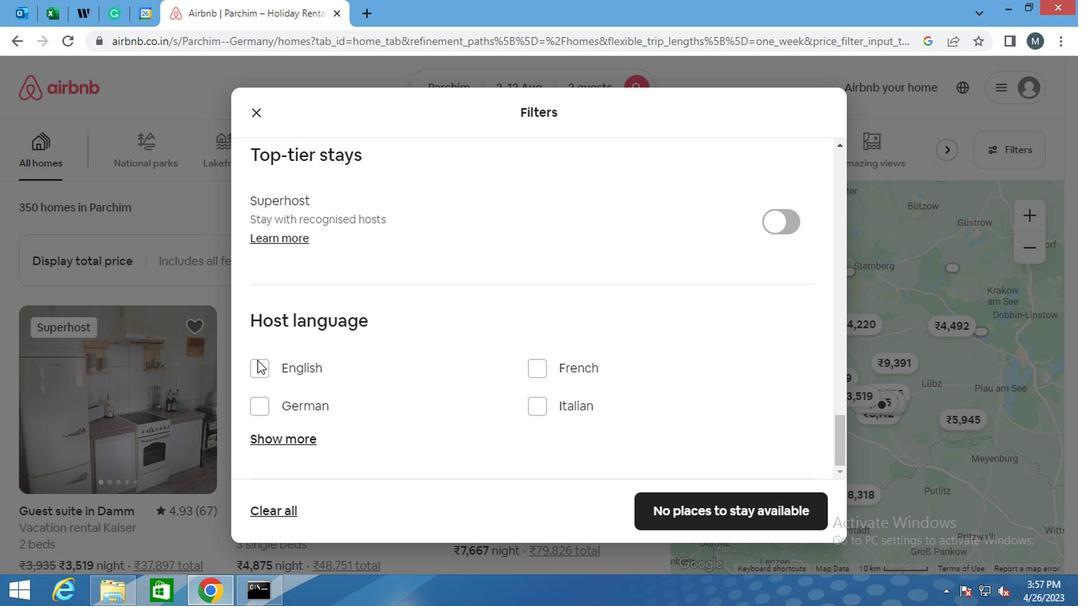 
Action: Mouse moved to (737, 508)
Screenshot: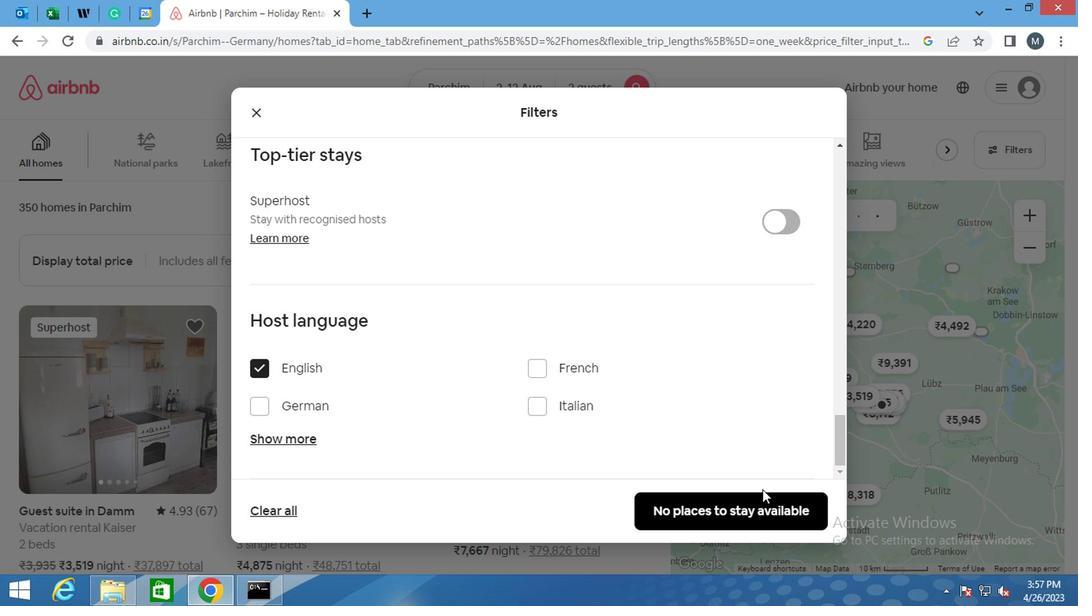 
Action: Mouse pressed left at (737, 508)
Screenshot: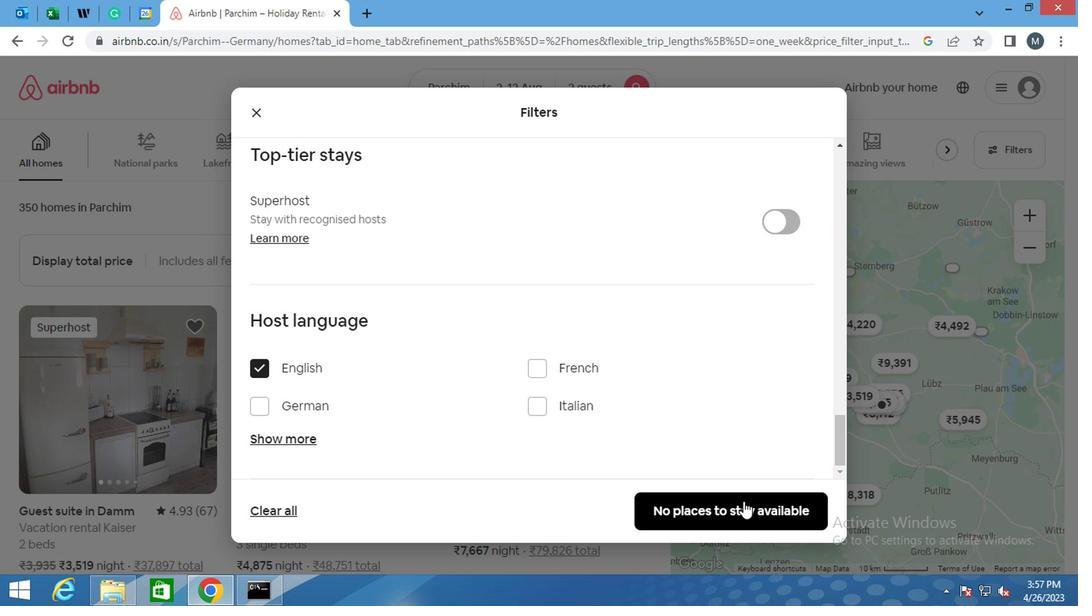 
Action: Mouse moved to (737, 509)
Screenshot: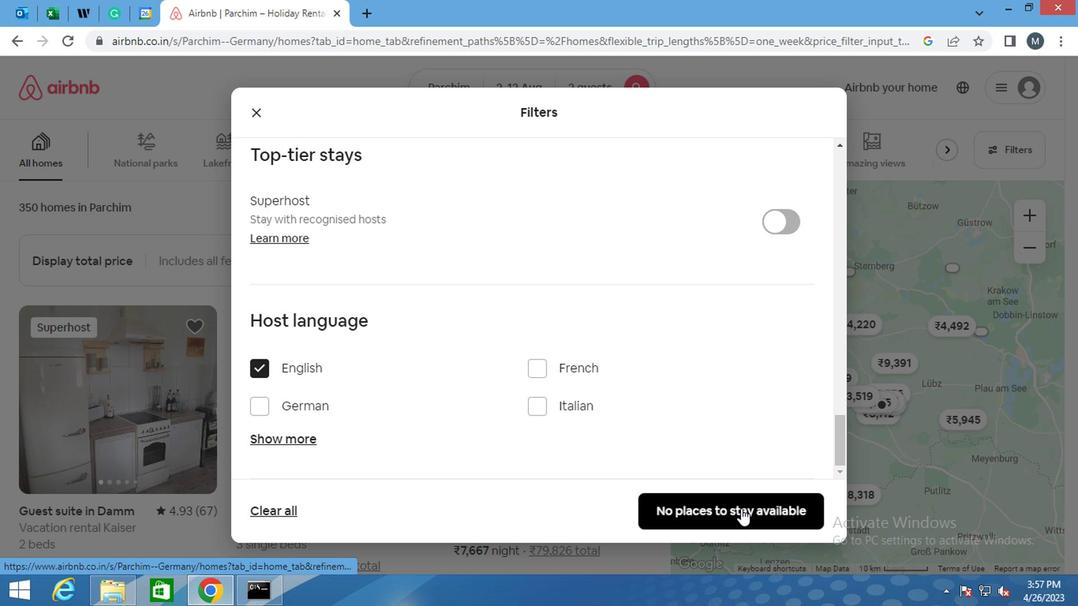
